 Task: Find a guest house in Augustow, Poland, for 2 adults from 9th to 16th June, with a price range of ₹8000 to ₹16000, 2 bedrooms, 2 beds, and 1 bathroom.
Action: Mouse pressed left at (561, 94)
Screenshot: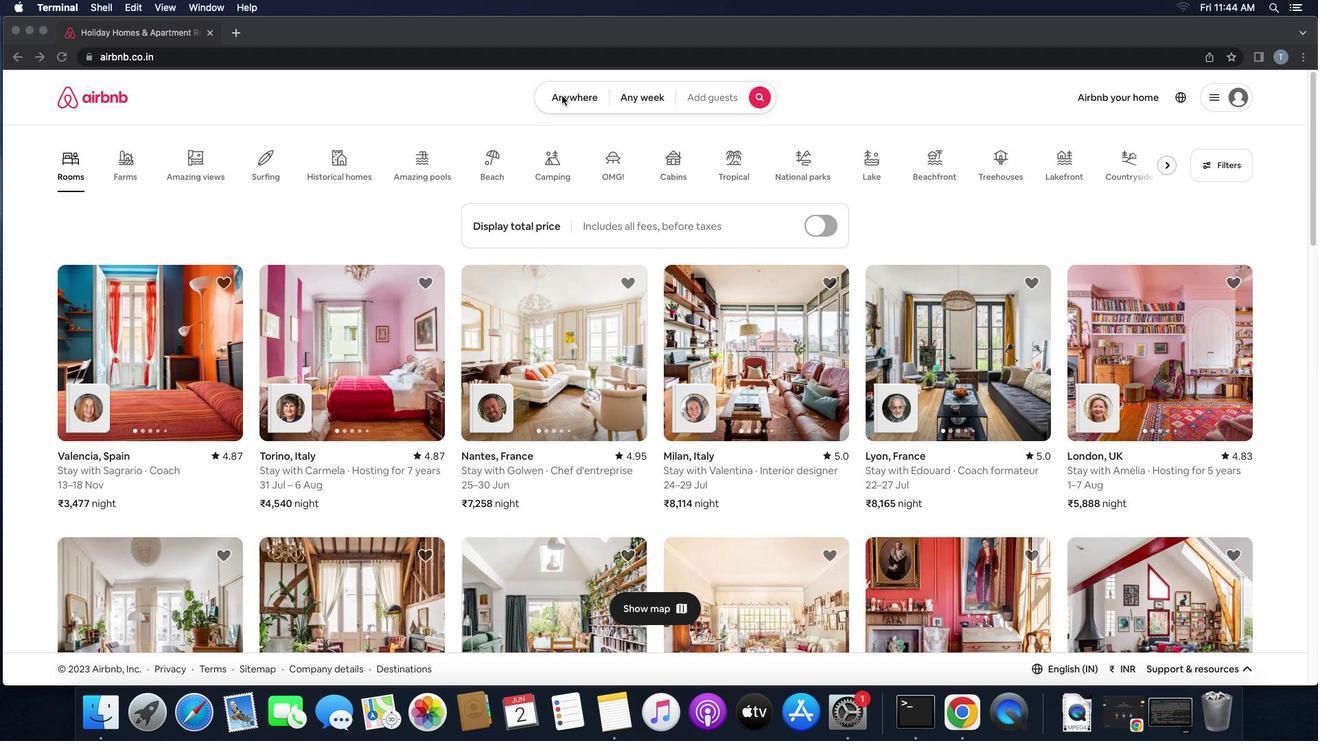 
Action: Mouse pressed left at (561, 94)
Screenshot: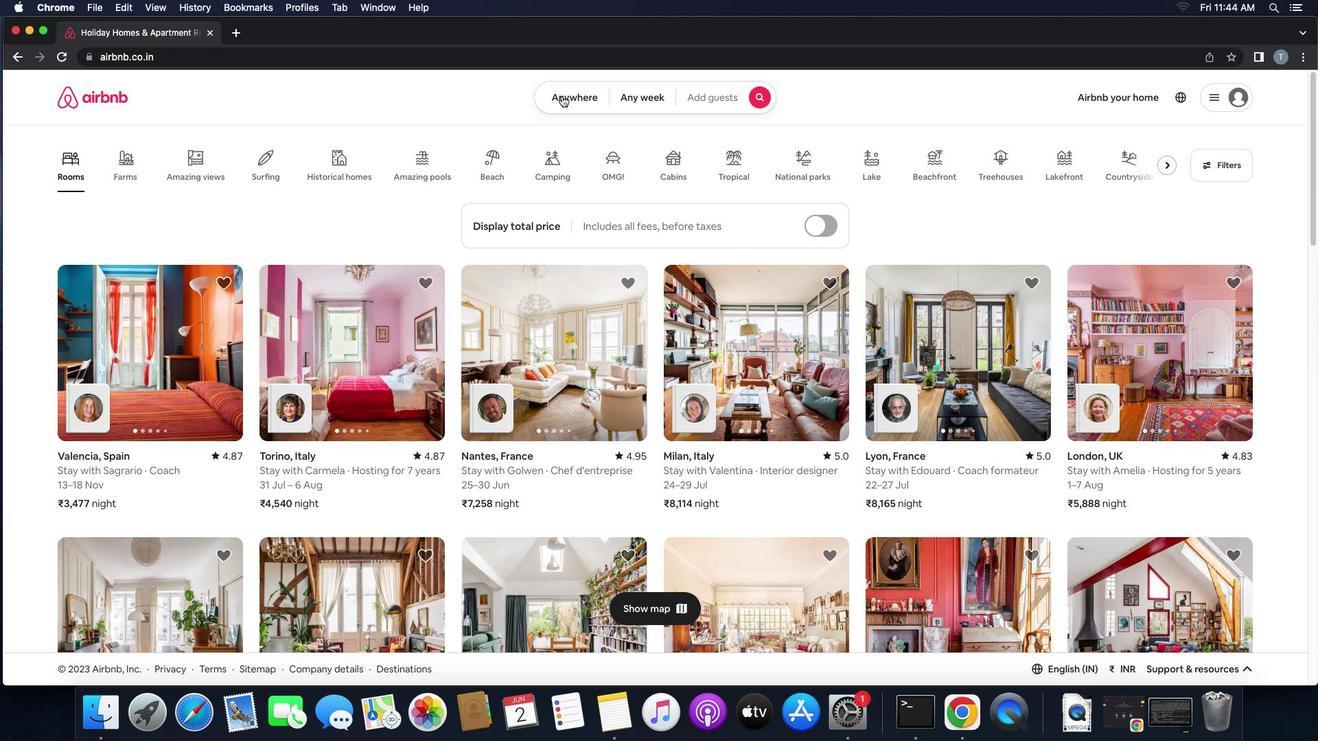
Action: Mouse moved to (485, 146)
Screenshot: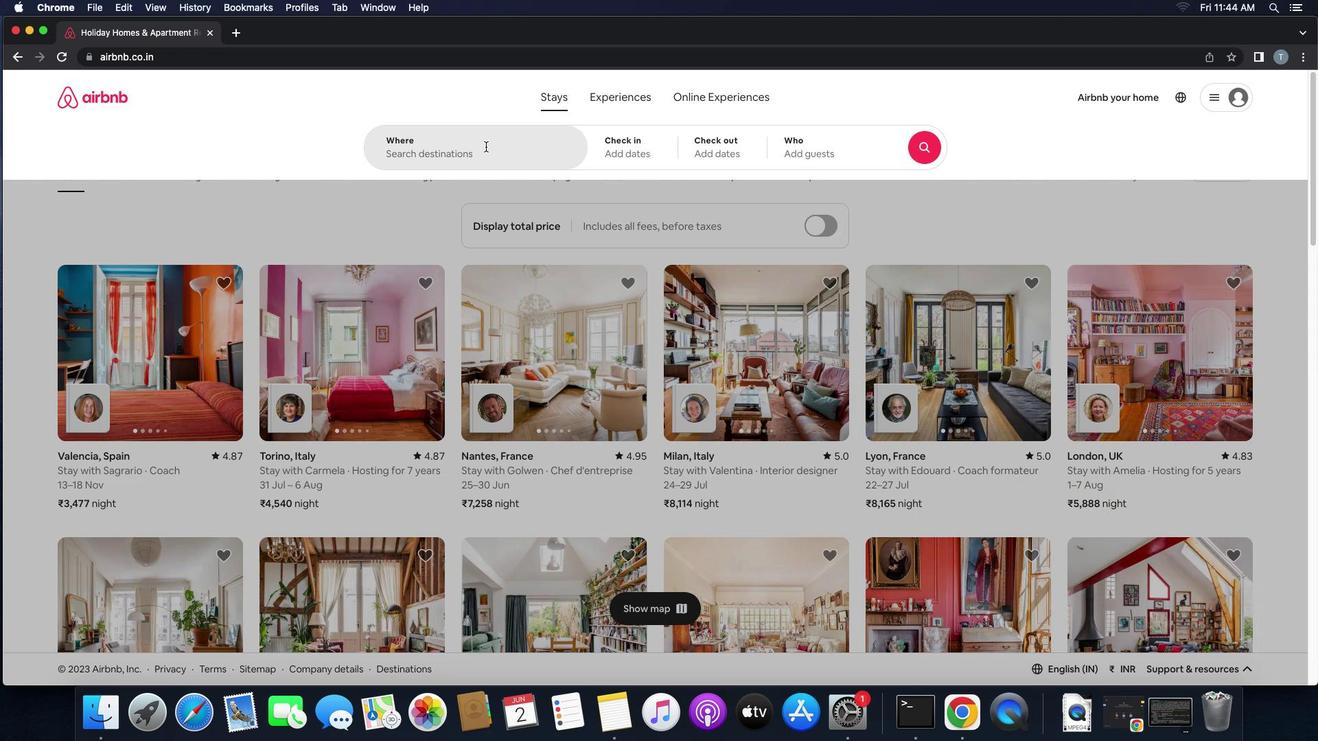 
Action: Mouse pressed left at (485, 146)
Screenshot: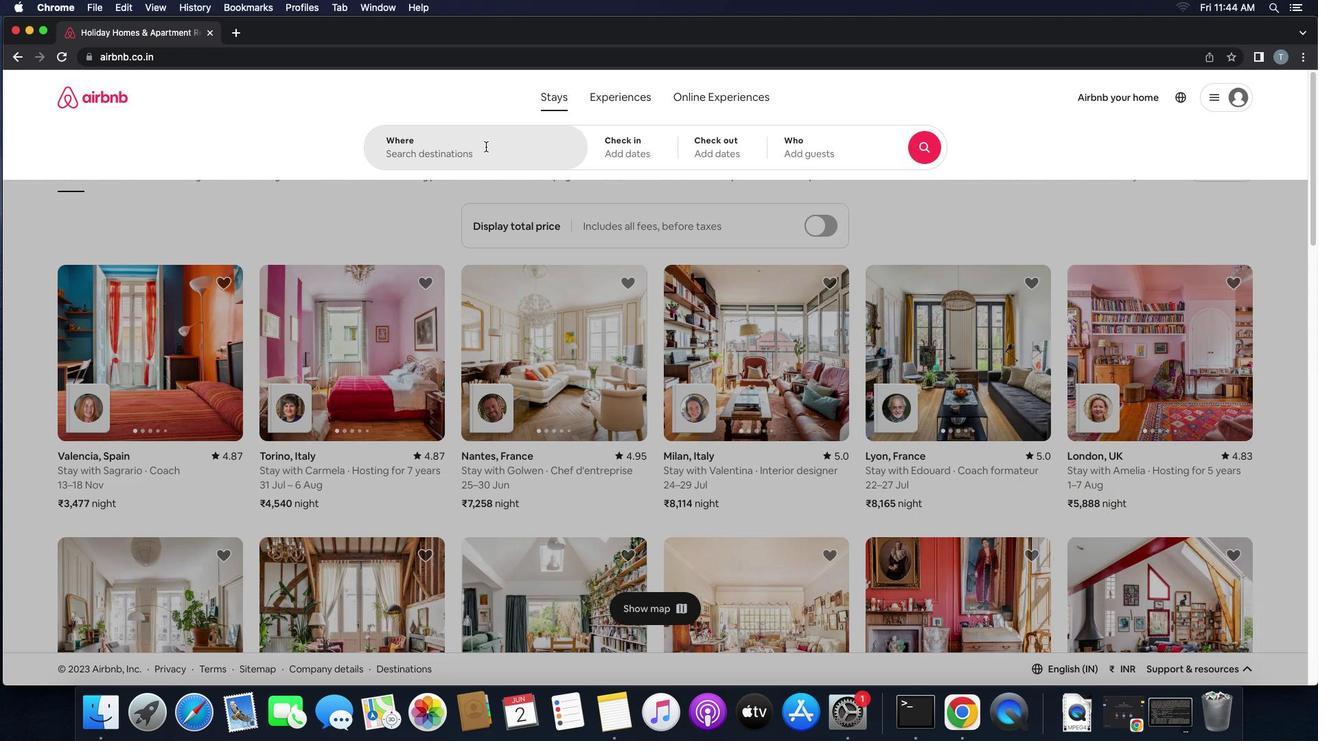 
Action: Key pressed Key.shift'A''u''g''u''s''t''o''w'',''p''o''l''a''n''d'
Screenshot: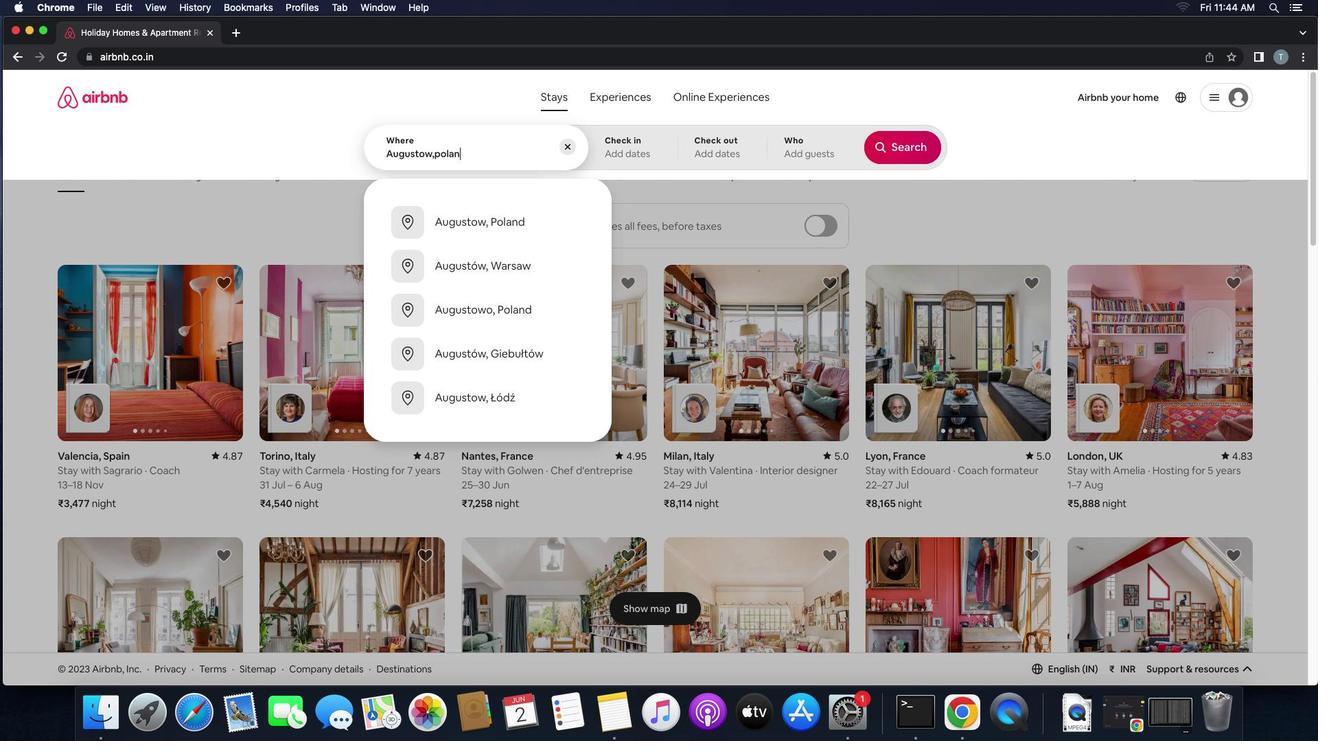 
Action: Mouse moved to (484, 209)
Screenshot: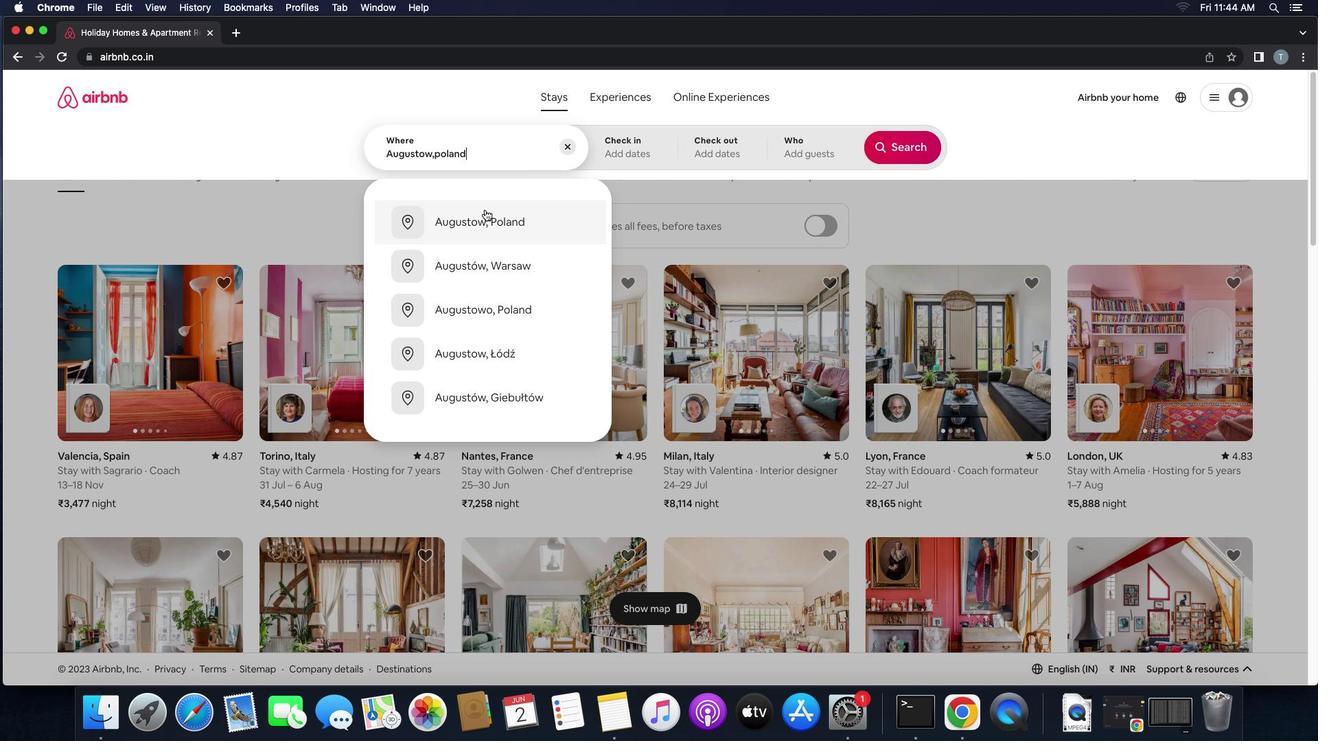 
Action: Mouse pressed left at (484, 209)
Screenshot: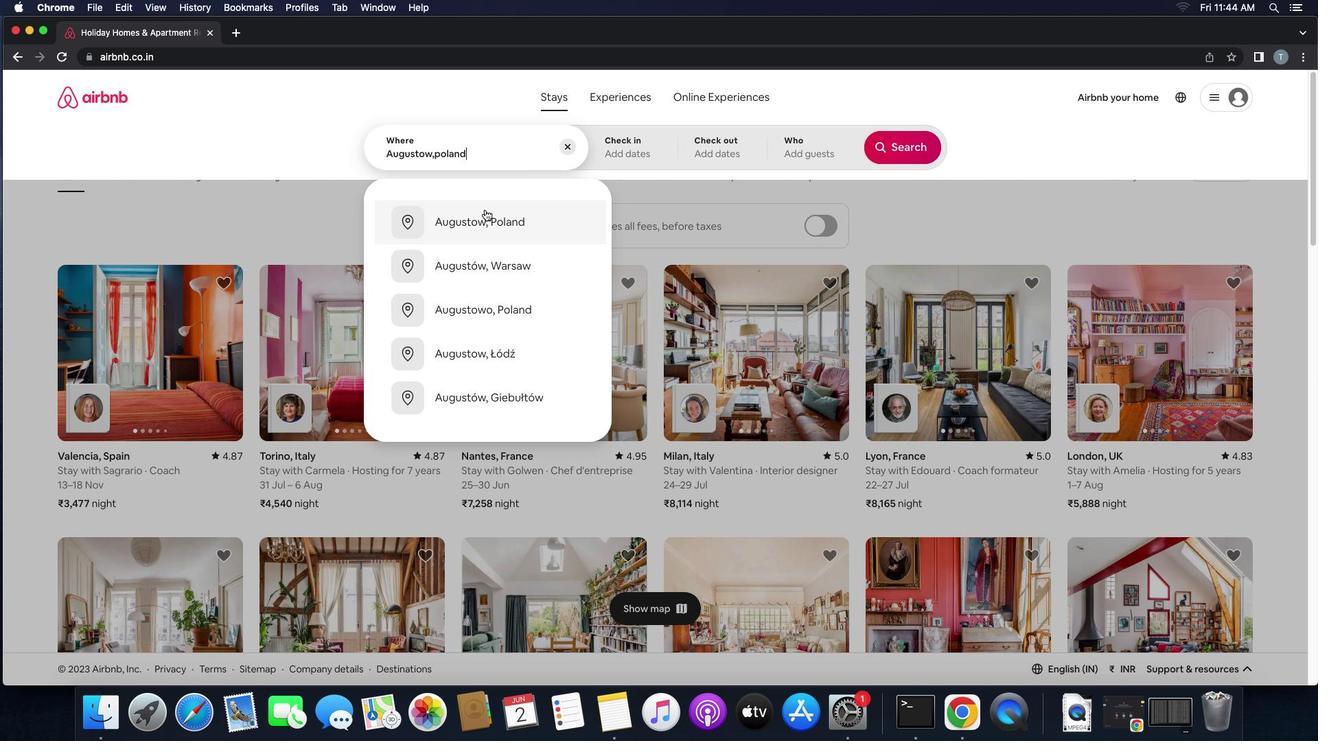 
Action: Mouse moved to (583, 351)
Screenshot: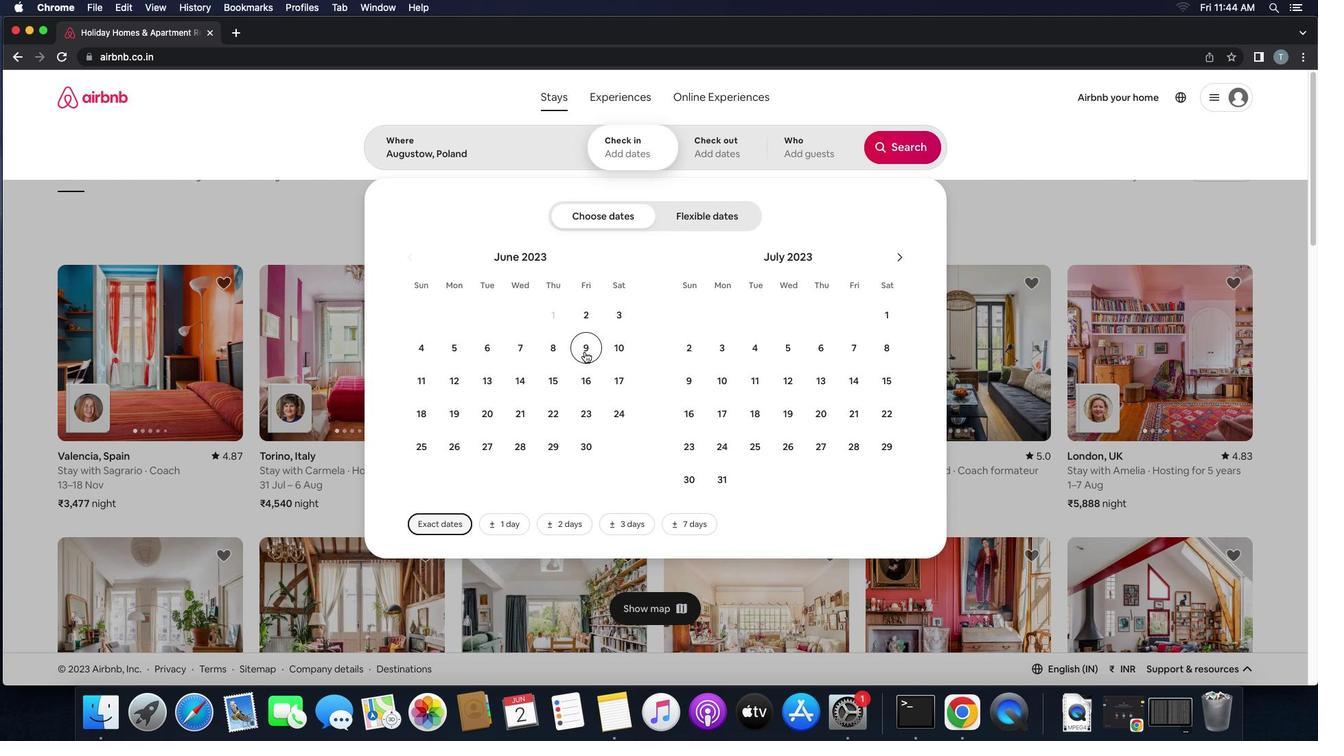 
Action: Mouse pressed left at (583, 351)
Screenshot: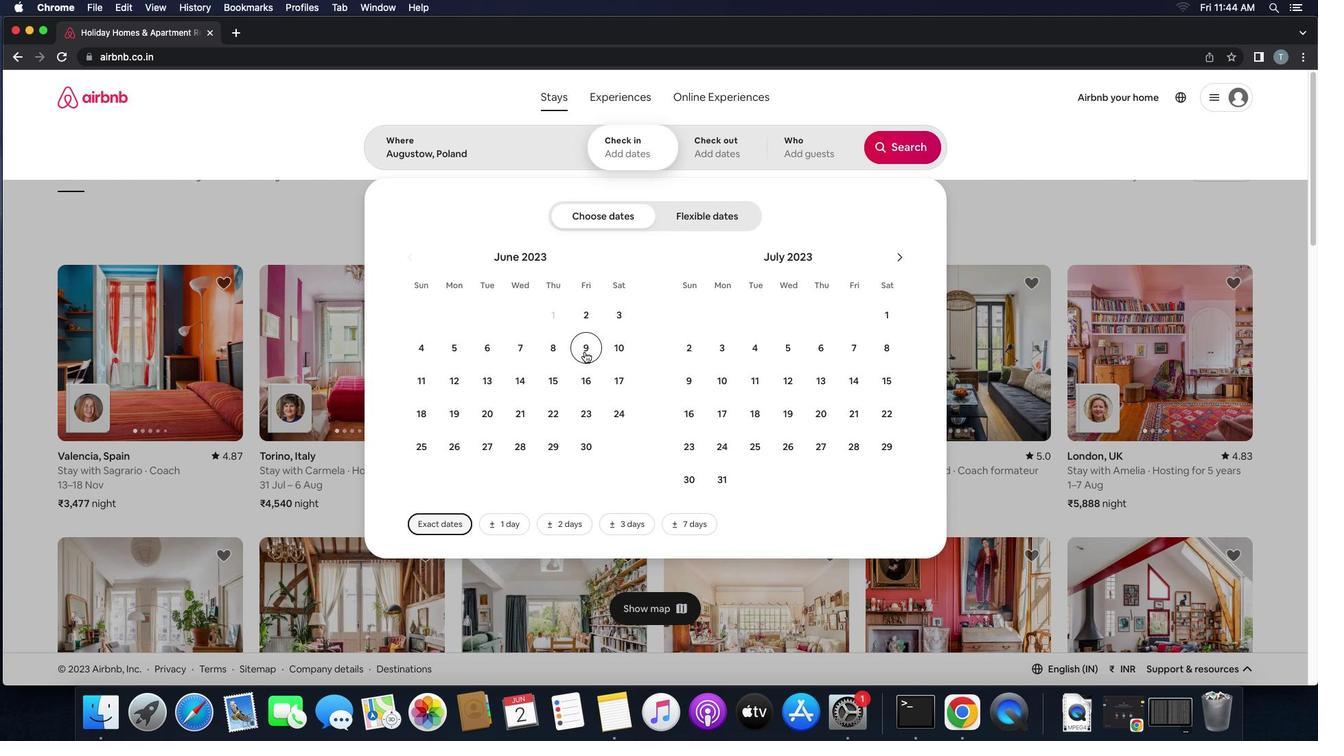 
Action: Mouse moved to (581, 387)
Screenshot: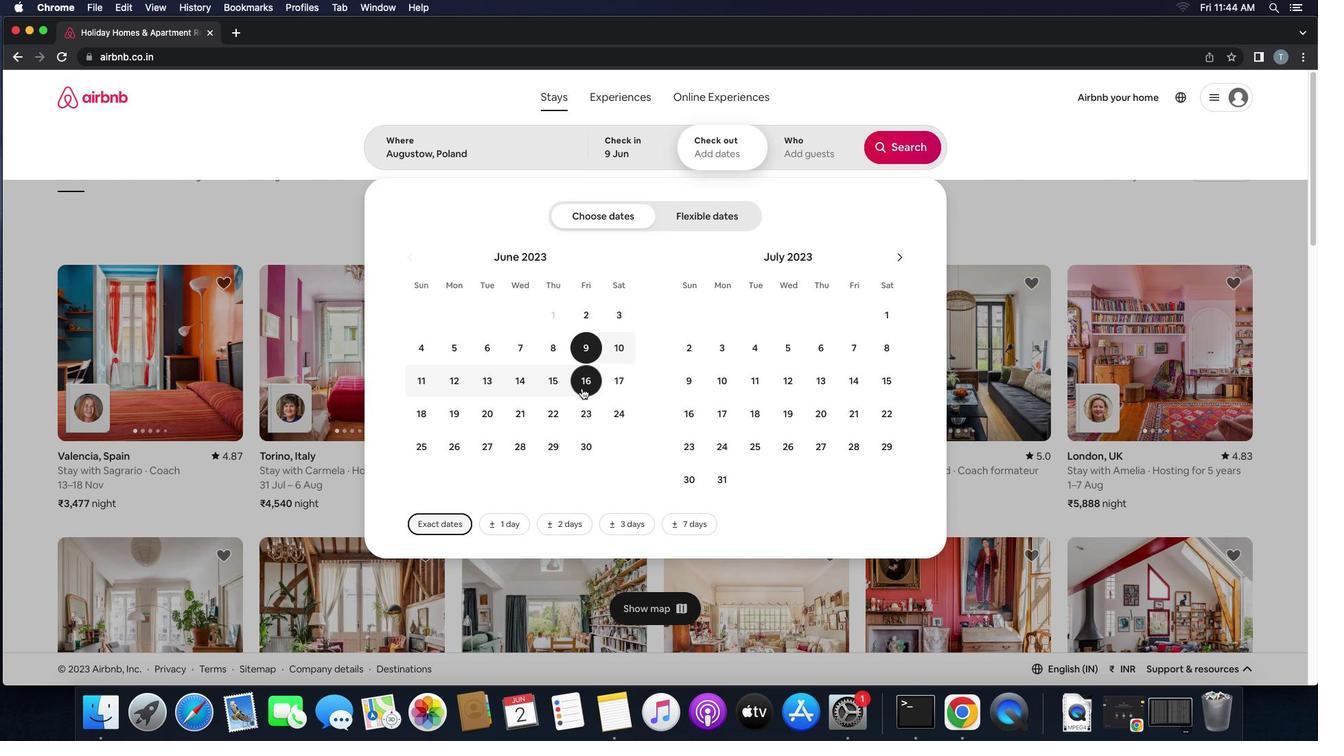
Action: Mouse pressed left at (581, 387)
Screenshot: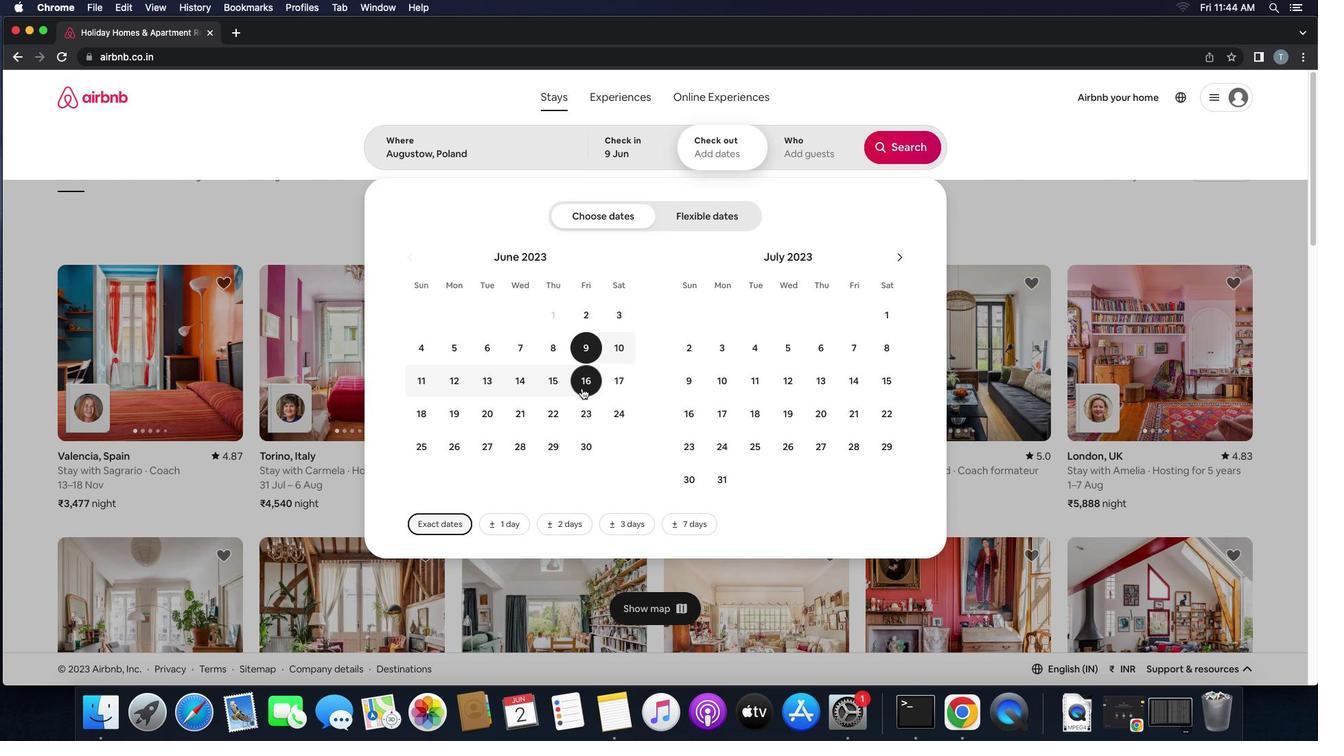 
Action: Mouse moved to (831, 160)
Screenshot: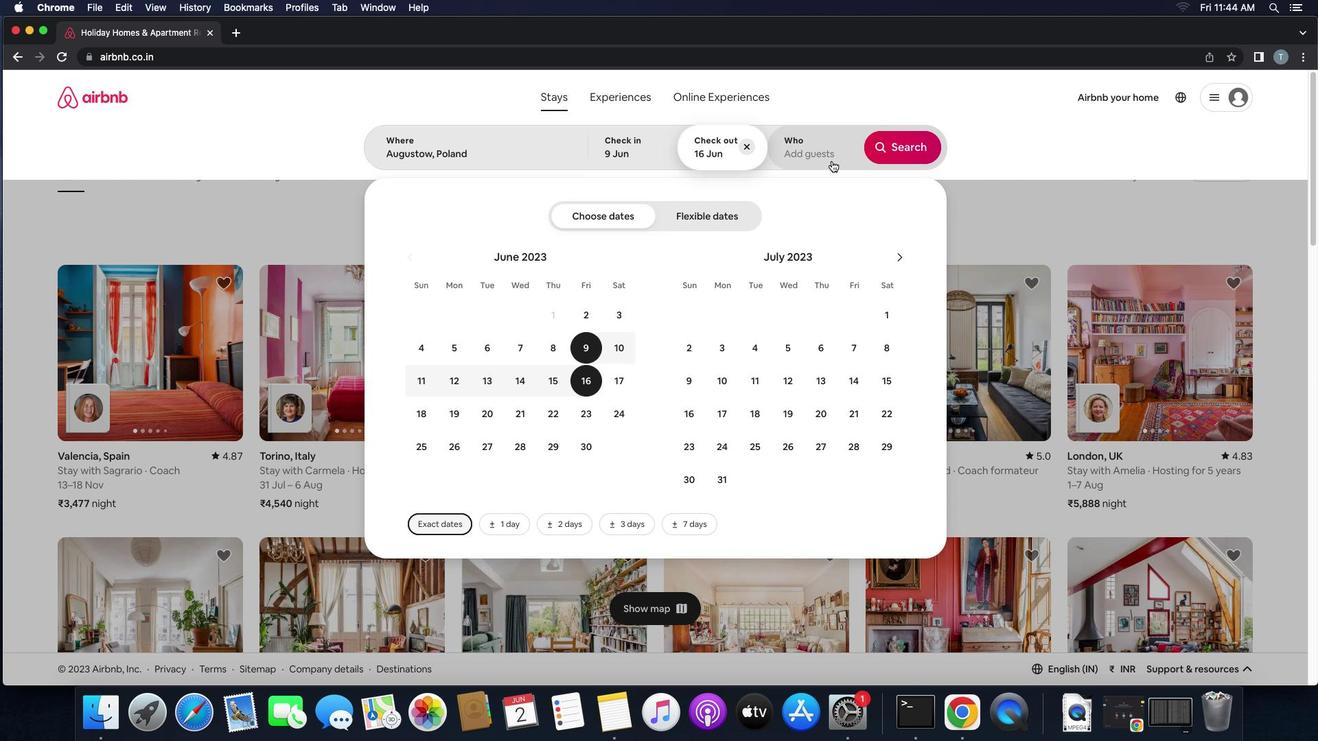 
Action: Mouse pressed left at (831, 160)
Screenshot: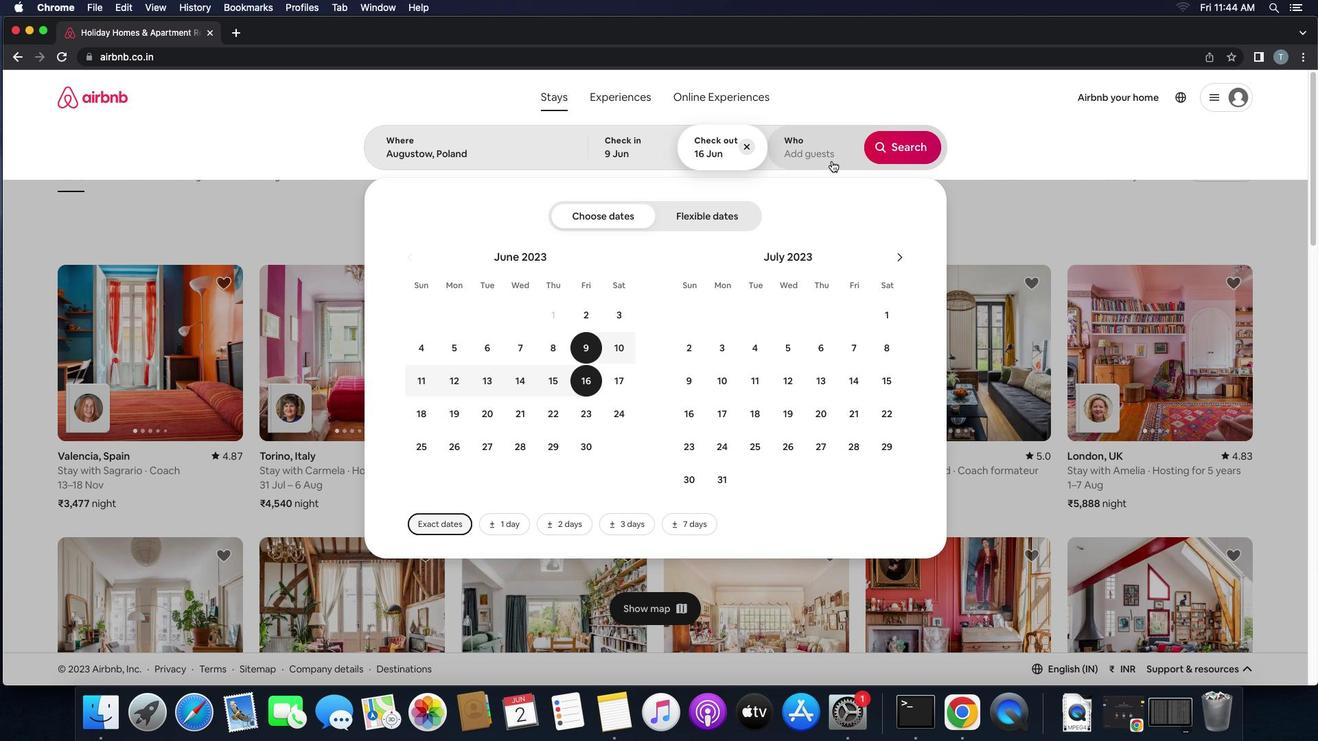
Action: Mouse moved to (901, 218)
Screenshot: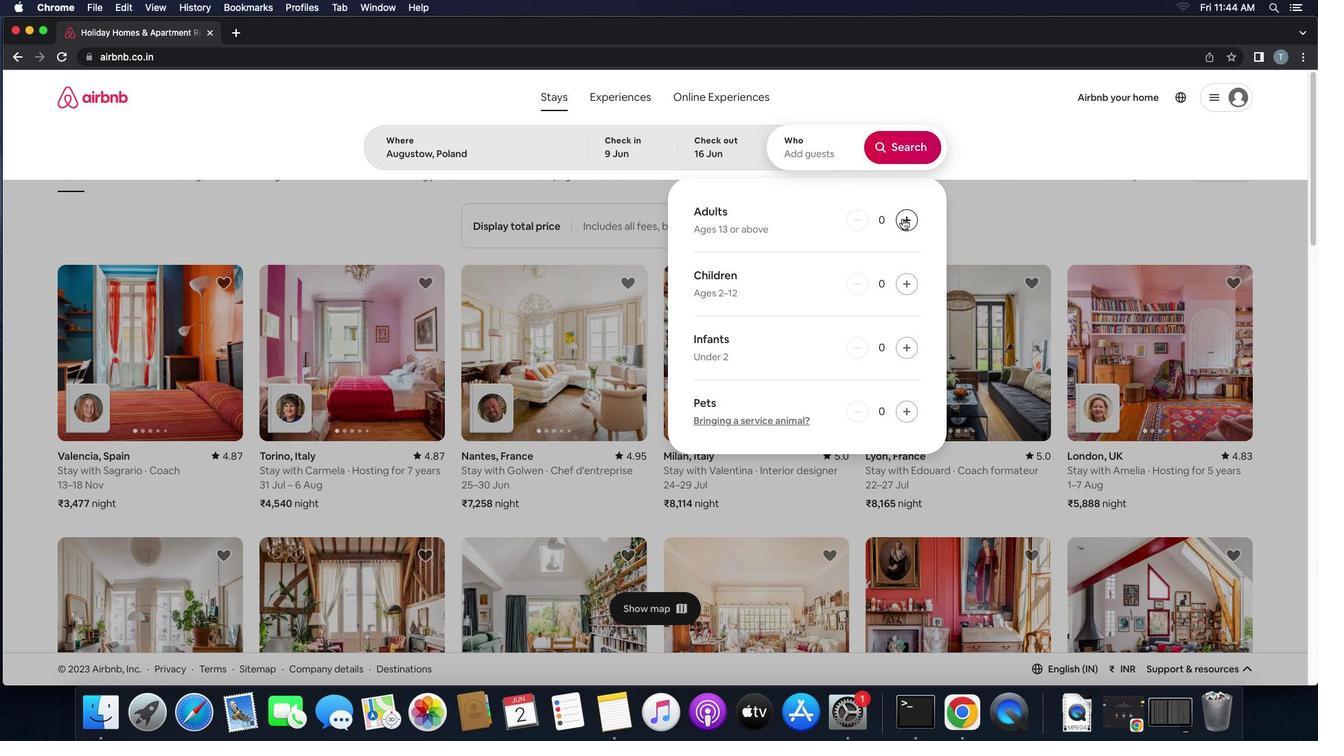 
Action: Mouse pressed left at (901, 218)
Screenshot: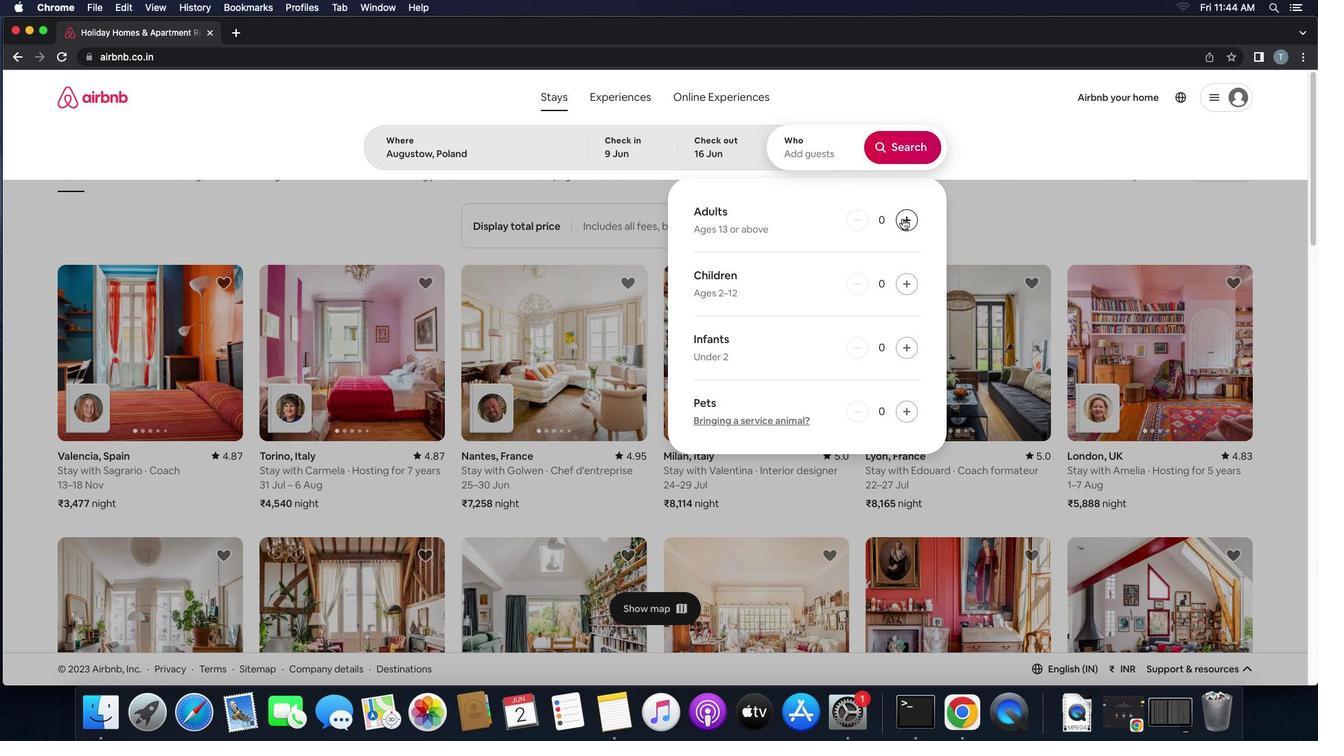 
Action: Mouse pressed left at (901, 218)
Screenshot: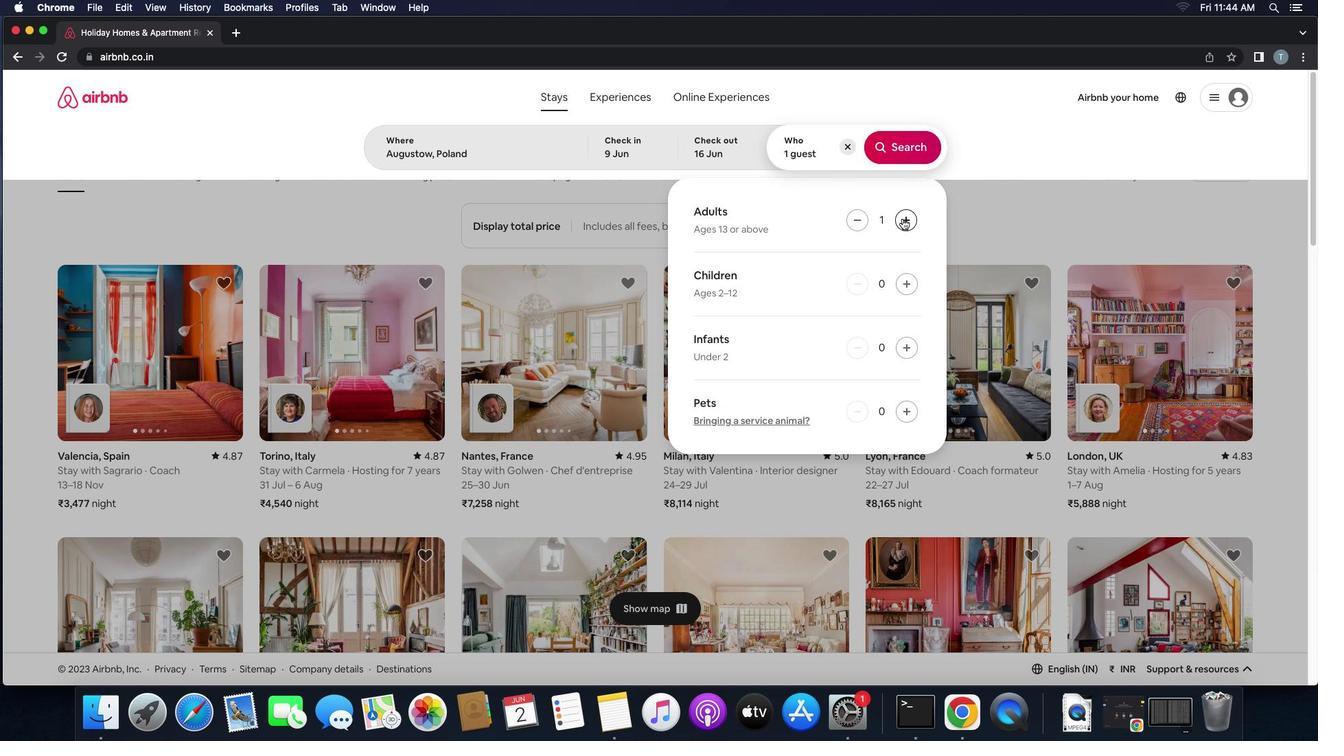 
Action: Mouse moved to (920, 151)
Screenshot: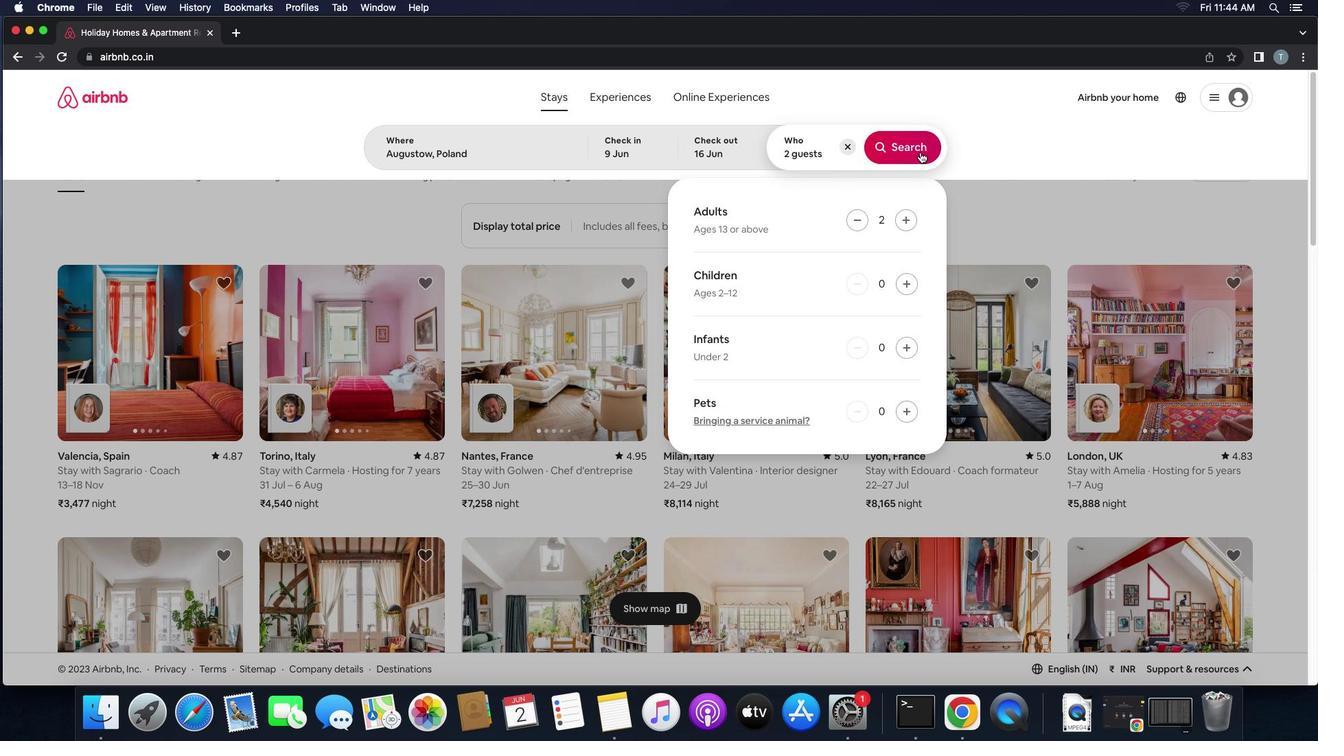 
Action: Mouse pressed left at (920, 151)
Screenshot: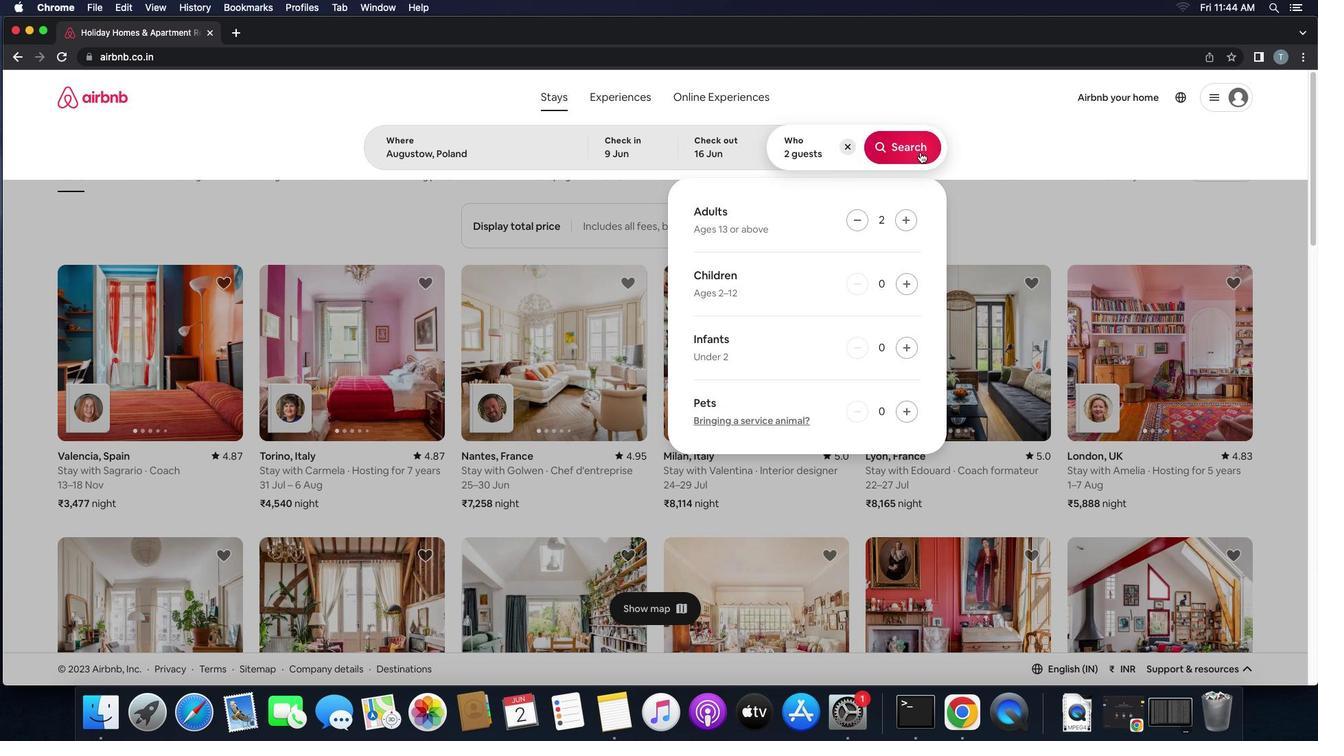 
Action: Mouse moved to (1255, 149)
Screenshot: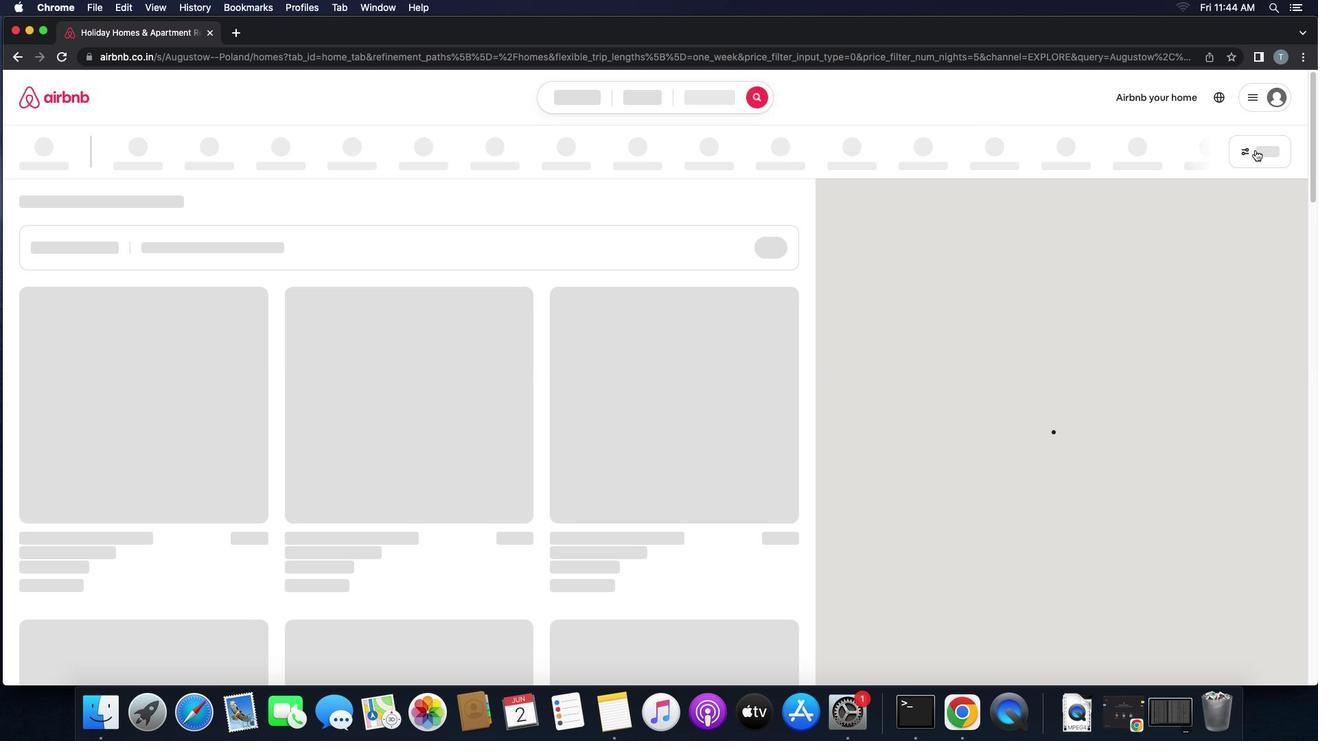 
Action: Mouse pressed left at (1255, 149)
Screenshot: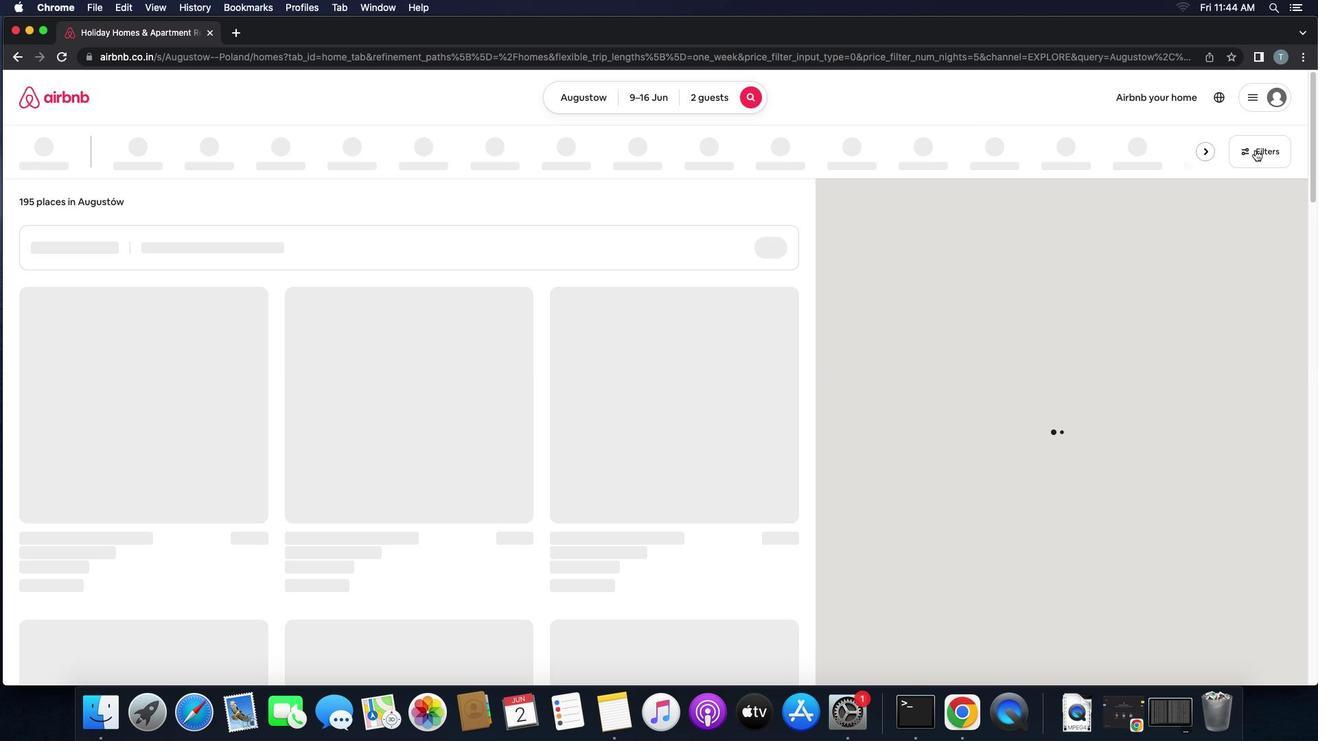
Action: Mouse moved to (541, 484)
Screenshot: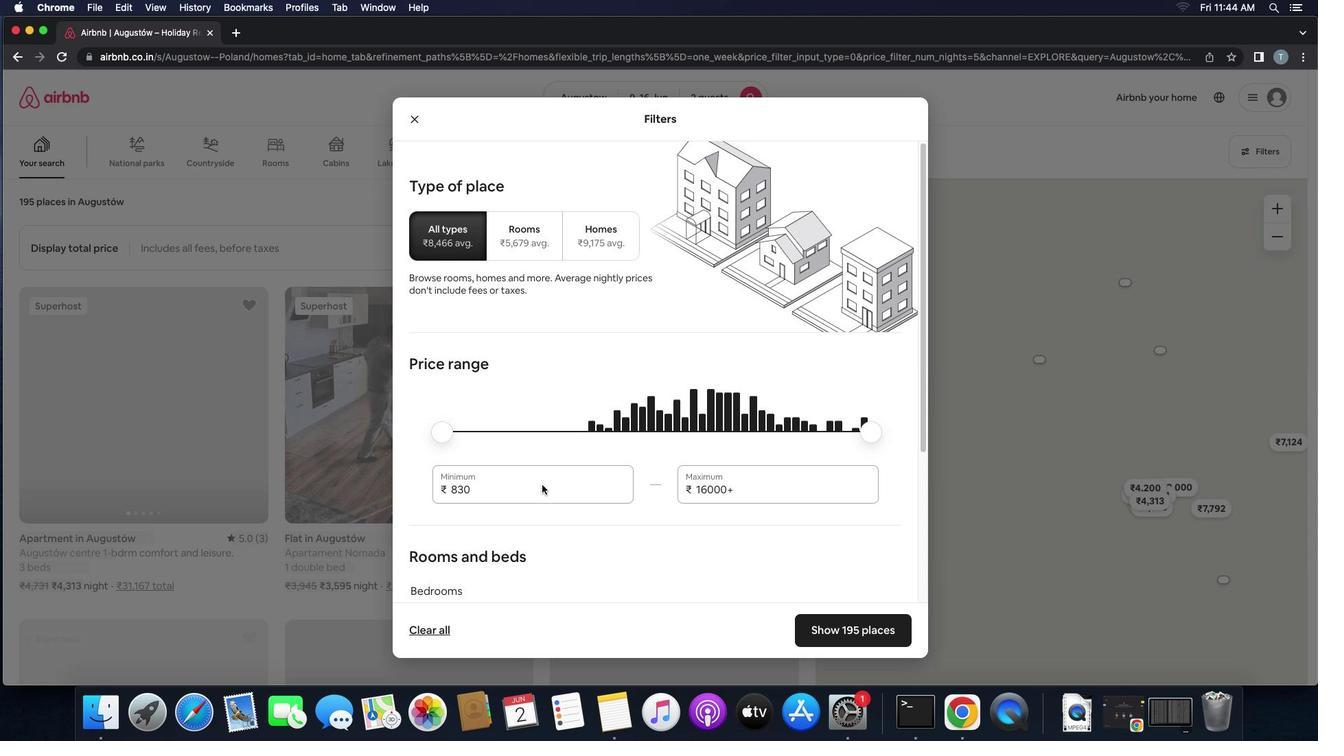 
Action: Mouse pressed left at (541, 484)
Screenshot: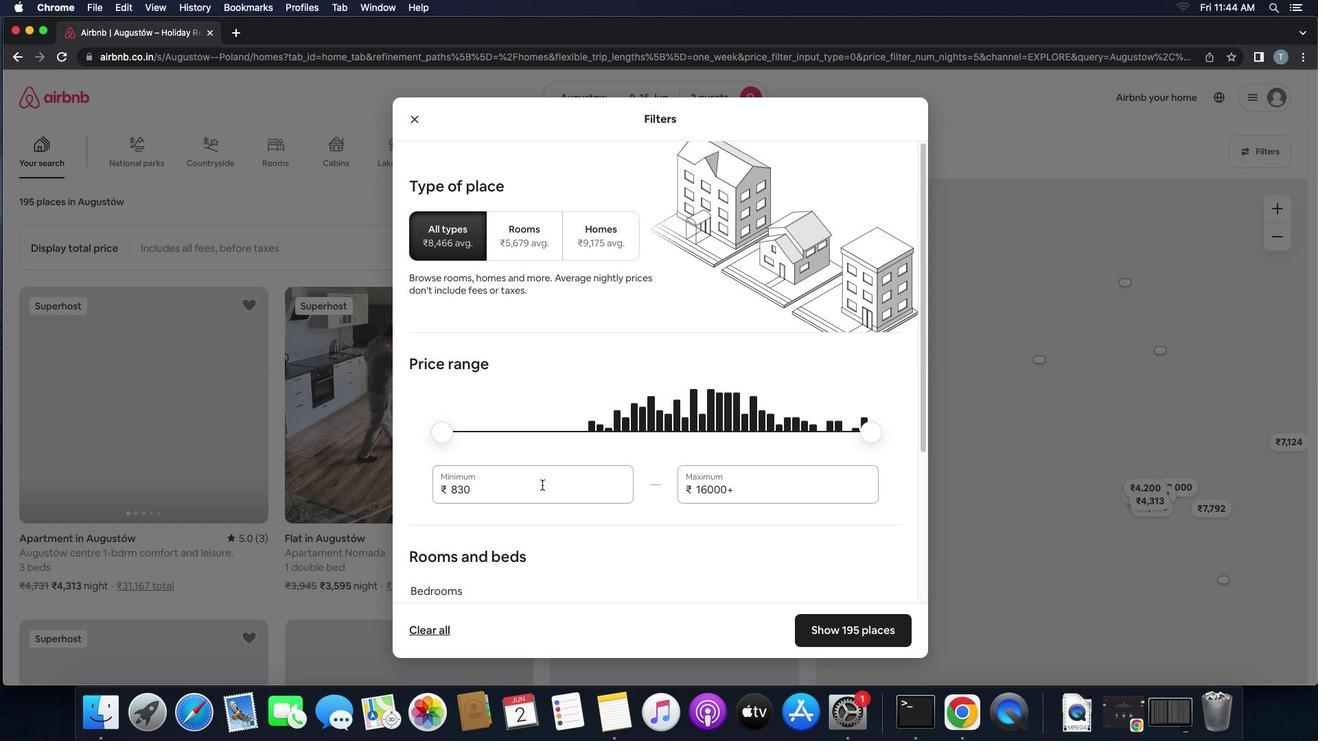 
Action: Mouse moved to (542, 484)
Screenshot: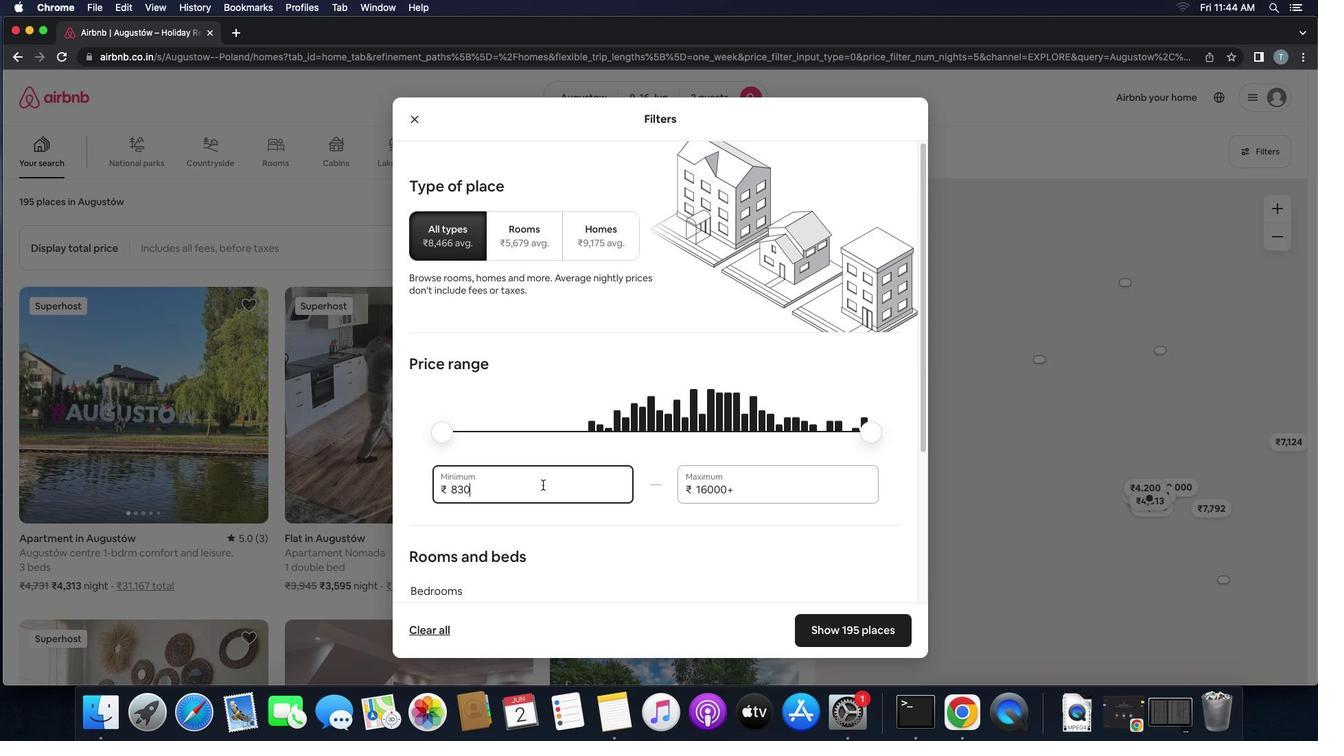
Action: Key pressed Key.backspaceKey.backspaceKey.backspaceKey.backspaceKey.backspace'8''0''0''0'
Screenshot: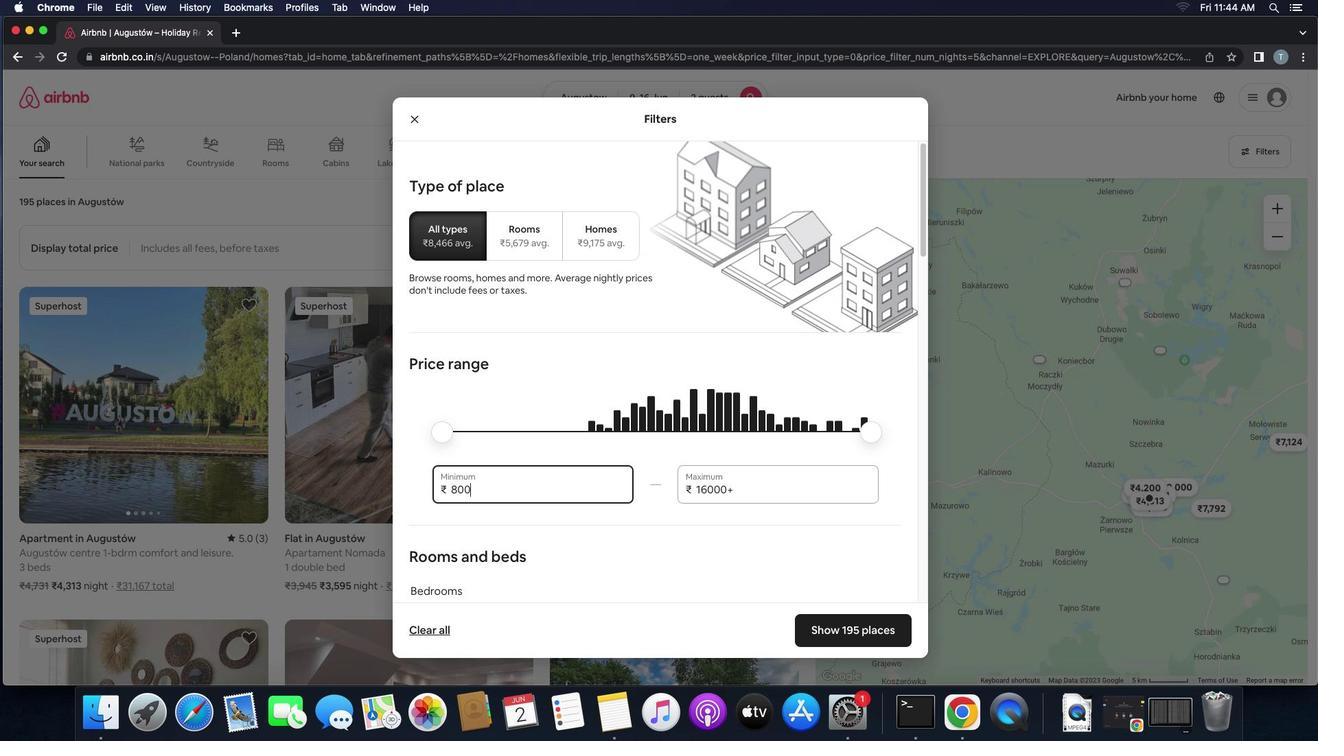 
Action: Mouse moved to (785, 488)
Screenshot: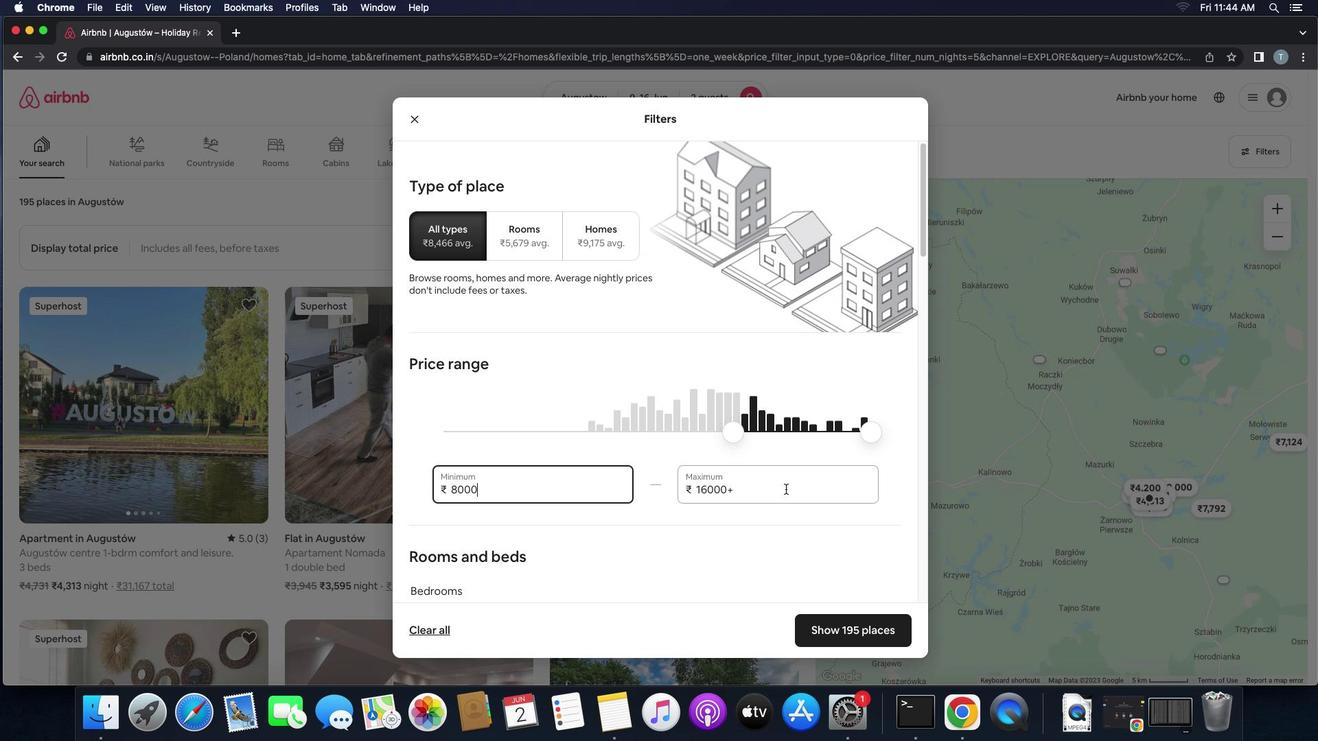 
Action: Mouse pressed left at (785, 488)
Screenshot: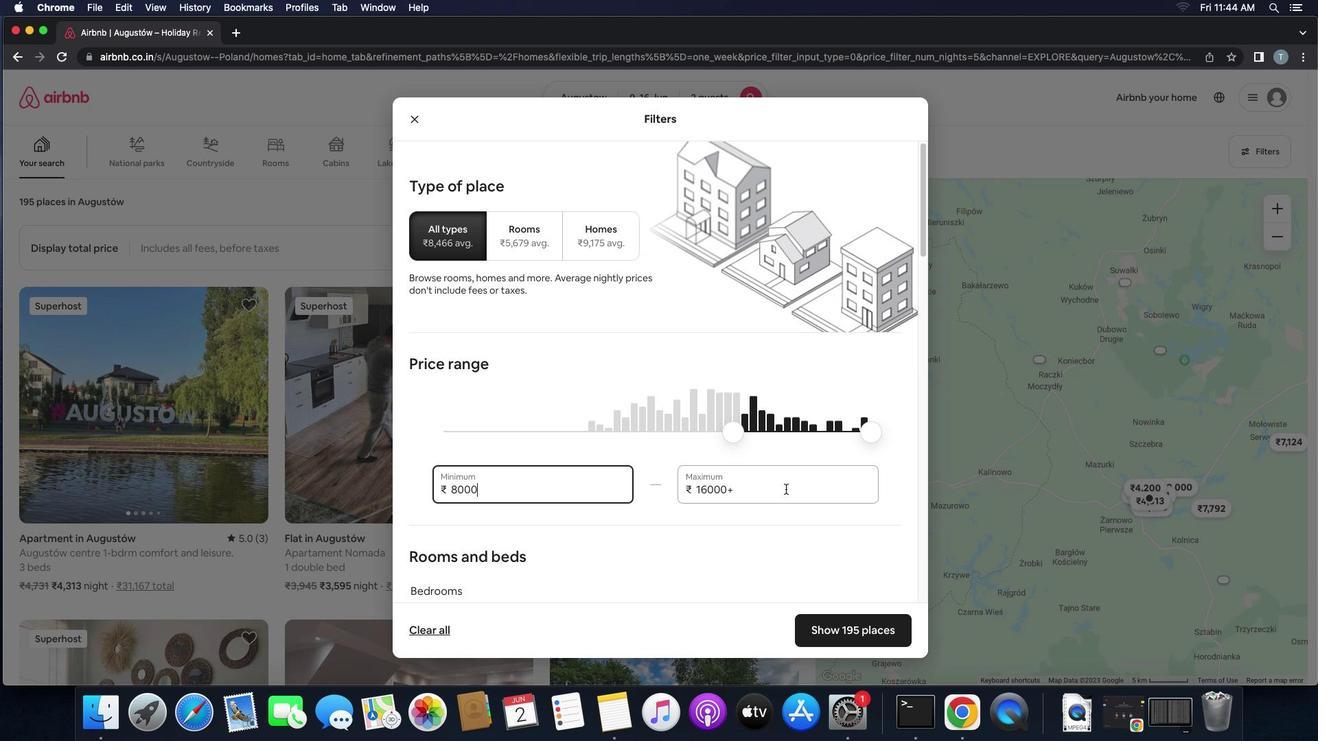 
Action: Mouse moved to (784, 488)
Screenshot: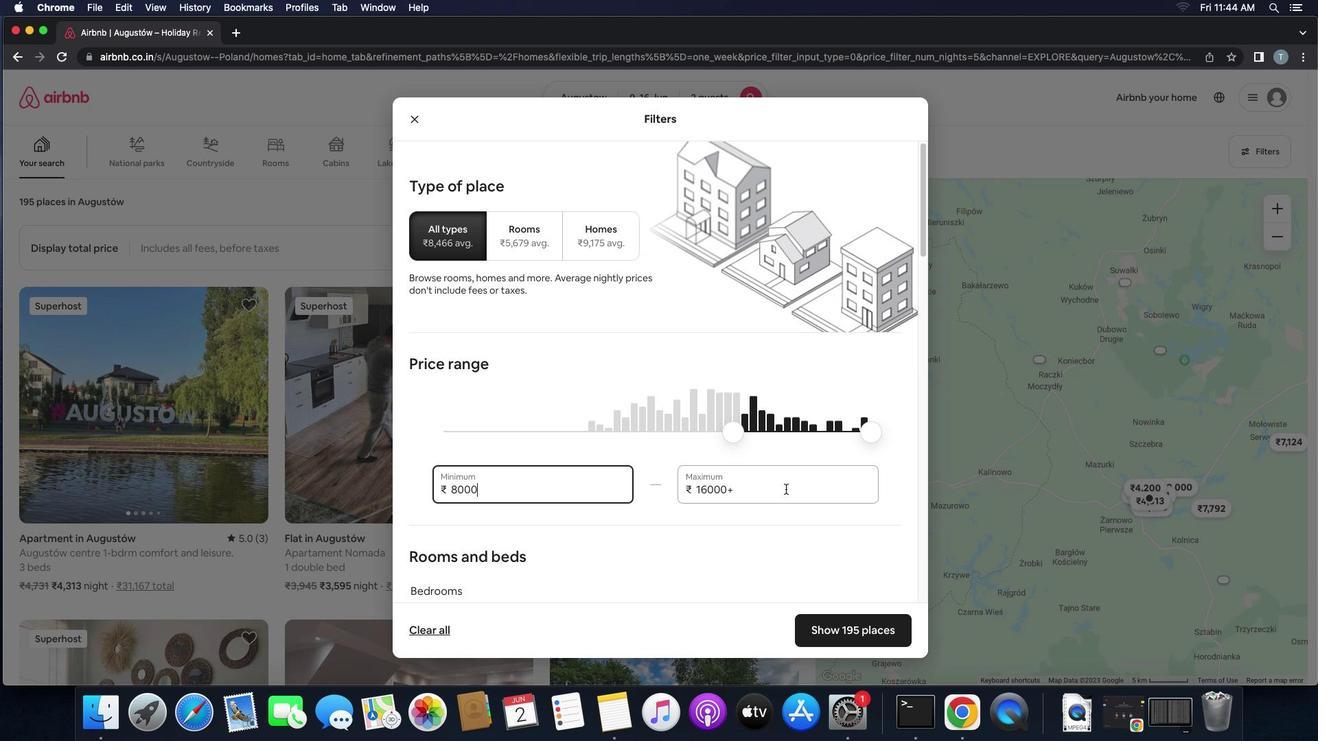 
Action: Key pressed Key.backspaceKey.backspaceKey.backspaceKey.backspaceKey.backspaceKey.backspace'1''6''0''0''0'
Screenshot: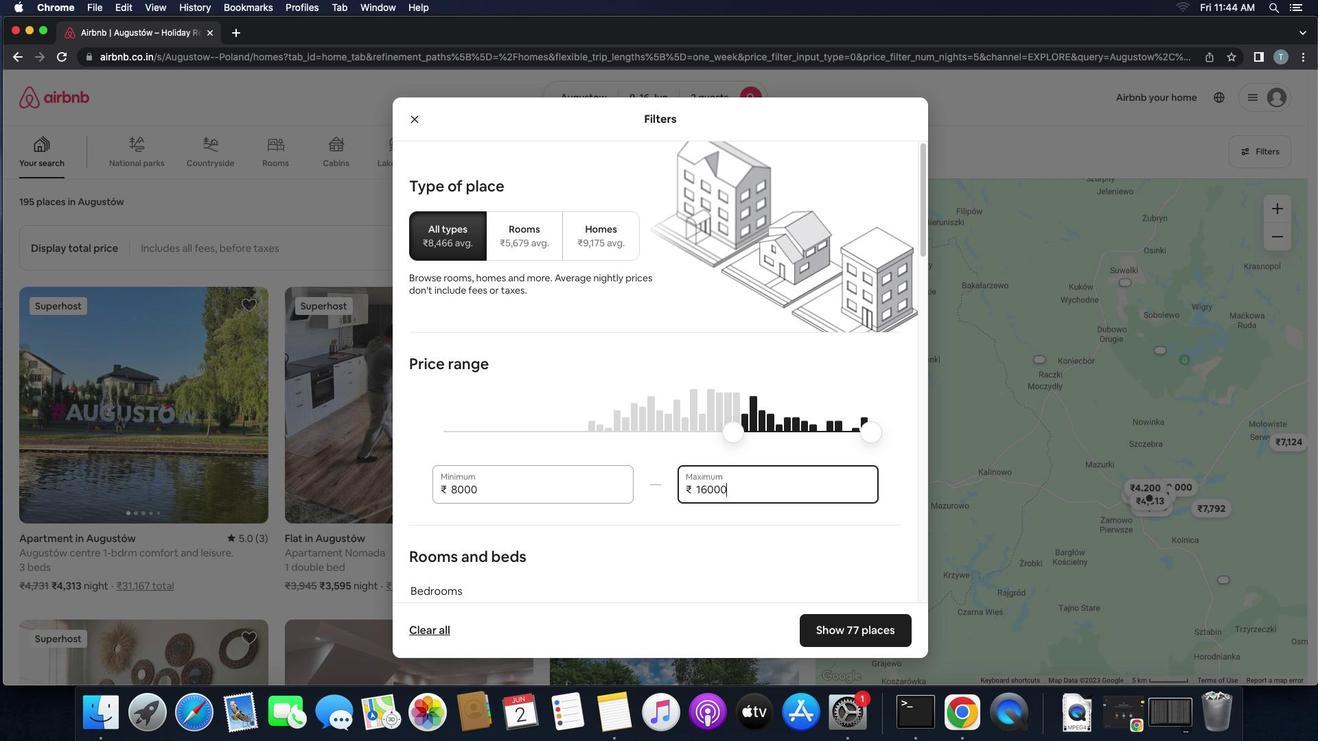 
Action: Mouse scrolled (784, 488) with delta (0, 0)
Screenshot: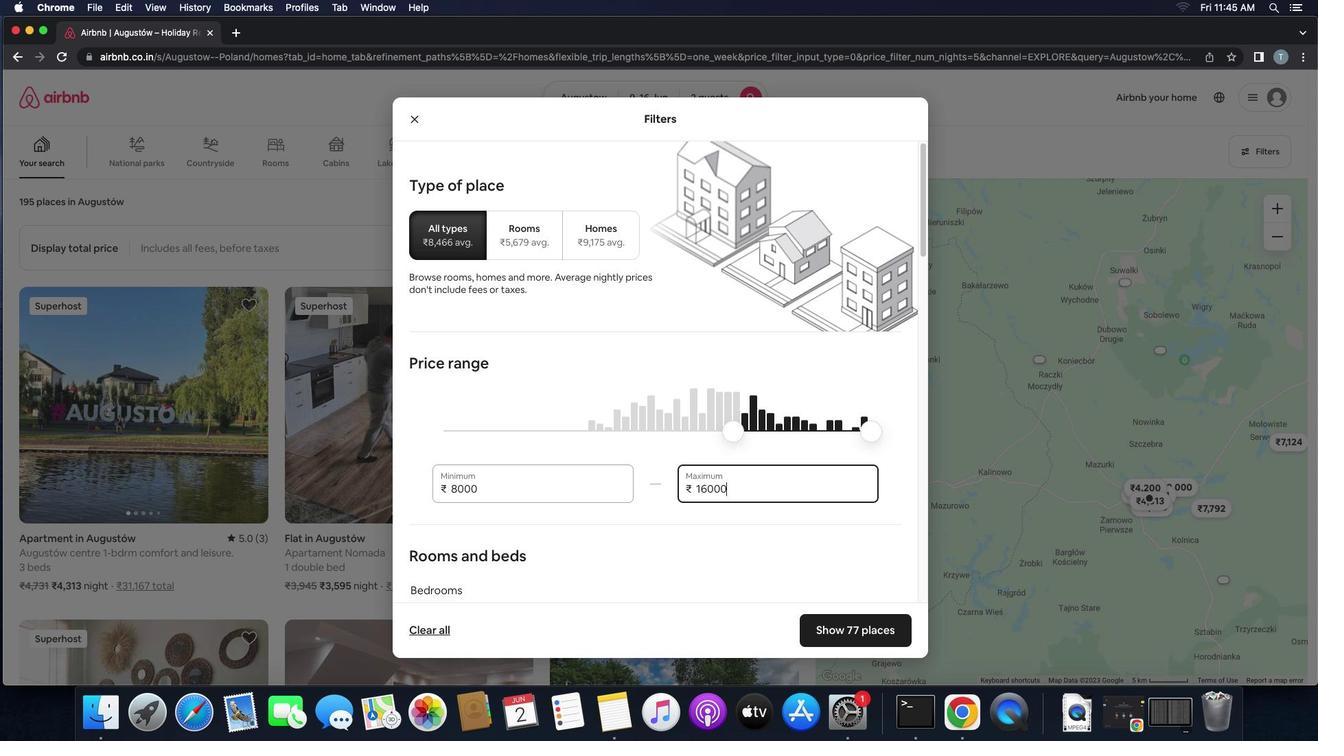 
Action: Mouse scrolled (784, 488) with delta (0, 0)
Screenshot: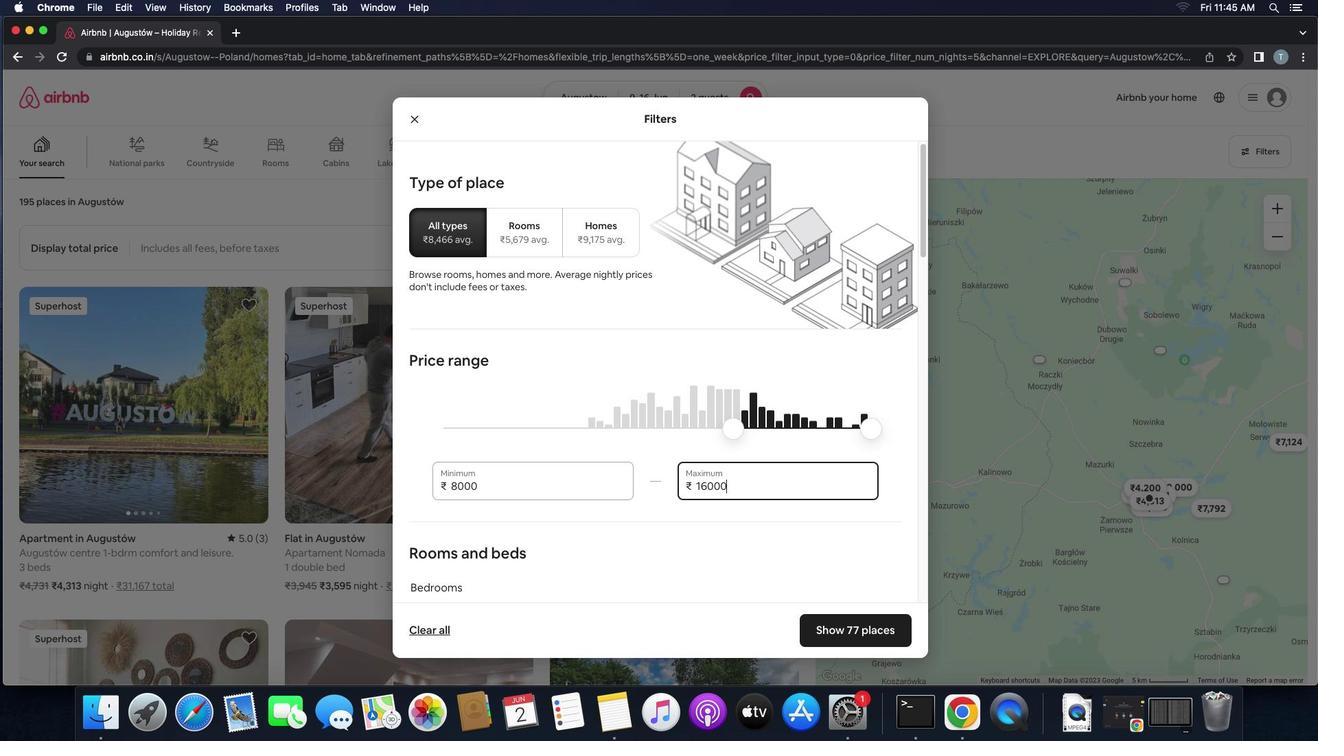 
Action: Mouse scrolled (784, 488) with delta (0, -2)
Screenshot: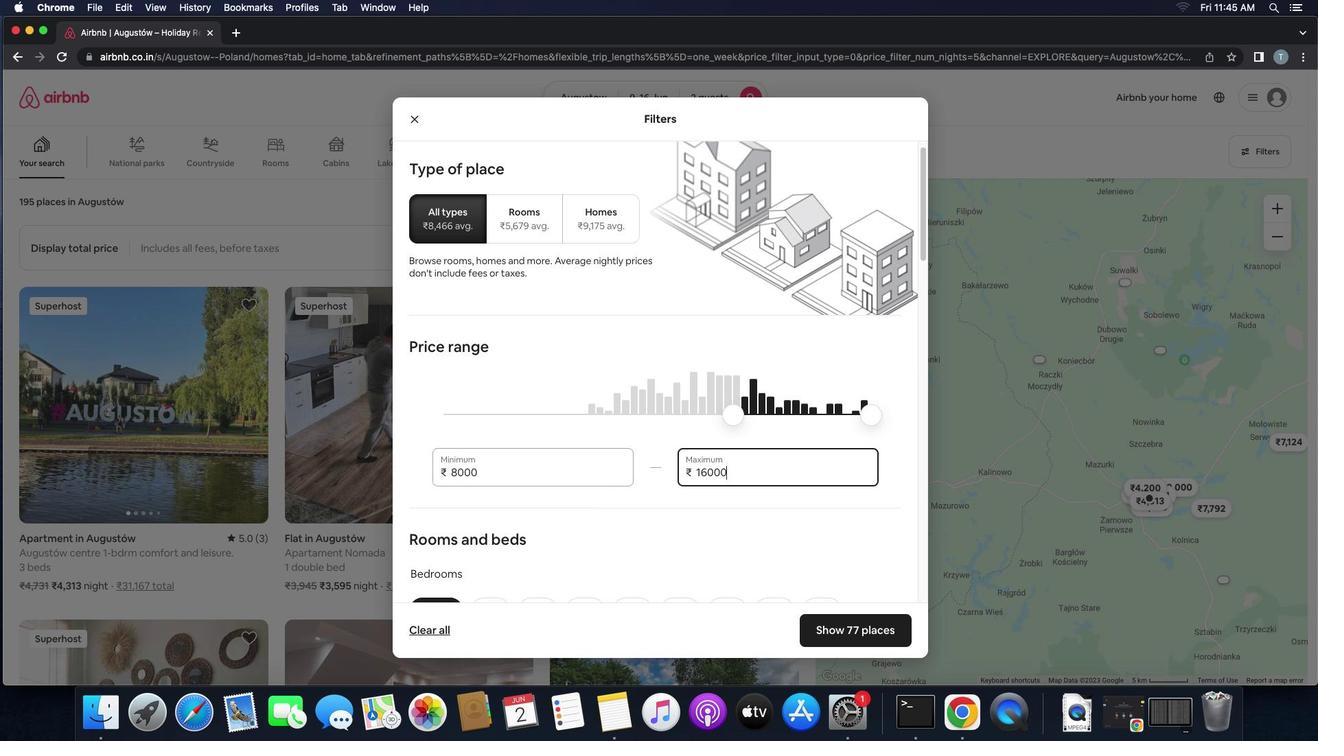 
Action: Mouse scrolled (784, 488) with delta (0, 0)
Screenshot: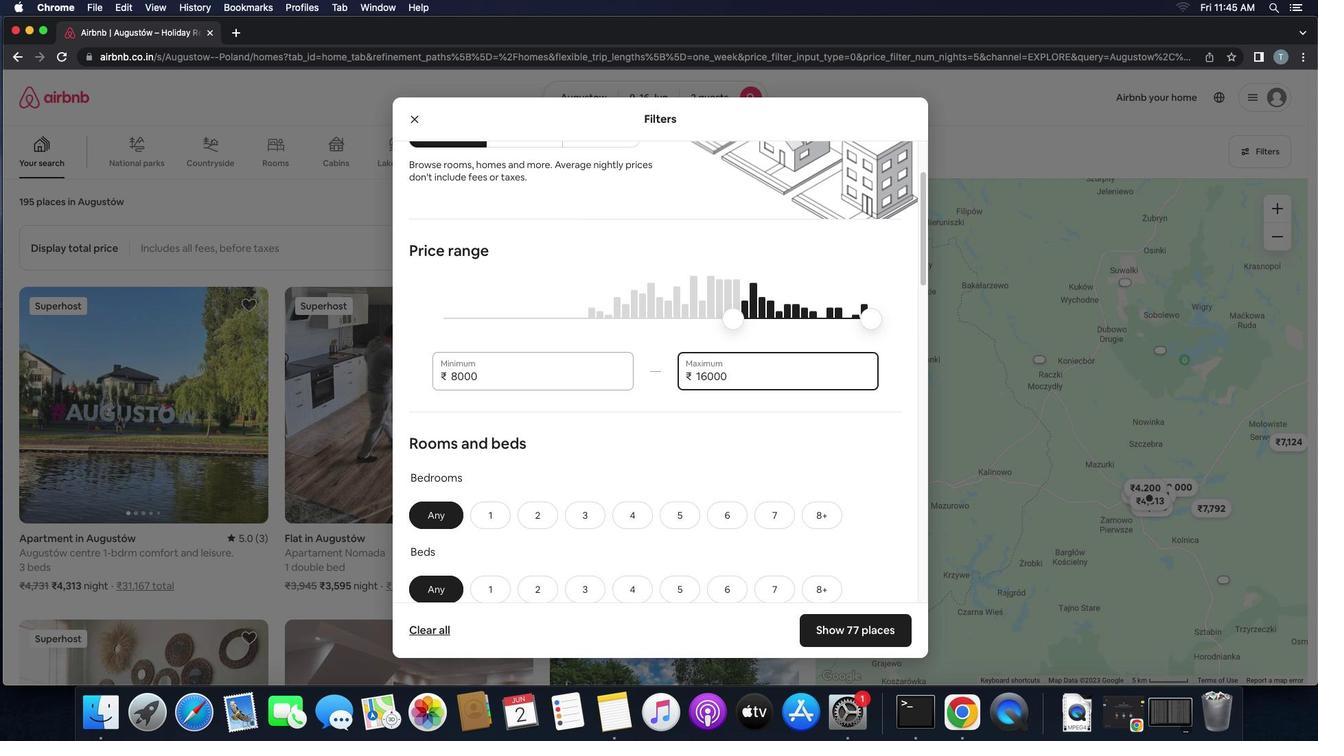 
Action: Mouse scrolled (784, 488) with delta (0, 0)
Screenshot: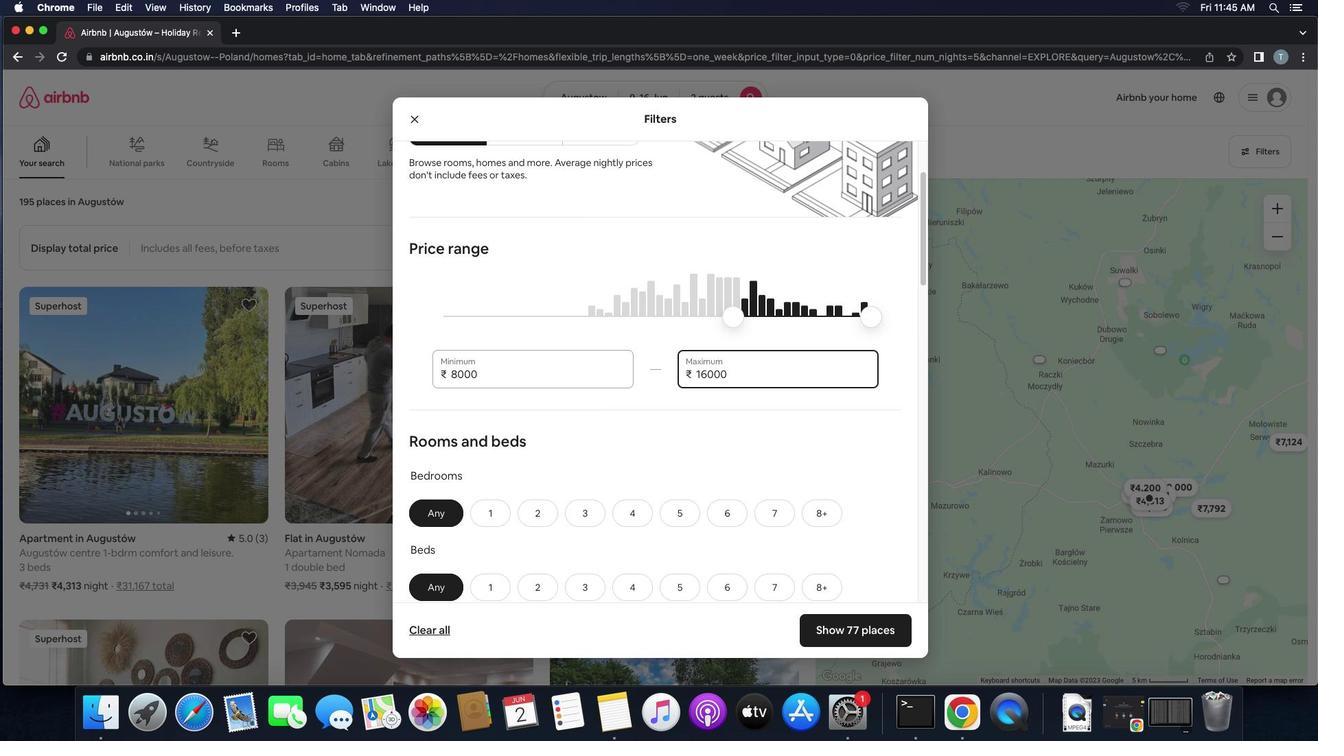 
Action: Mouse scrolled (784, 488) with delta (0, -1)
Screenshot: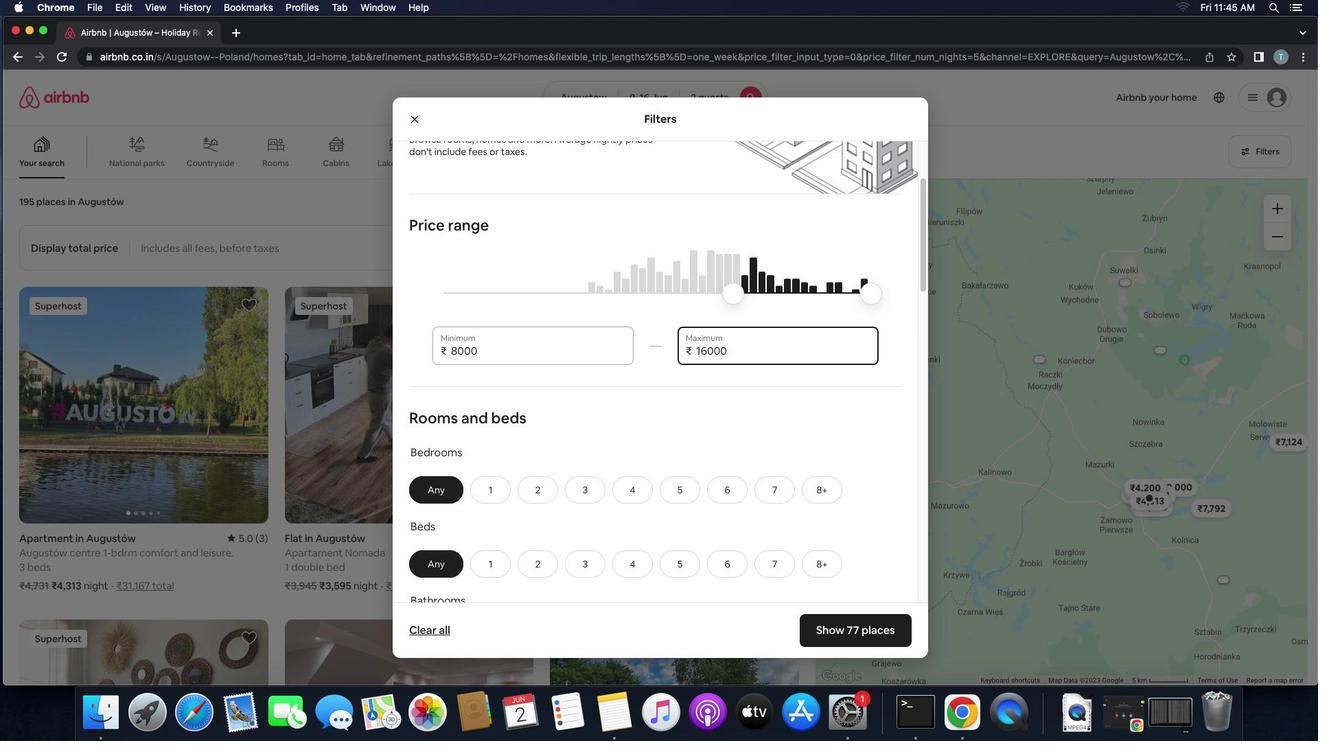 
Action: Mouse scrolled (784, 488) with delta (0, 0)
Screenshot: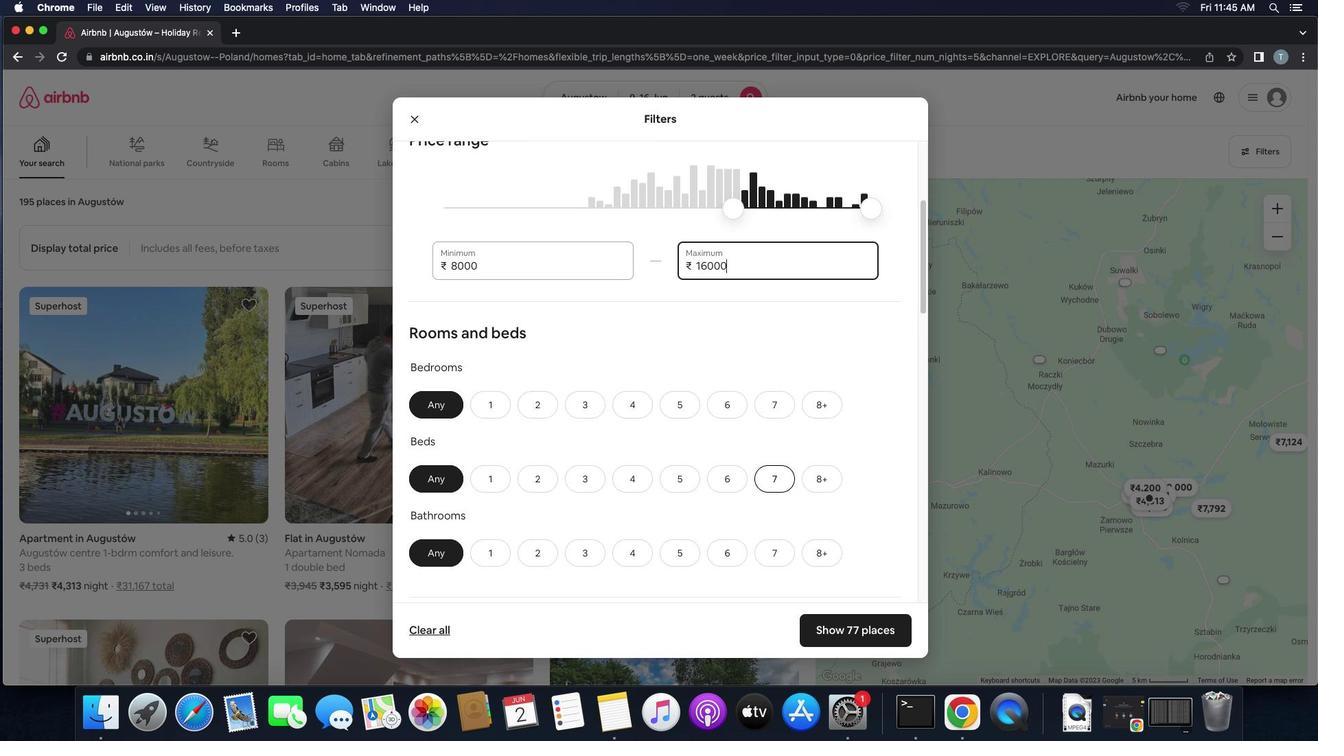 
Action: Mouse scrolled (784, 488) with delta (0, 0)
Screenshot: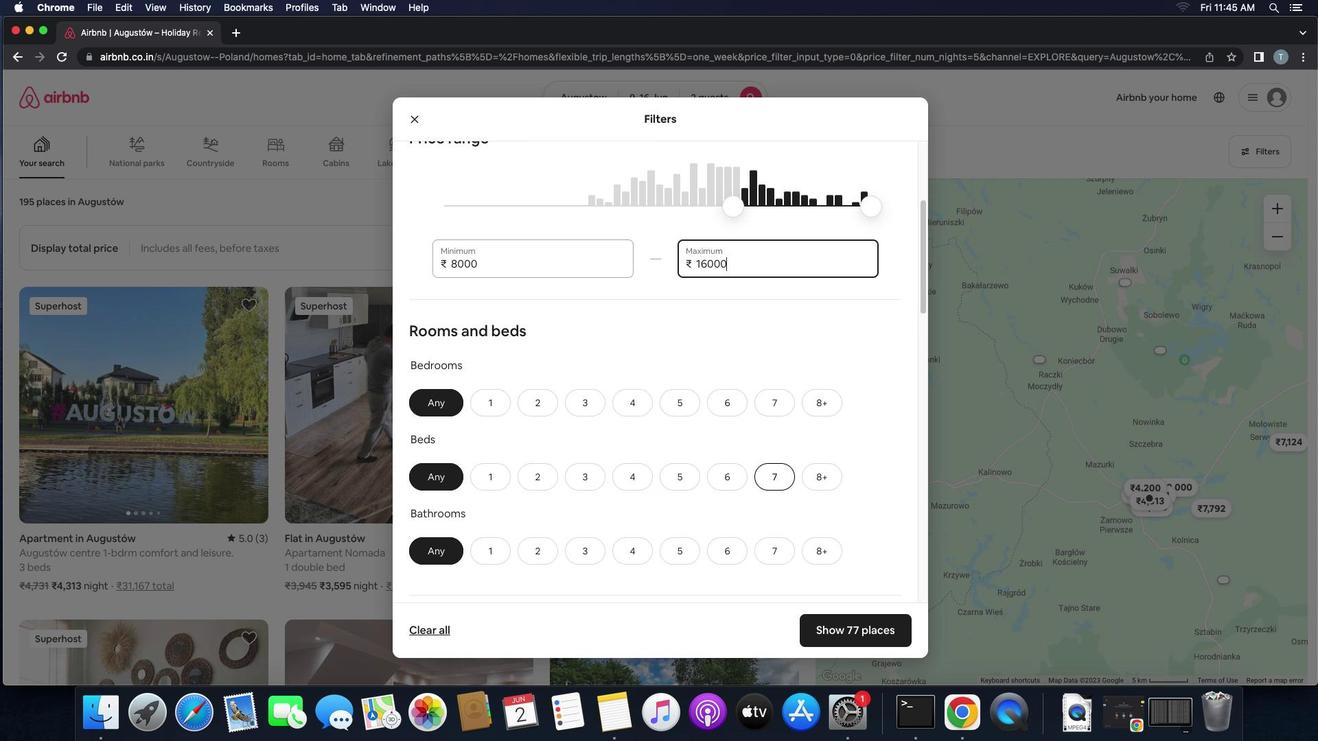 
Action: Mouse scrolled (784, 488) with delta (0, 0)
Screenshot: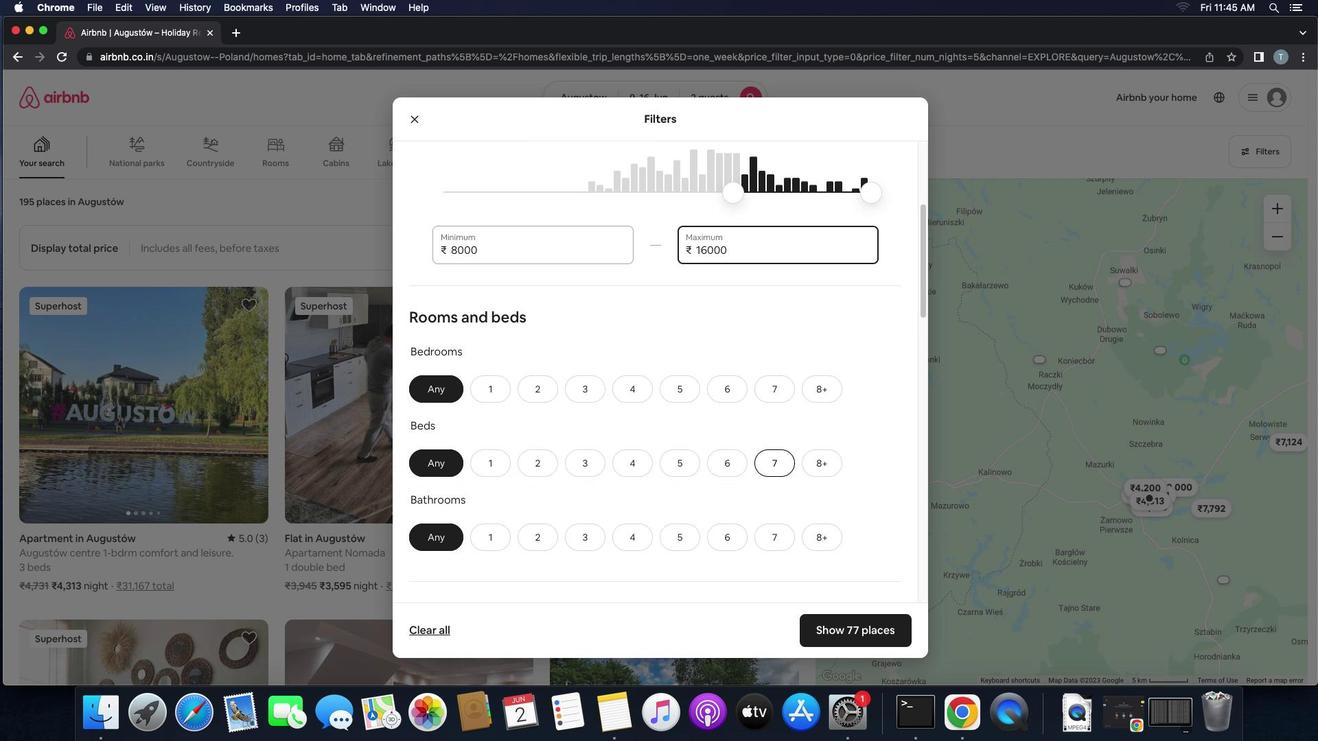 
Action: Mouse scrolled (784, 488) with delta (0, 0)
Screenshot: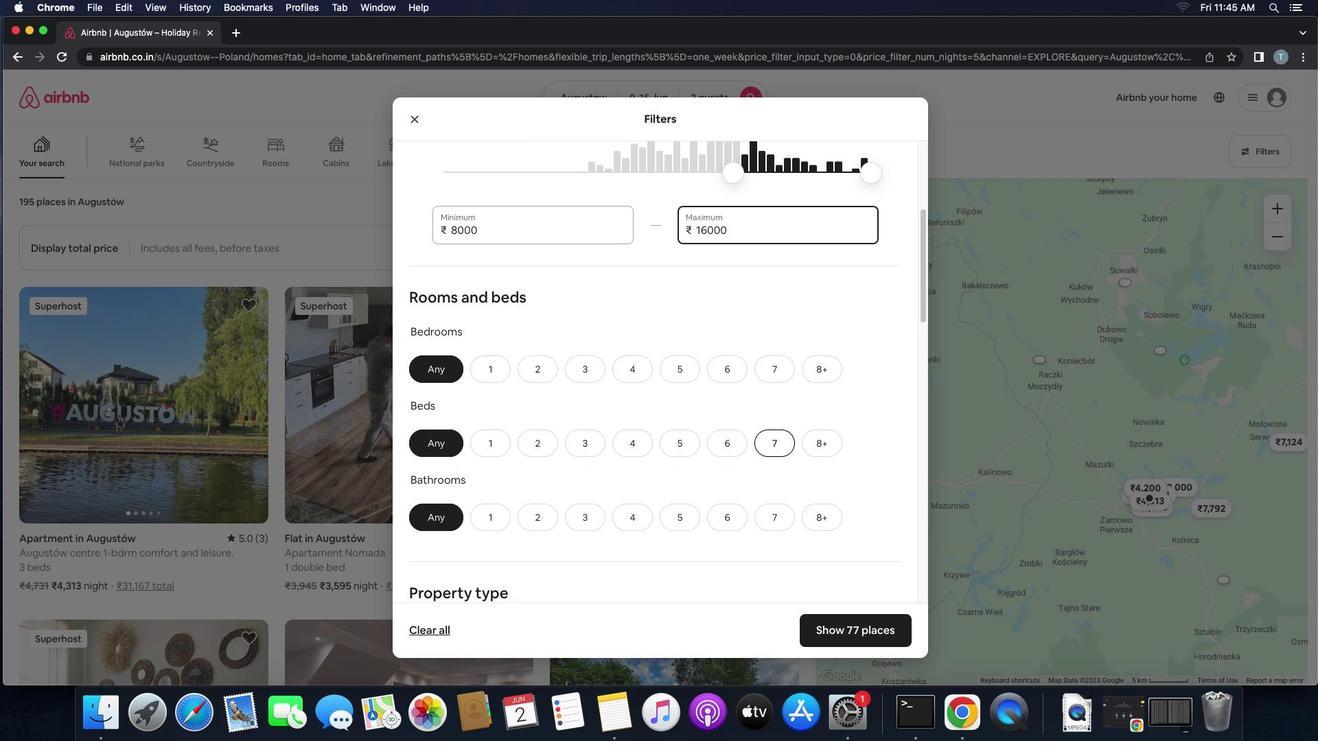 
Action: Mouse scrolled (784, 488) with delta (0, 0)
Screenshot: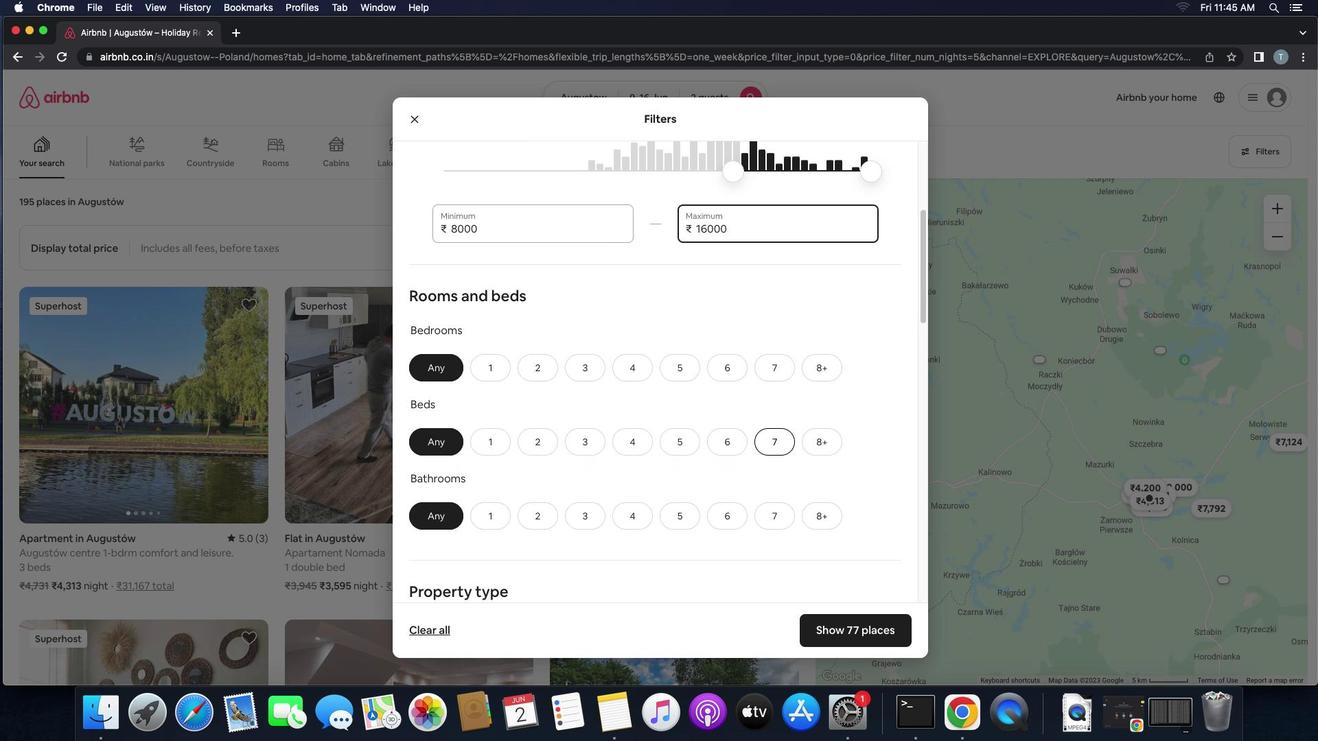 
Action: Mouse moved to (548, 342)
Screenshot: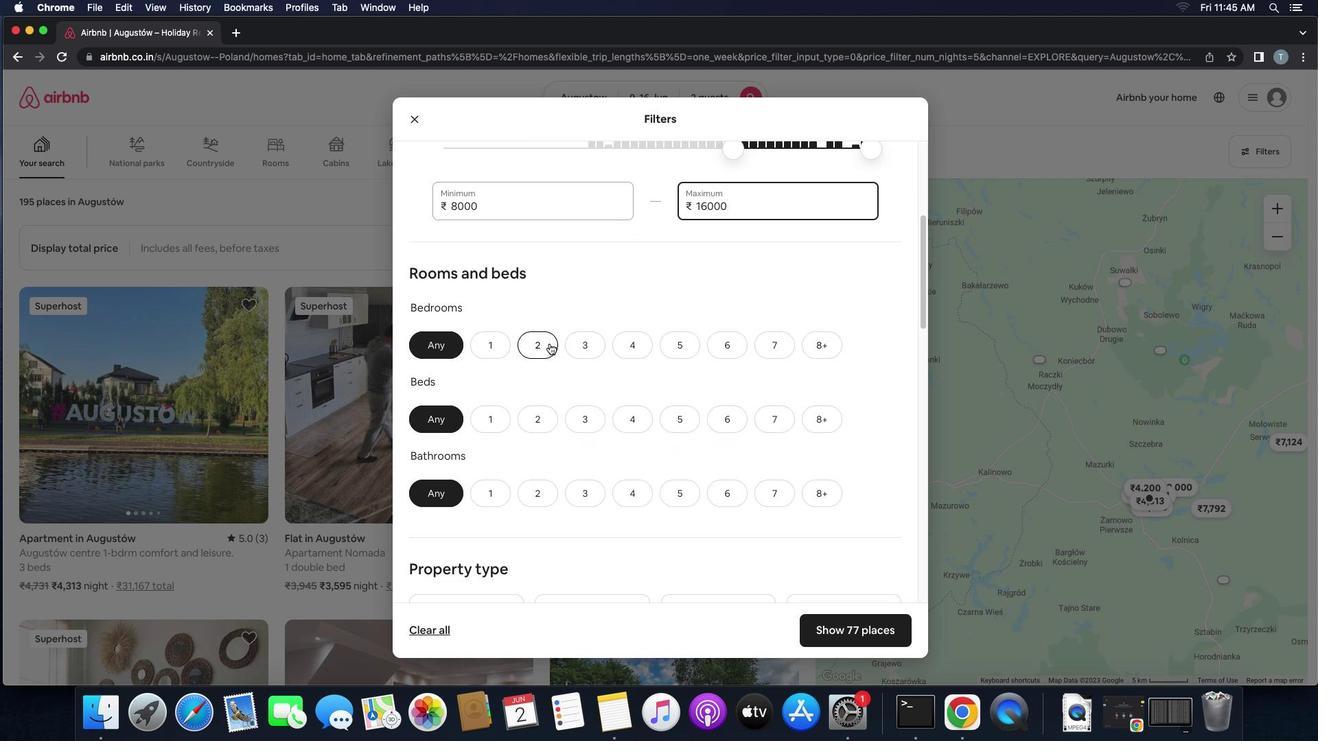 
Action: Mouse pressed left at (548, 342)
Screenshot: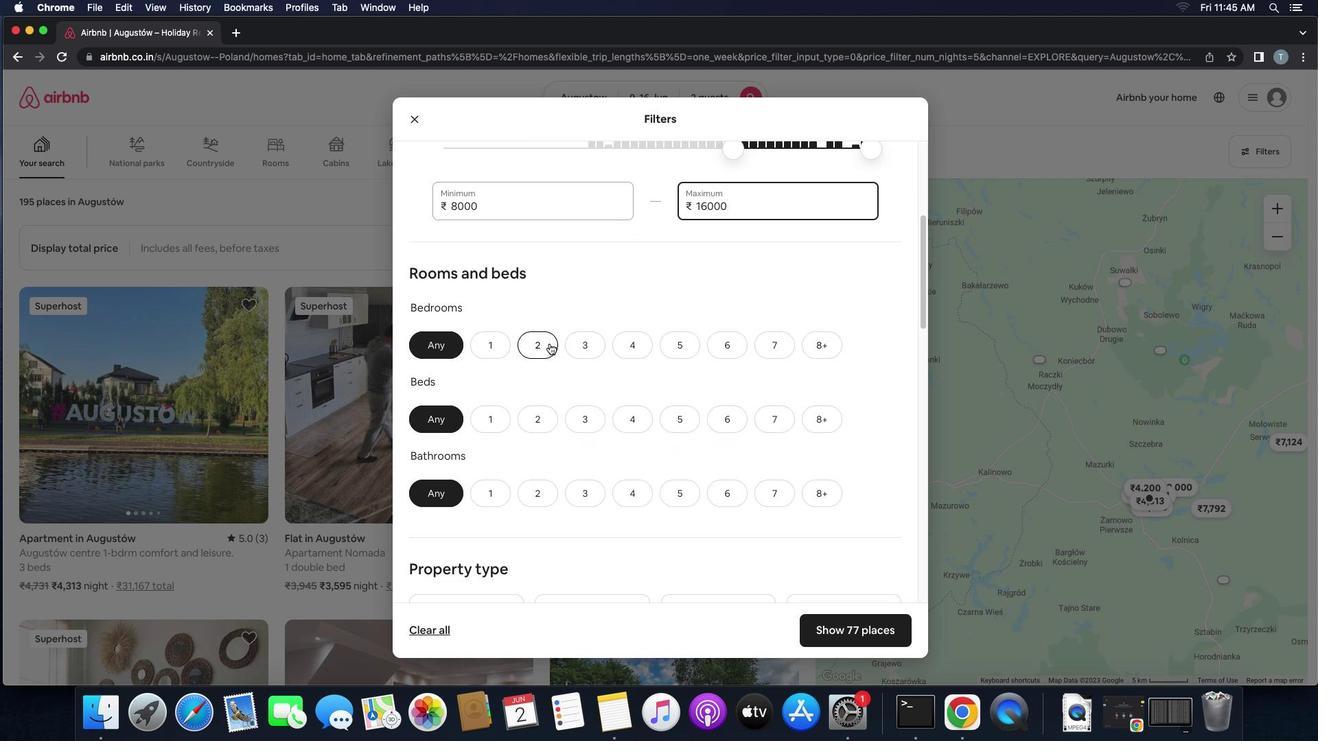 
Action: Mouse moved to (534, 432)
Screenshot: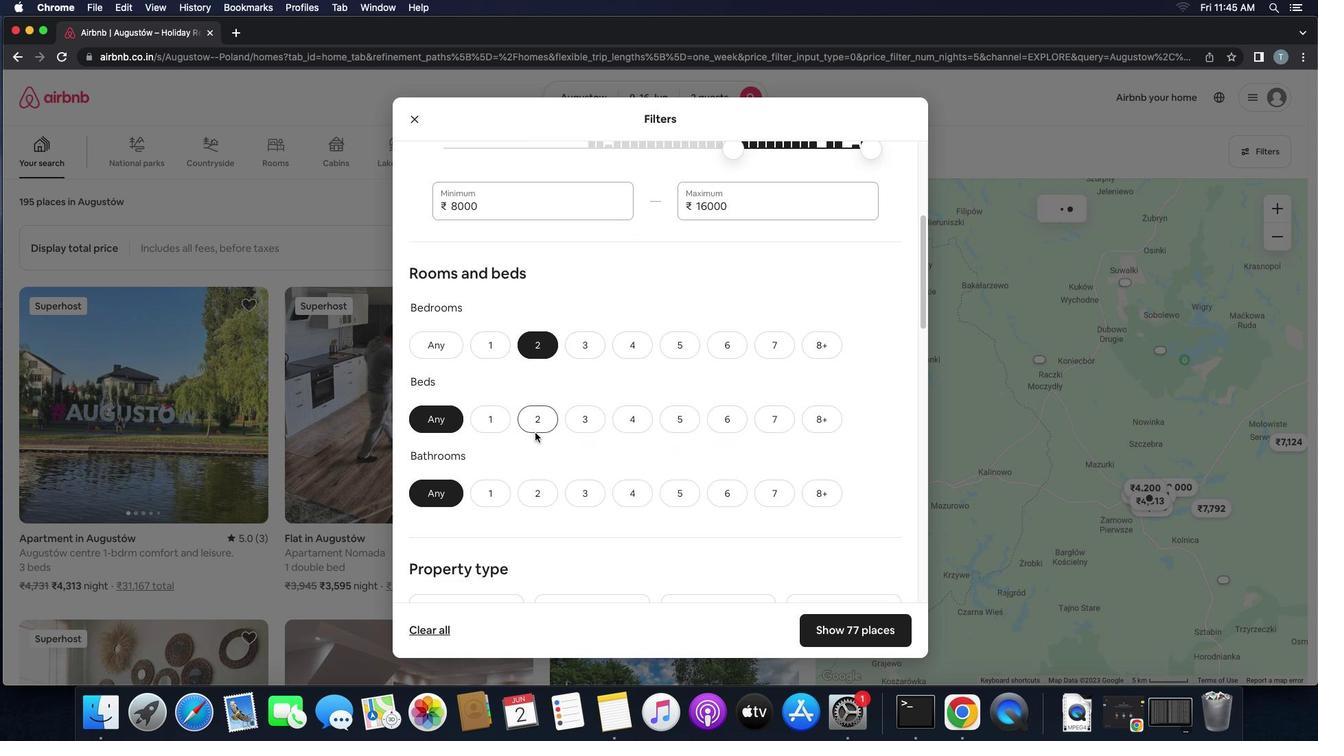 
Action: Mouse pressed left at (534, 432)
Screenshot: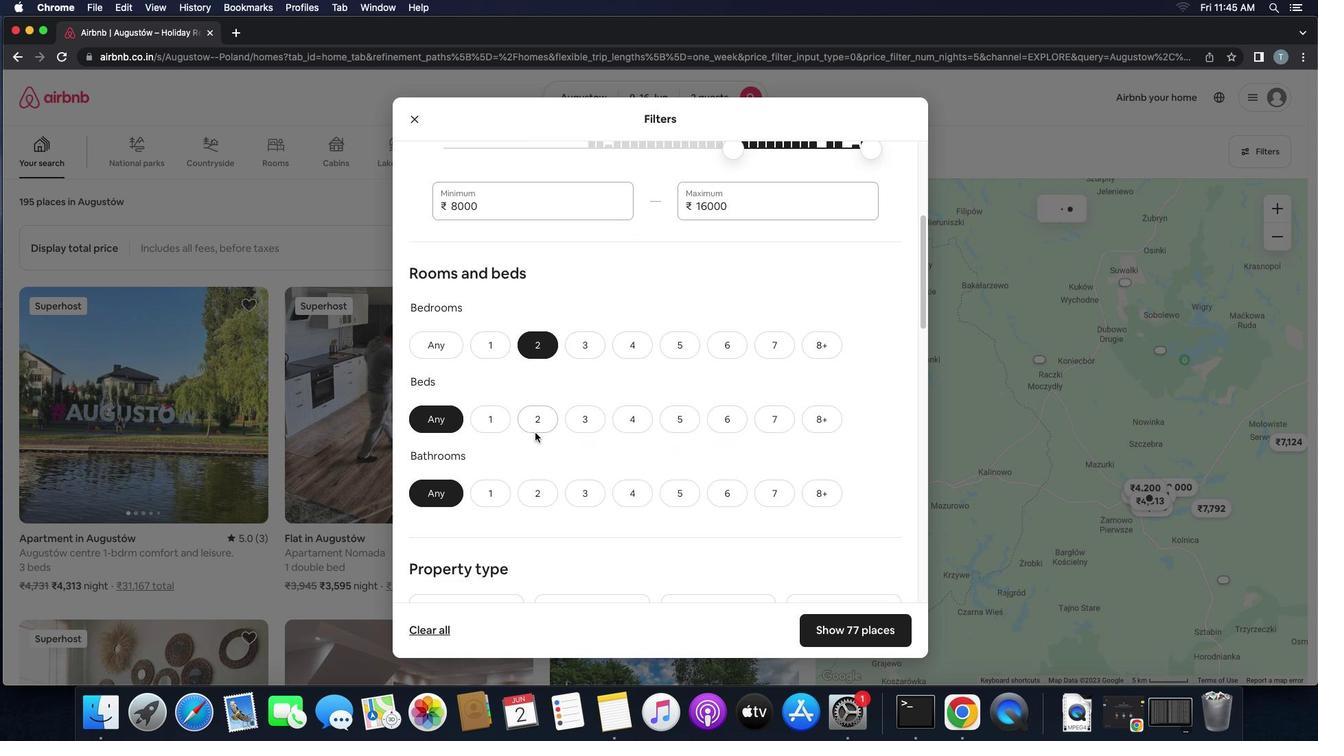 
Action: Mouse moved to (535, 428)
Screenshot: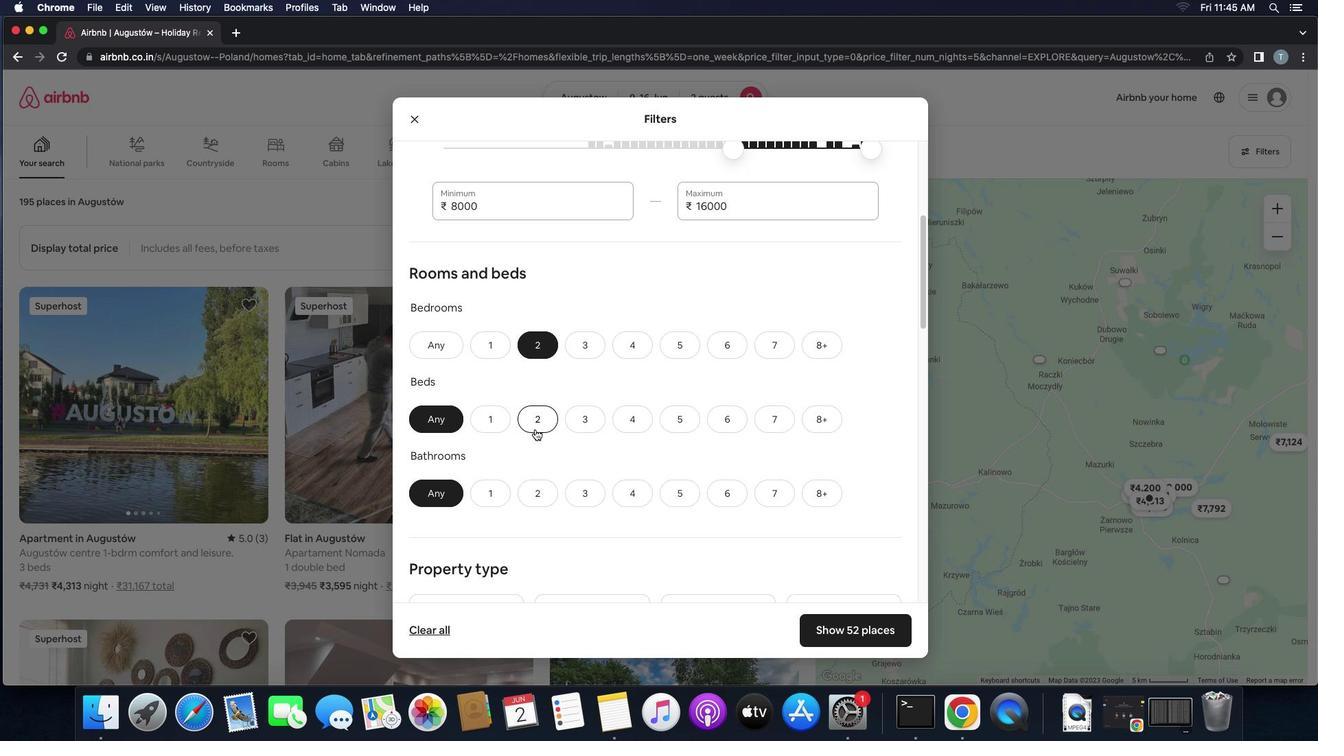 
Action: Mouse pressed left at (535, 428)
Screenshot: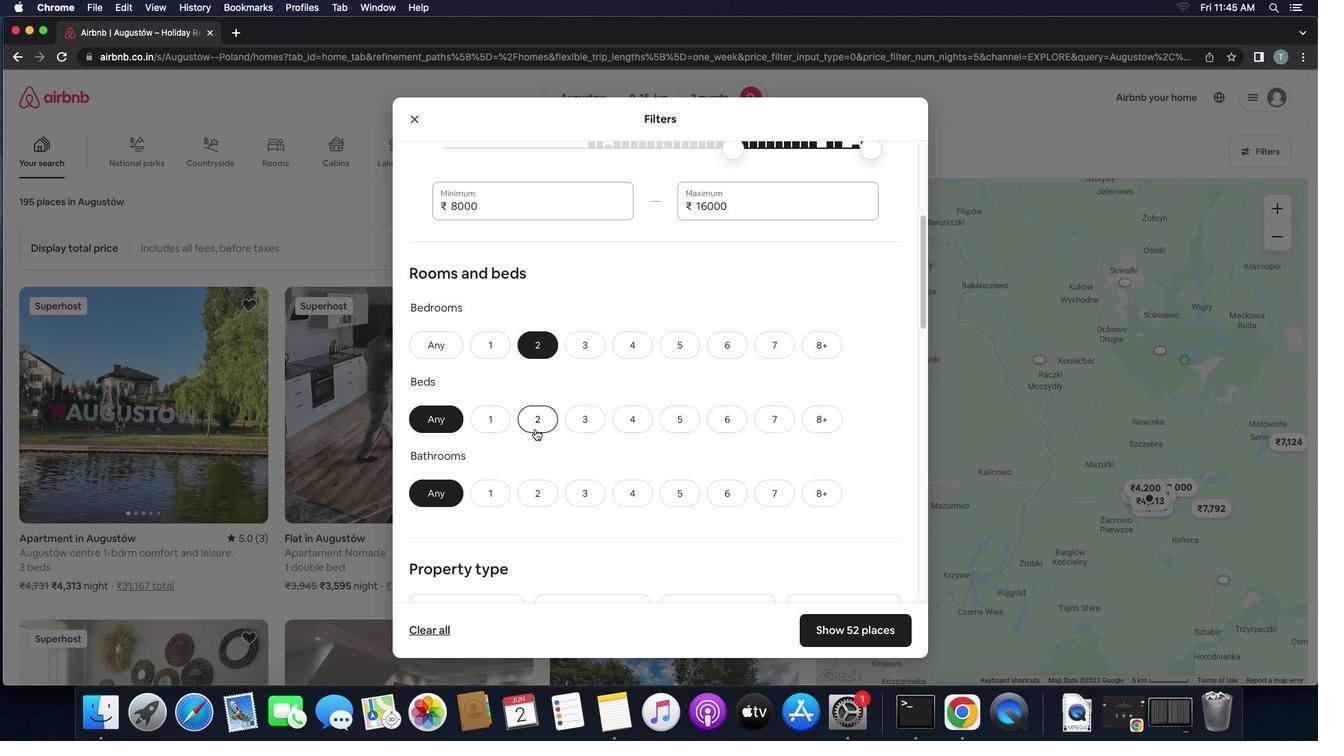 
Action: Mouse moved to (487, 498)
Screenshot: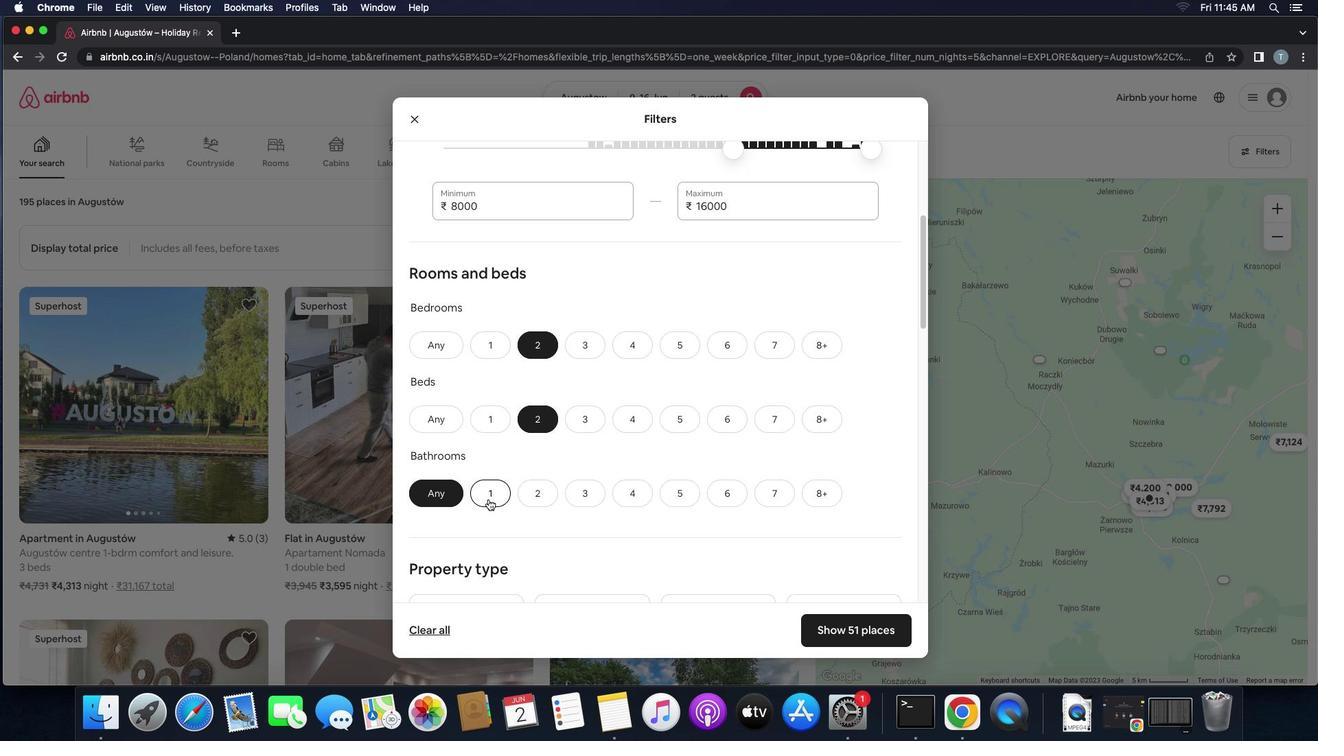 
Action: Mouse pressed left at (487, 498)
Screenshot: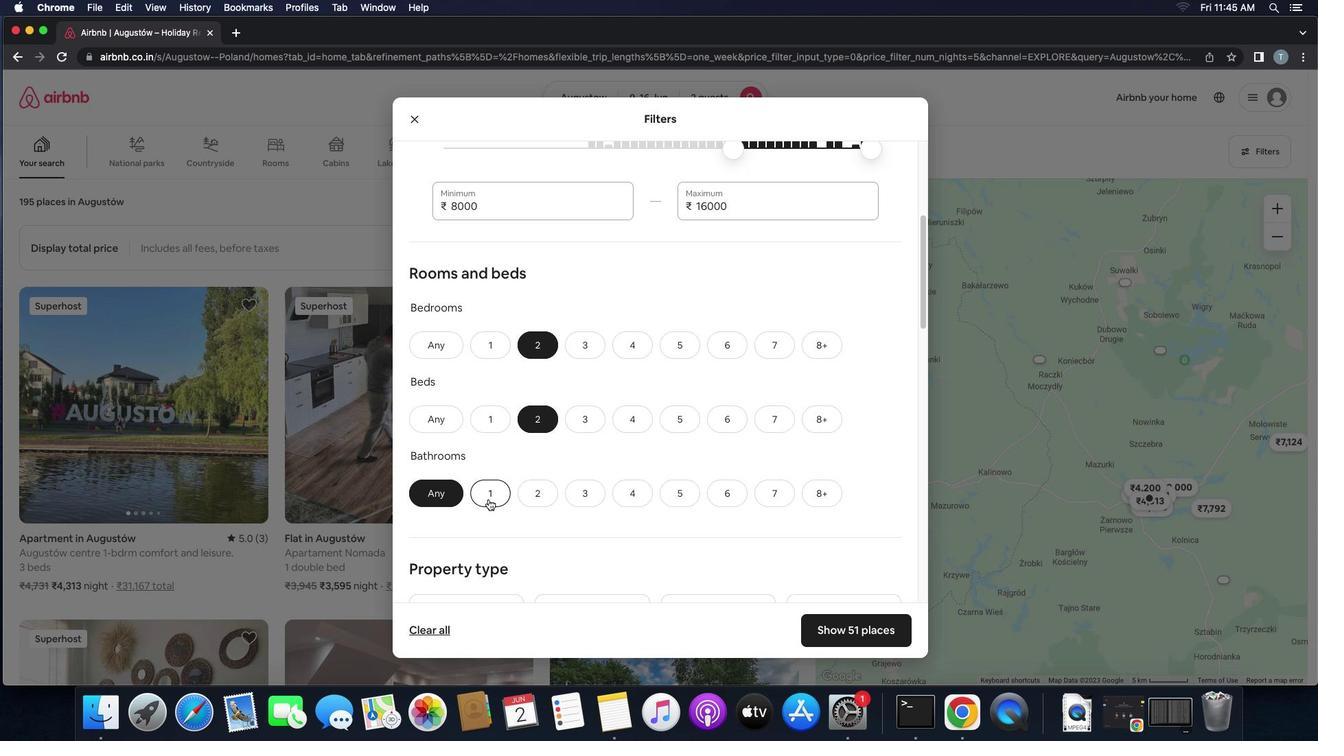 
Action: Mouse moved to (597, 513)
Screenshot: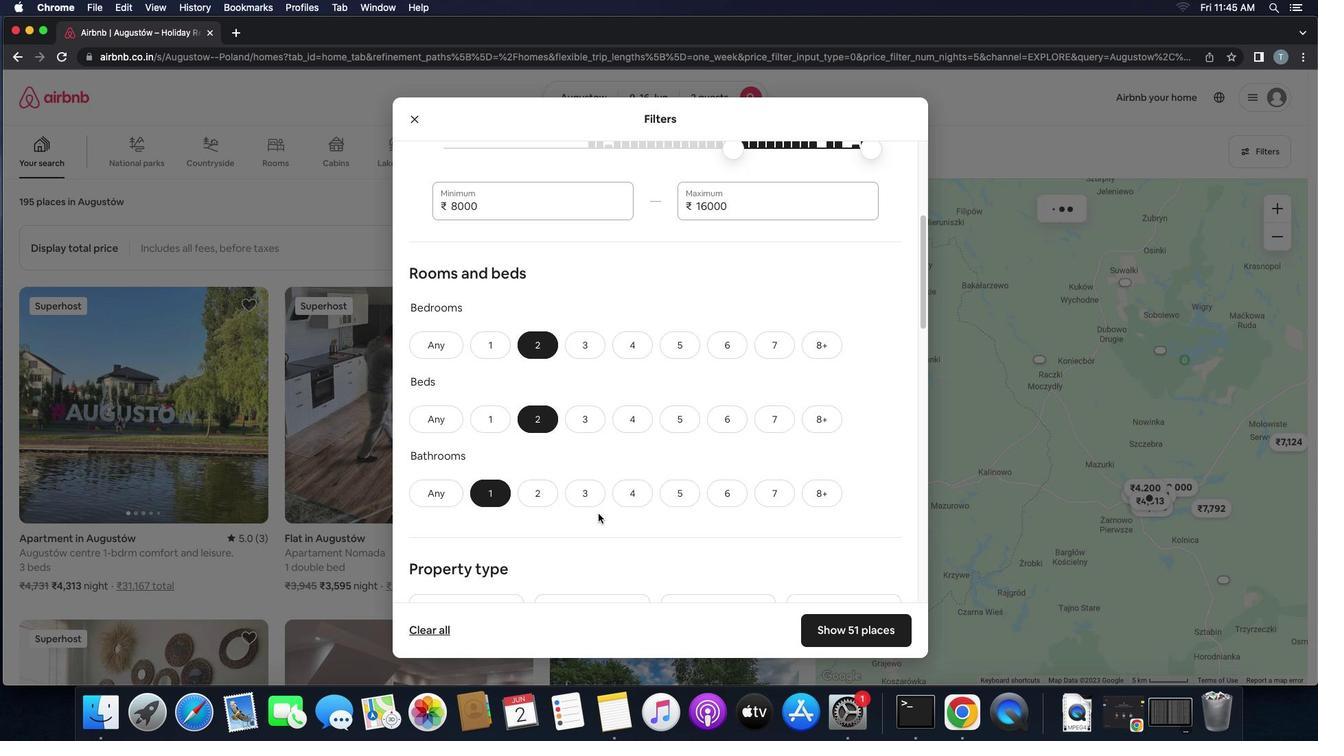 
Action: Mouse scrolled (597, 513) with delta (0, 0)
Screenshot: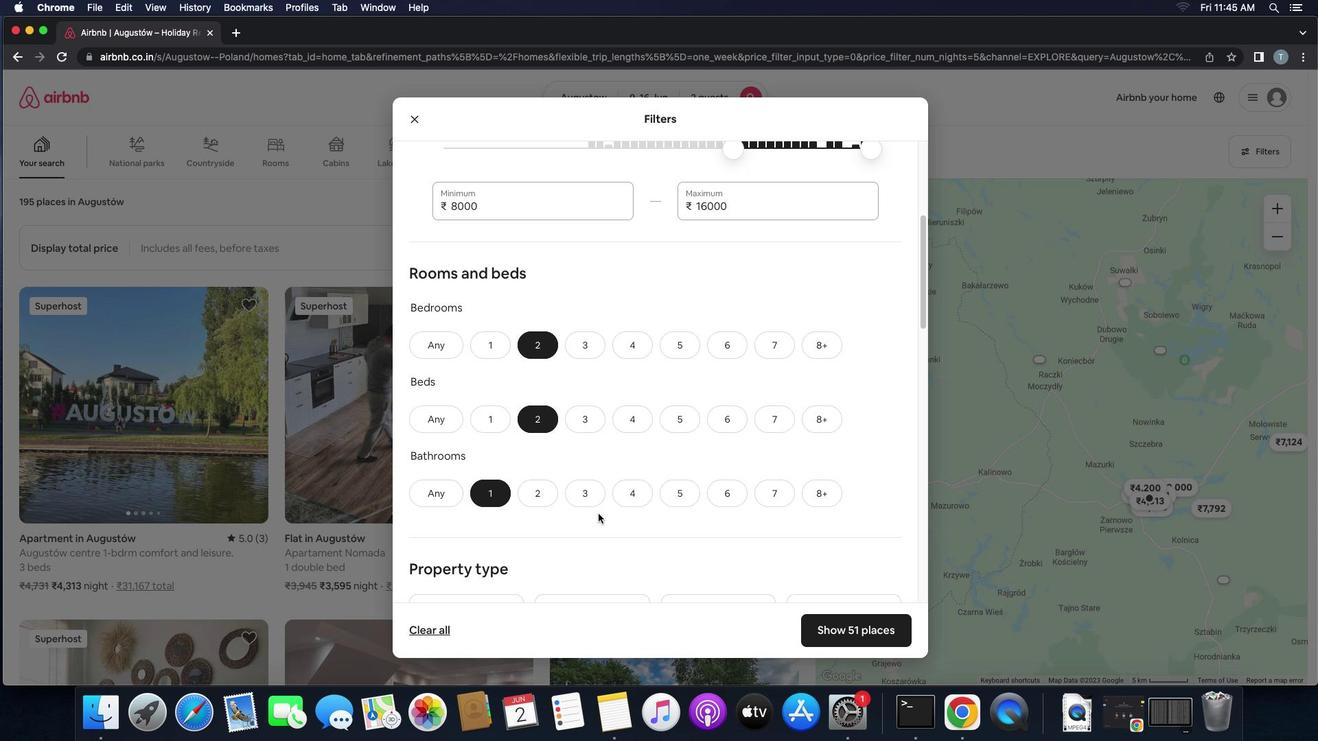 
Action: Mouse scrolled (597, 513) with delta (0, 0)
Screenshot: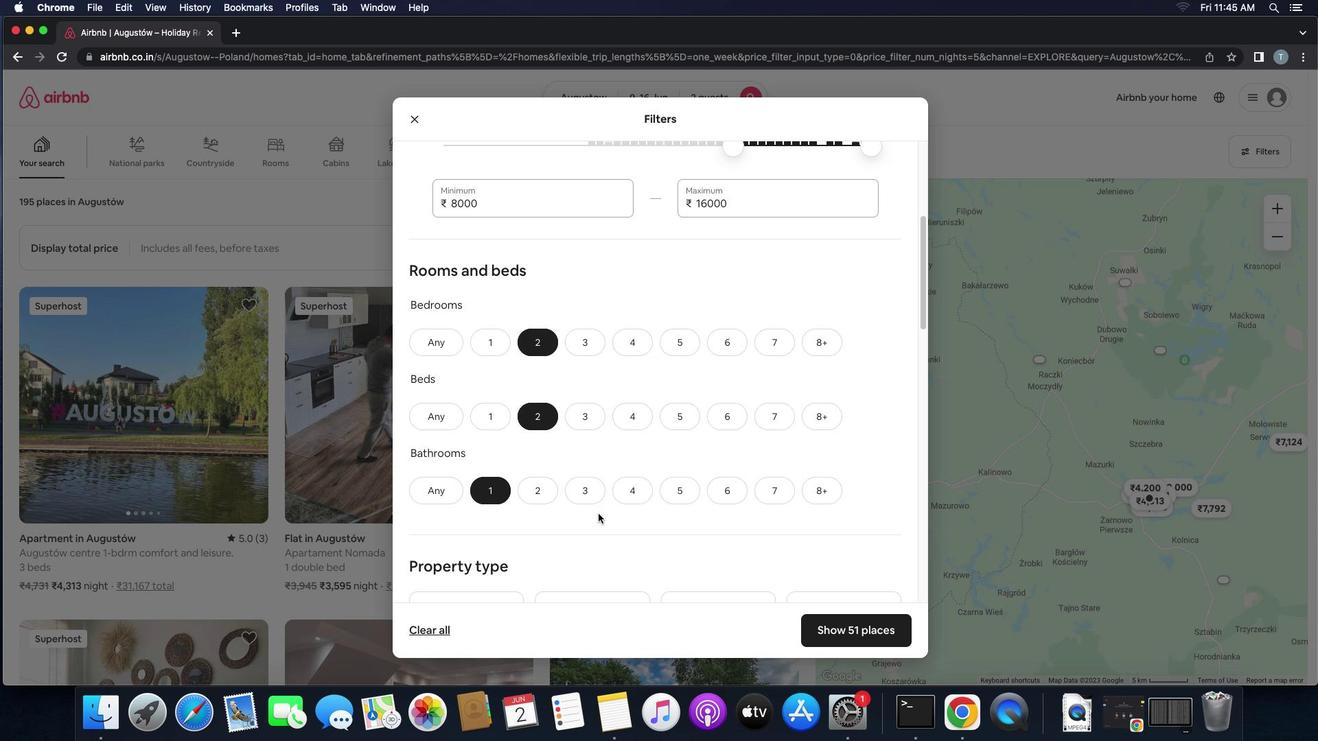 
Action: Mouse scrolled (597, 513) with delta (0, 0)
Screenshot: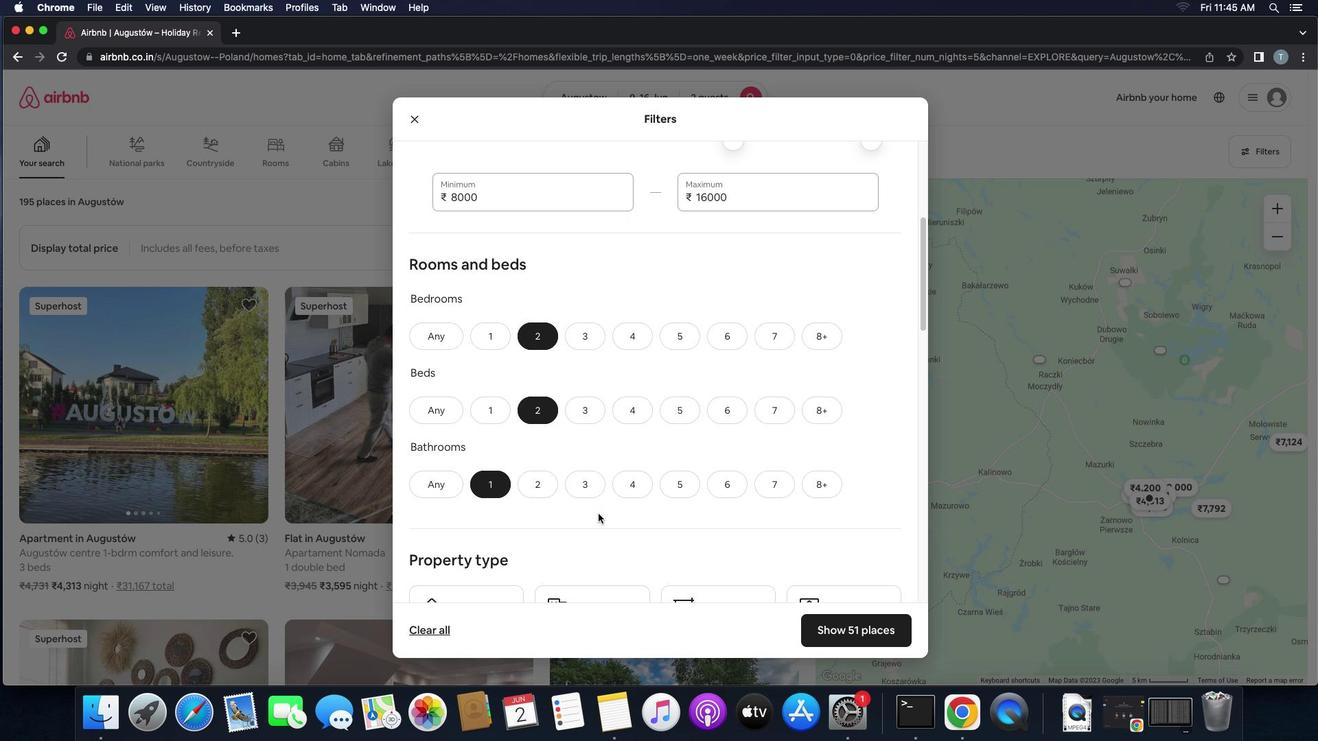 
Action: Mouse scrolled (597, 513) with delta (0, 0)
Screenshot: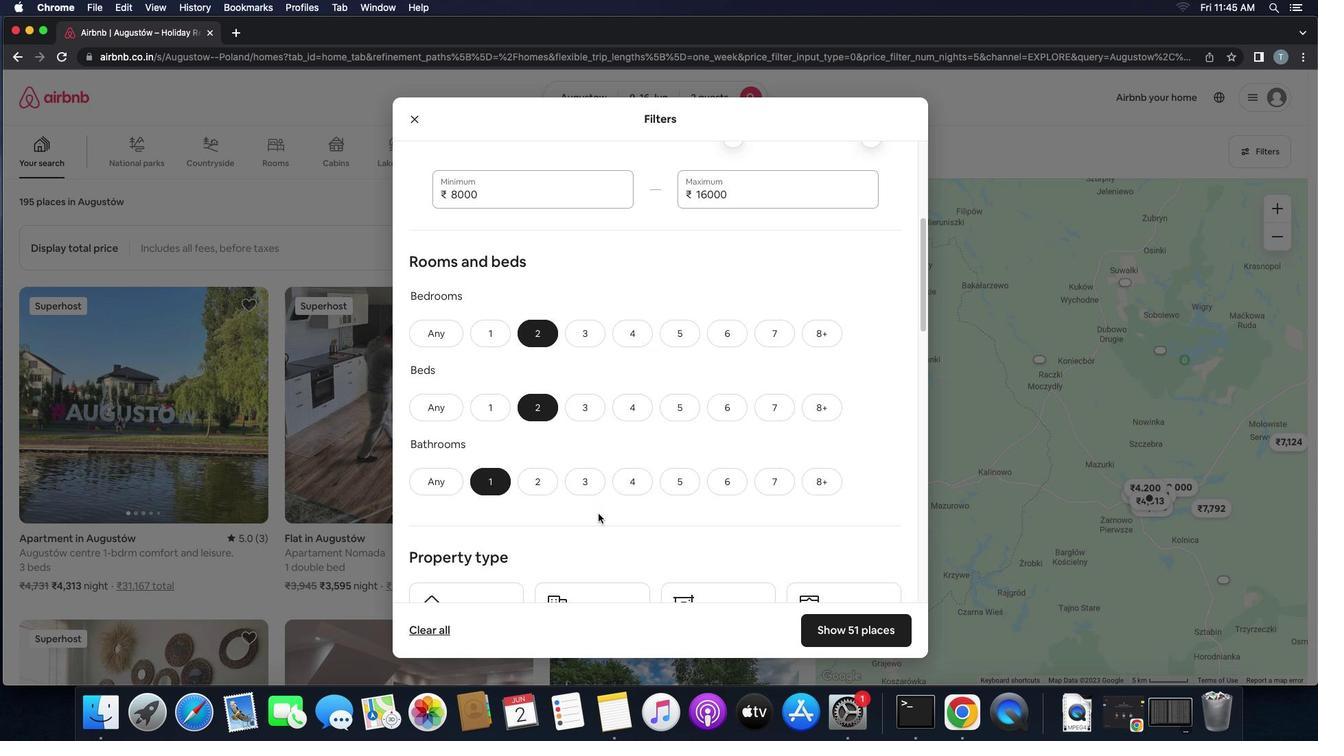 
Action: Mouse scrolled (597, 513) with delta (0, 0)
Screenshot: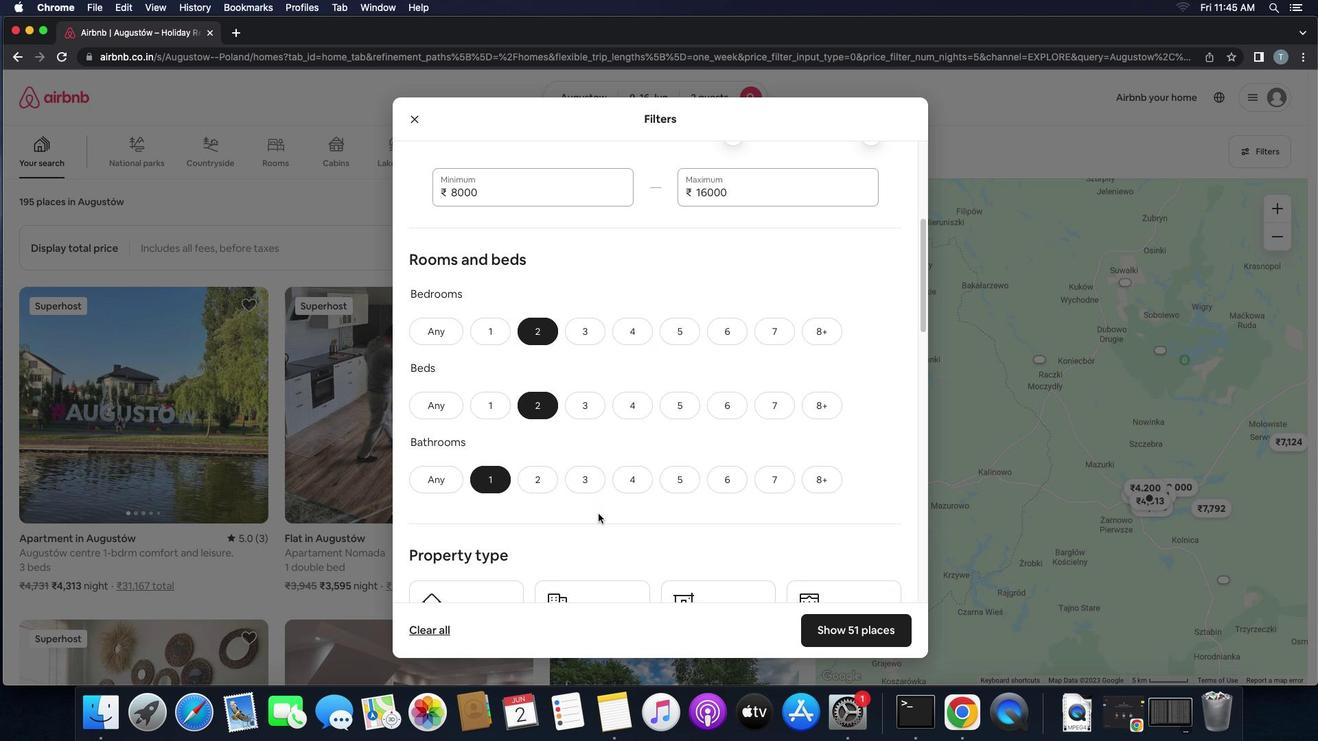 
Action: Mouse scrolled (597, 513) with delta (0, 0)
Screenshot: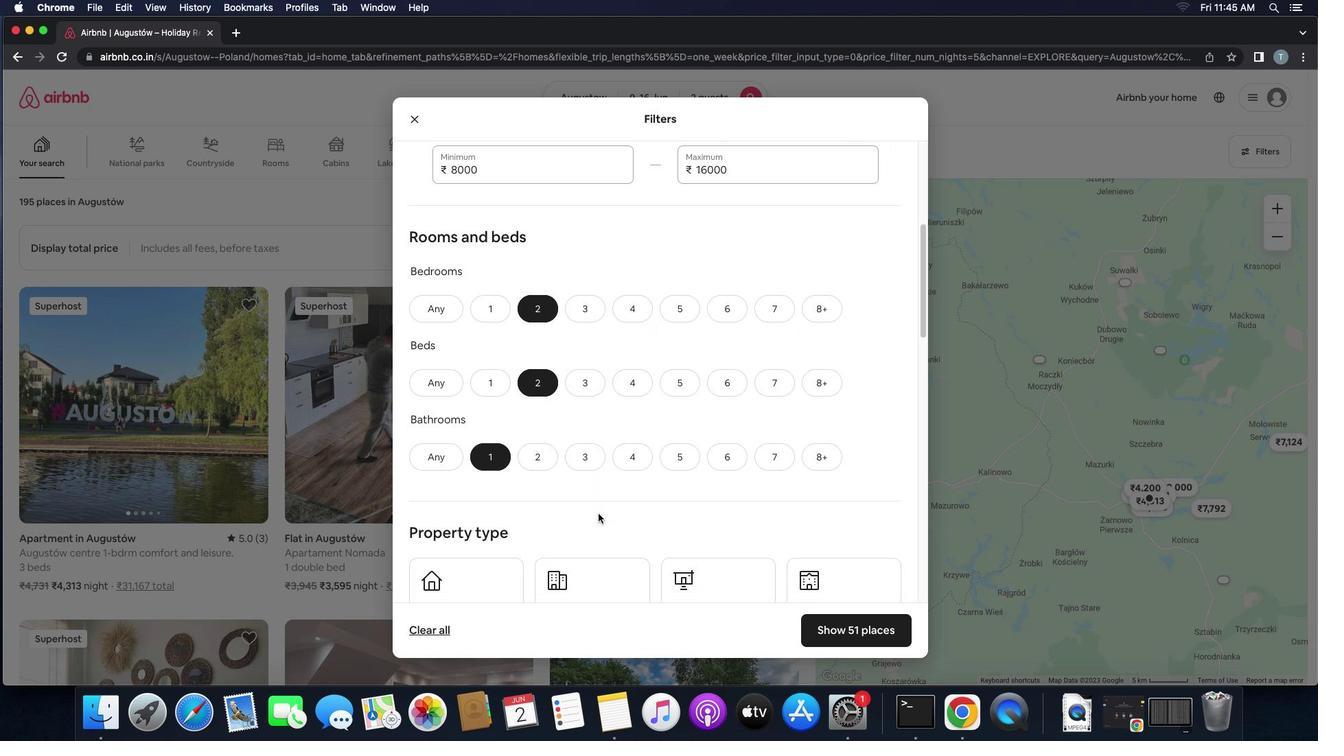 
Action: Mouse scrolled (597, 513) with delta (0, 0)
Screenshot: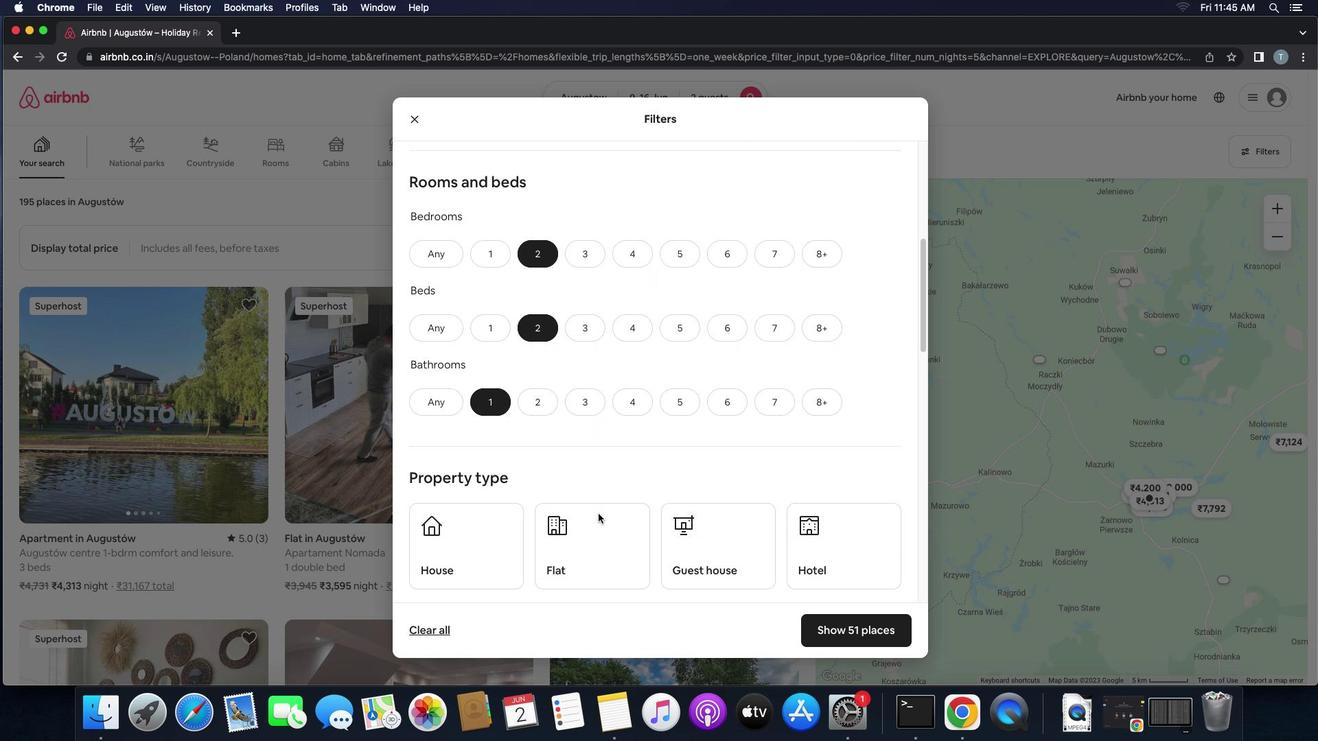 
Action: Mouse scrolled (597, 513) with delta (0, 0)
Screenshot: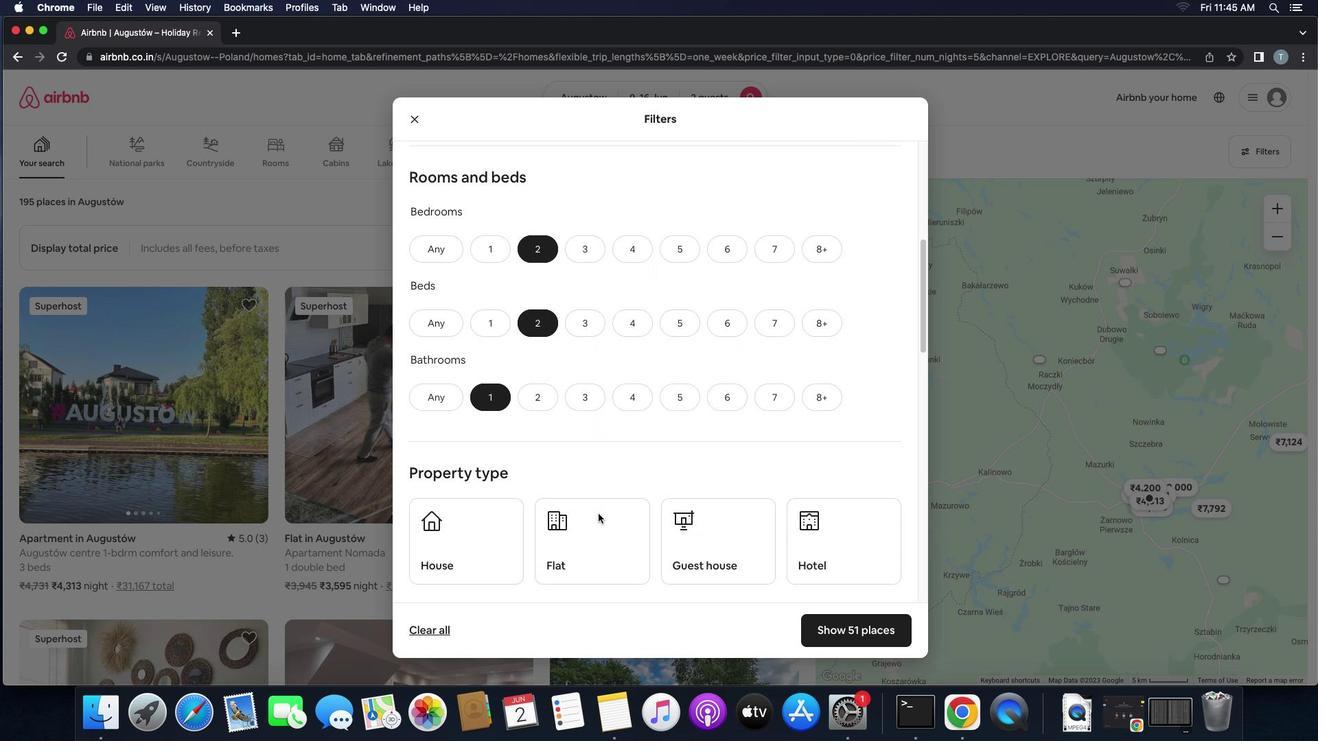 
Action: Mouse scrolled (597, 513) with delta (0, -1)
Screenshot: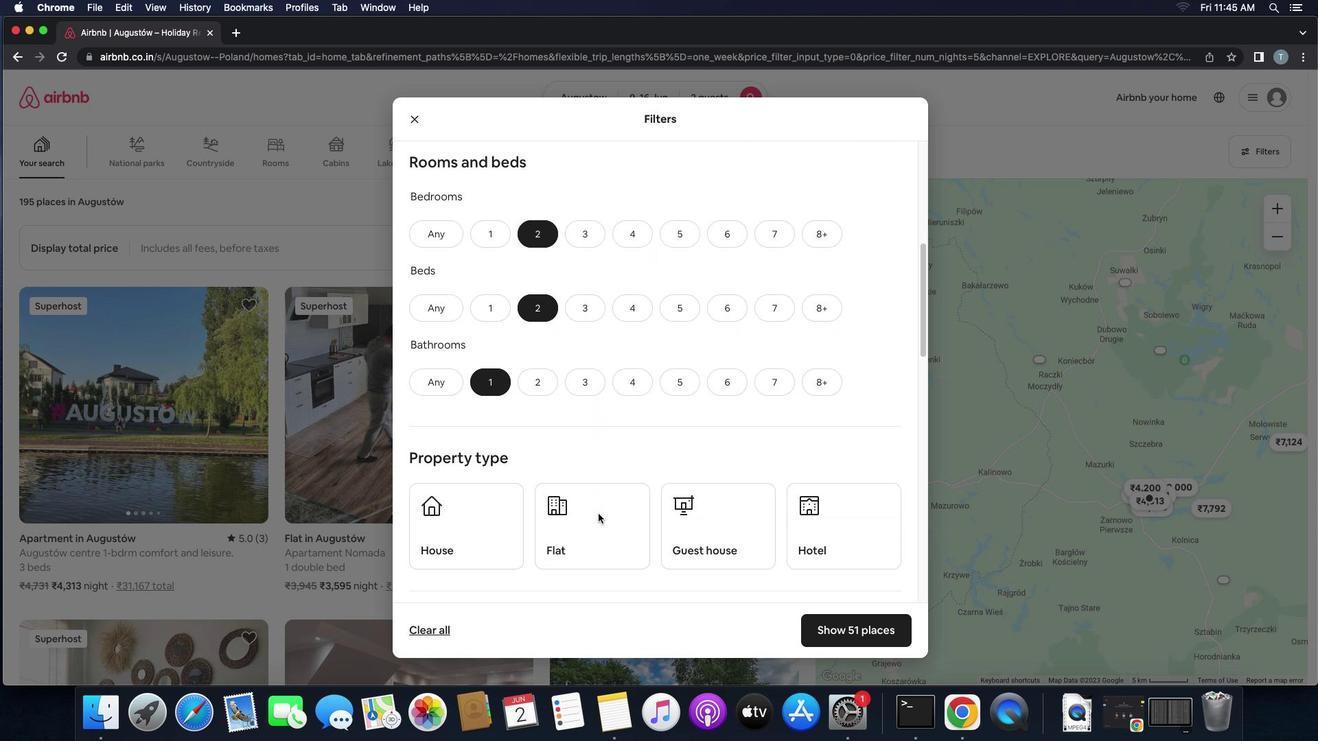 
Action: Mouse scrolled (597, 513) with delta (0, 0)
Screenshot: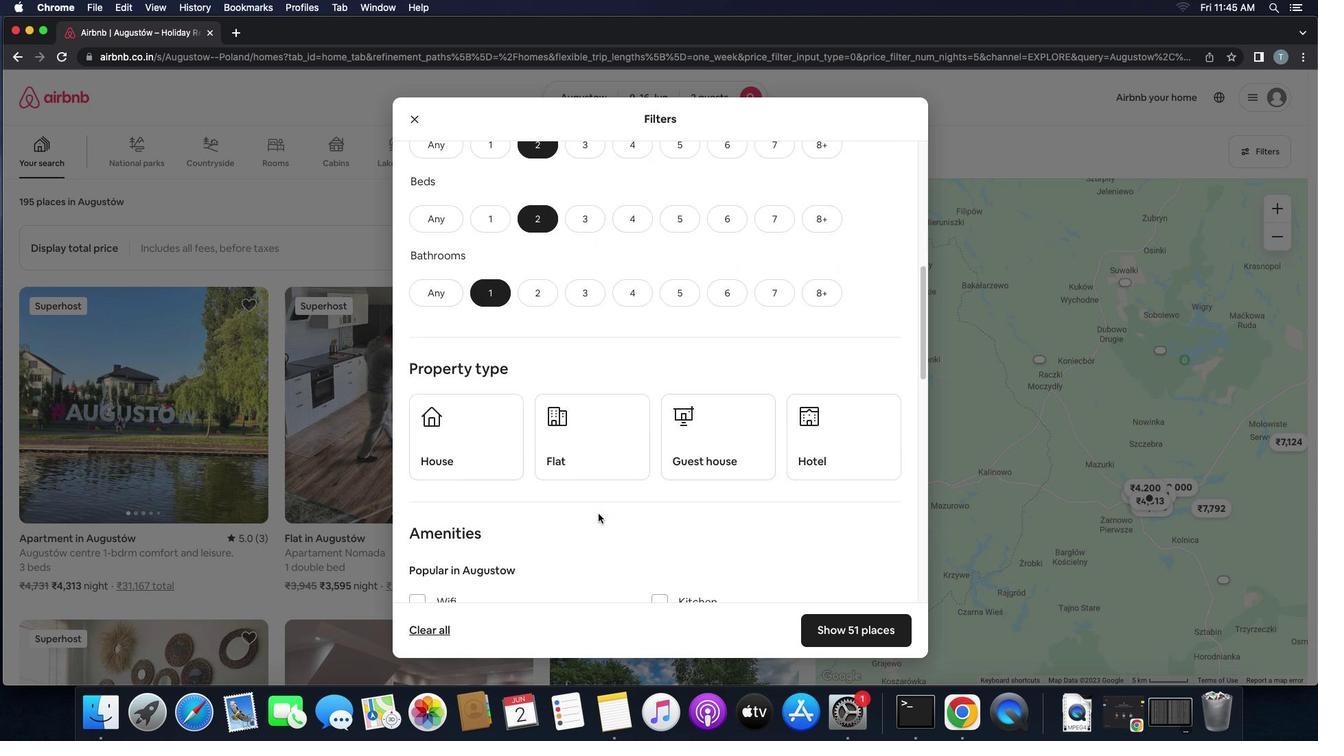 
Action: Mouse moved to (502, 447)
Screenshot: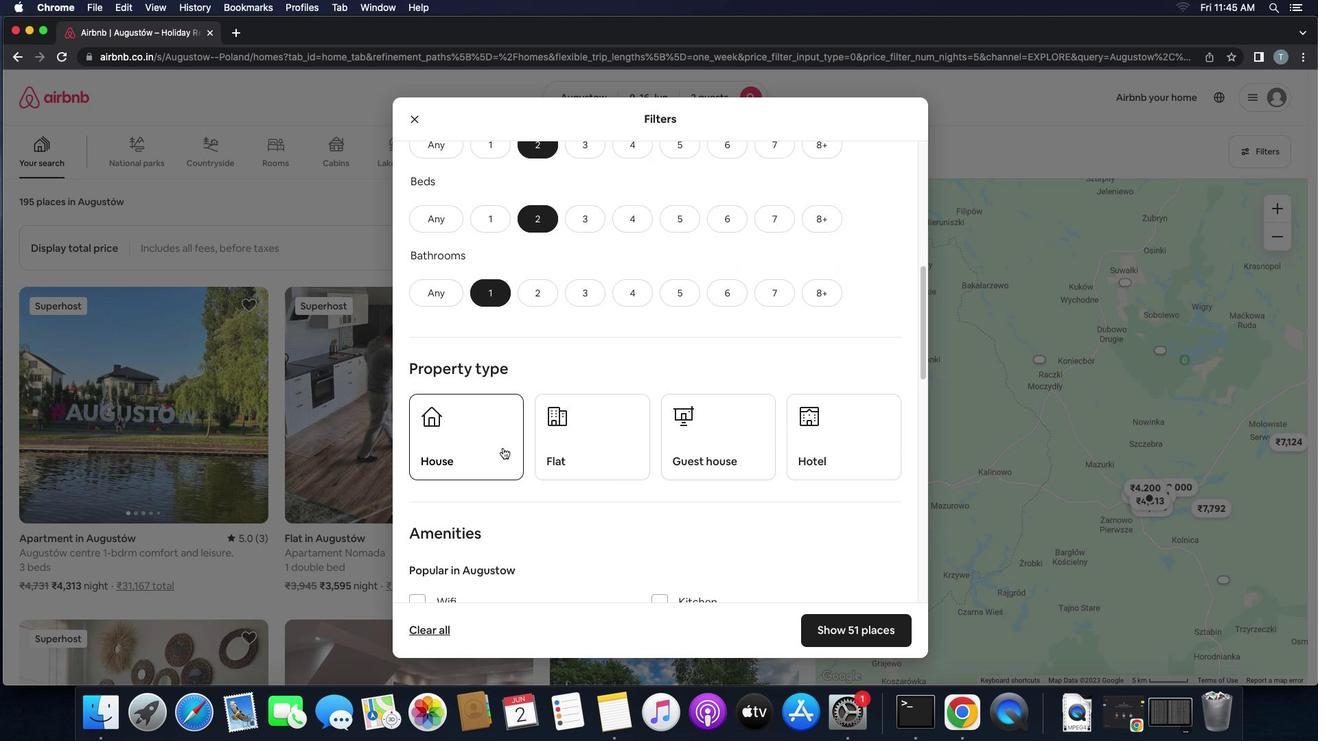 
Action: Mouse pressed left at (502, 447)
Screenshot: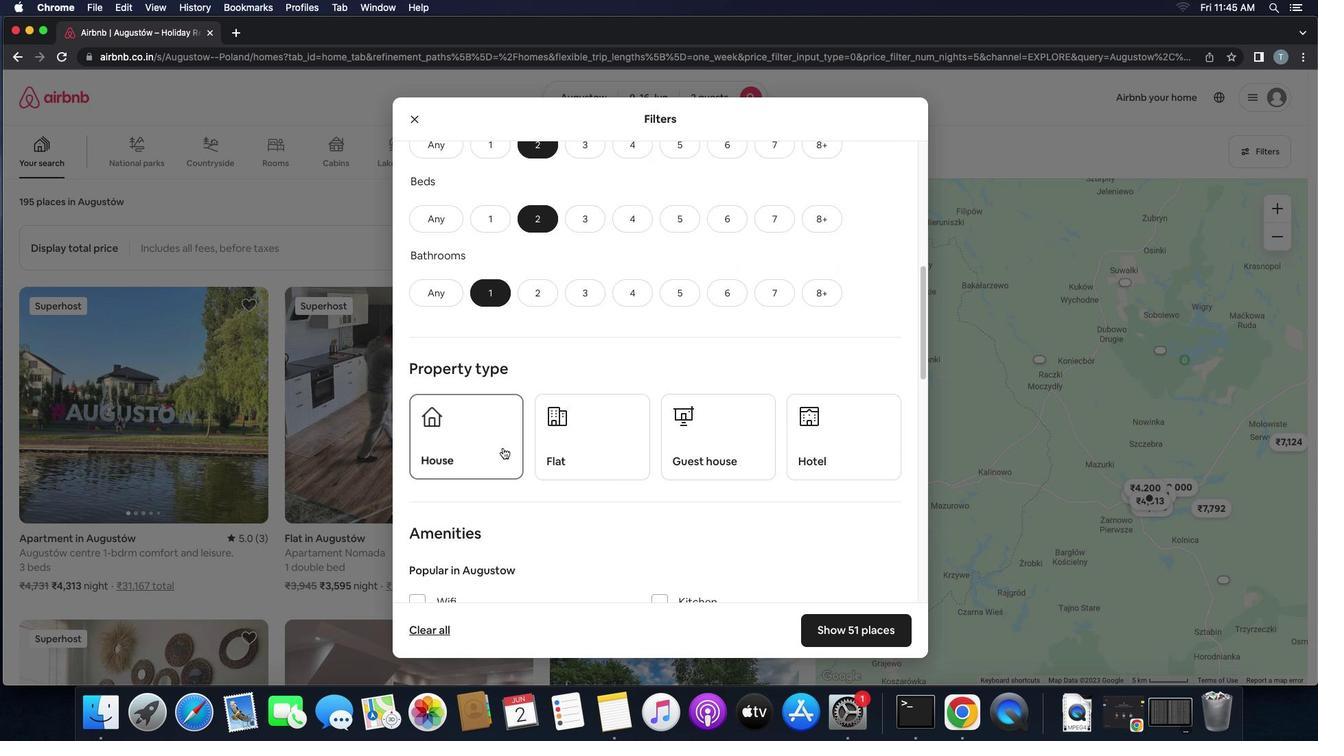 
Action: Mouse moved to (611, 447)
Screenshot: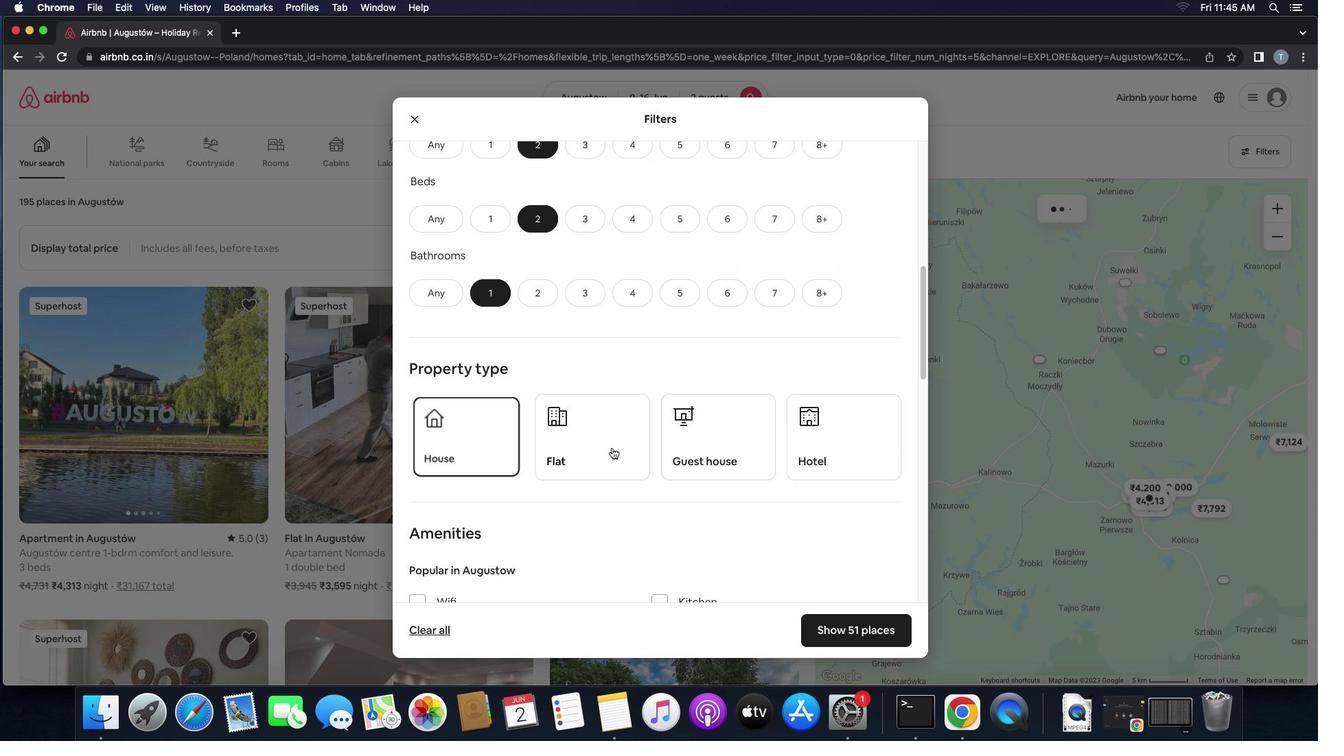 
Action: Mouse pressed left at (611, 447)
Screenshot: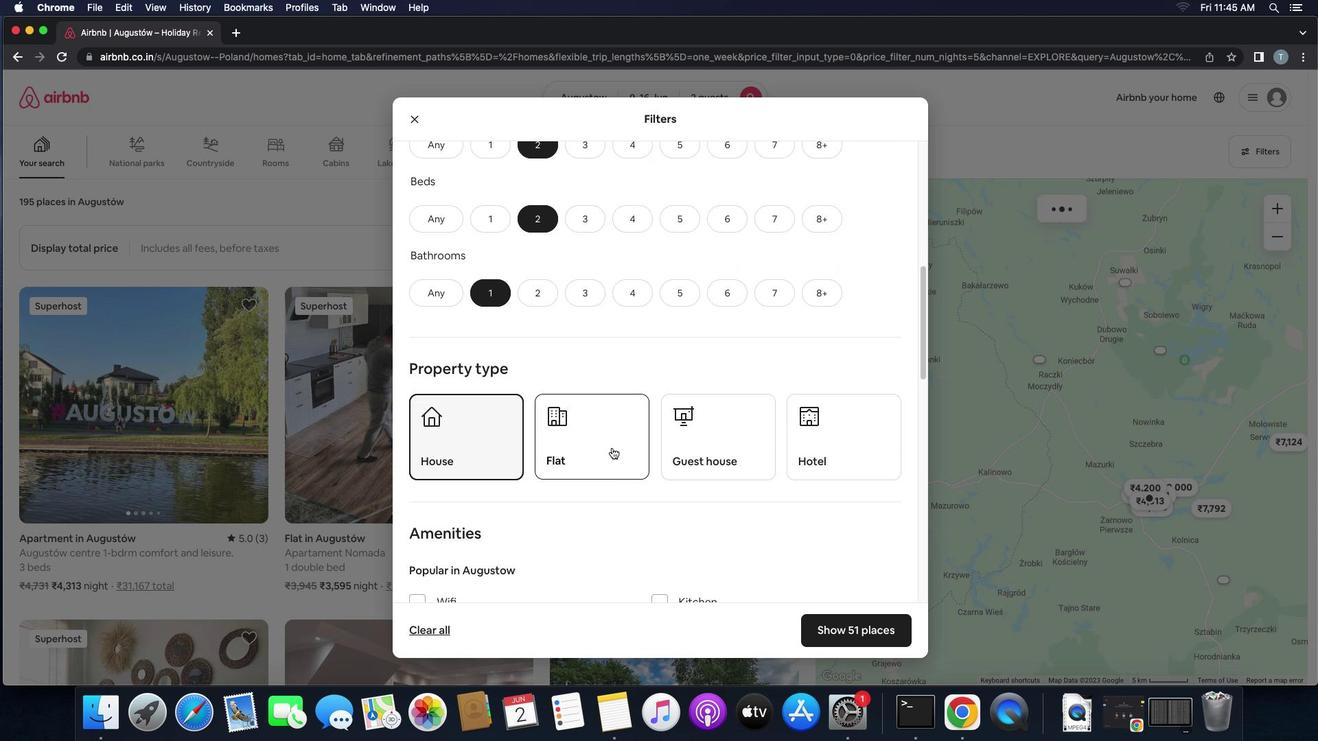 
Action: Mouse moved to (709, 449)
Screenshot: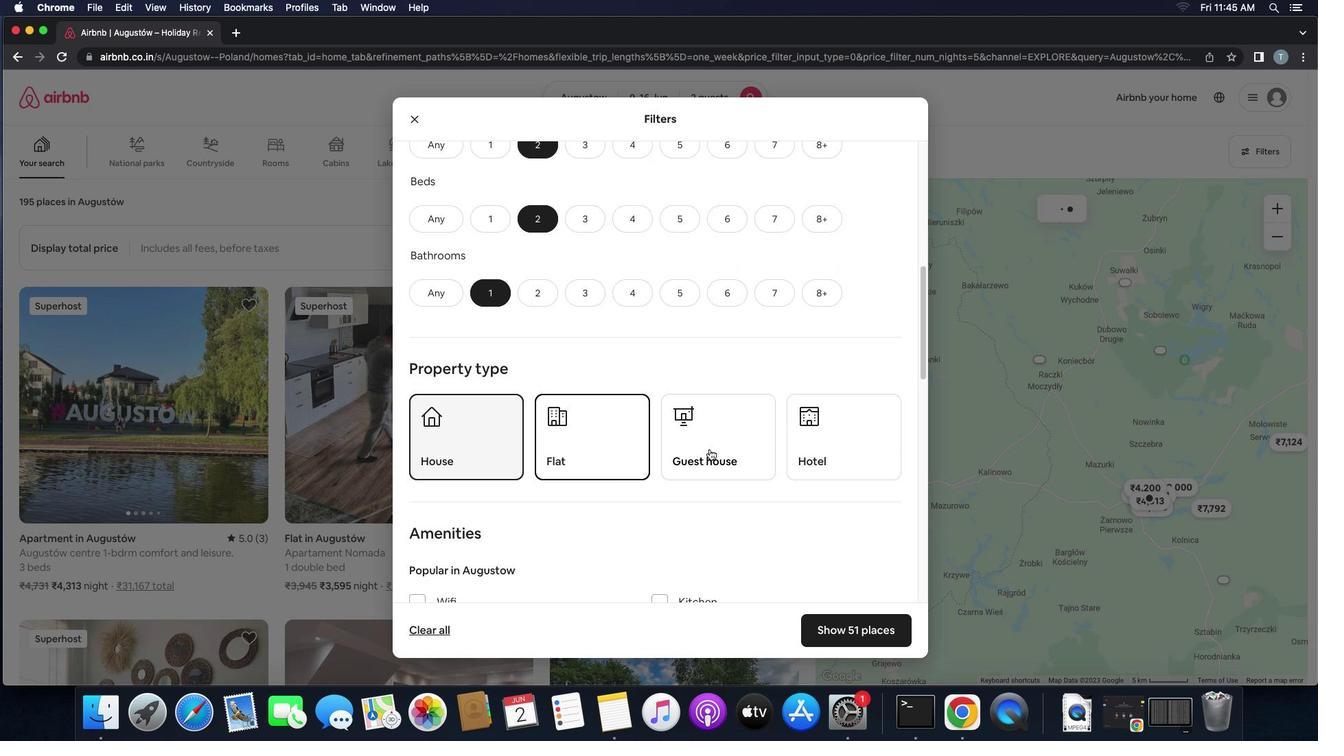 
Action: Mouse pressed left at (709, 449)
Screenshot: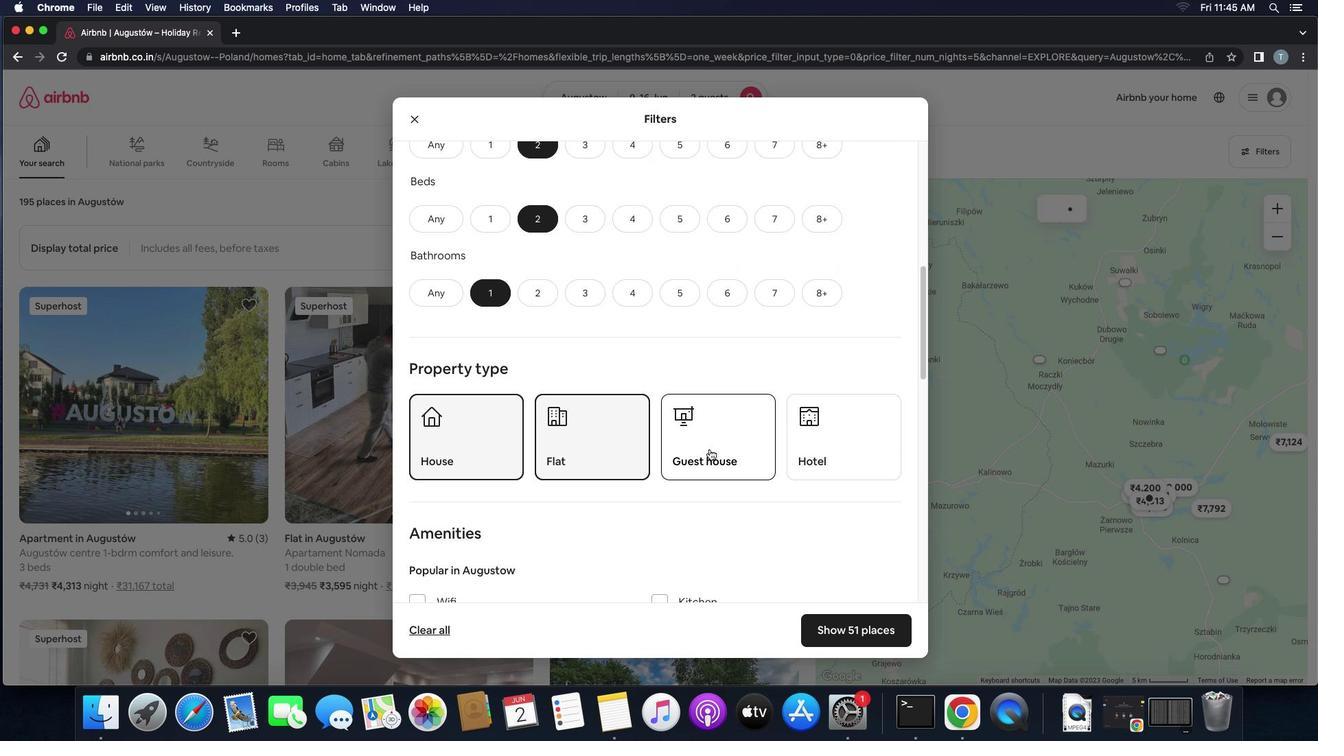 
Action: Mouse moved to (717, 499)
Screenshot: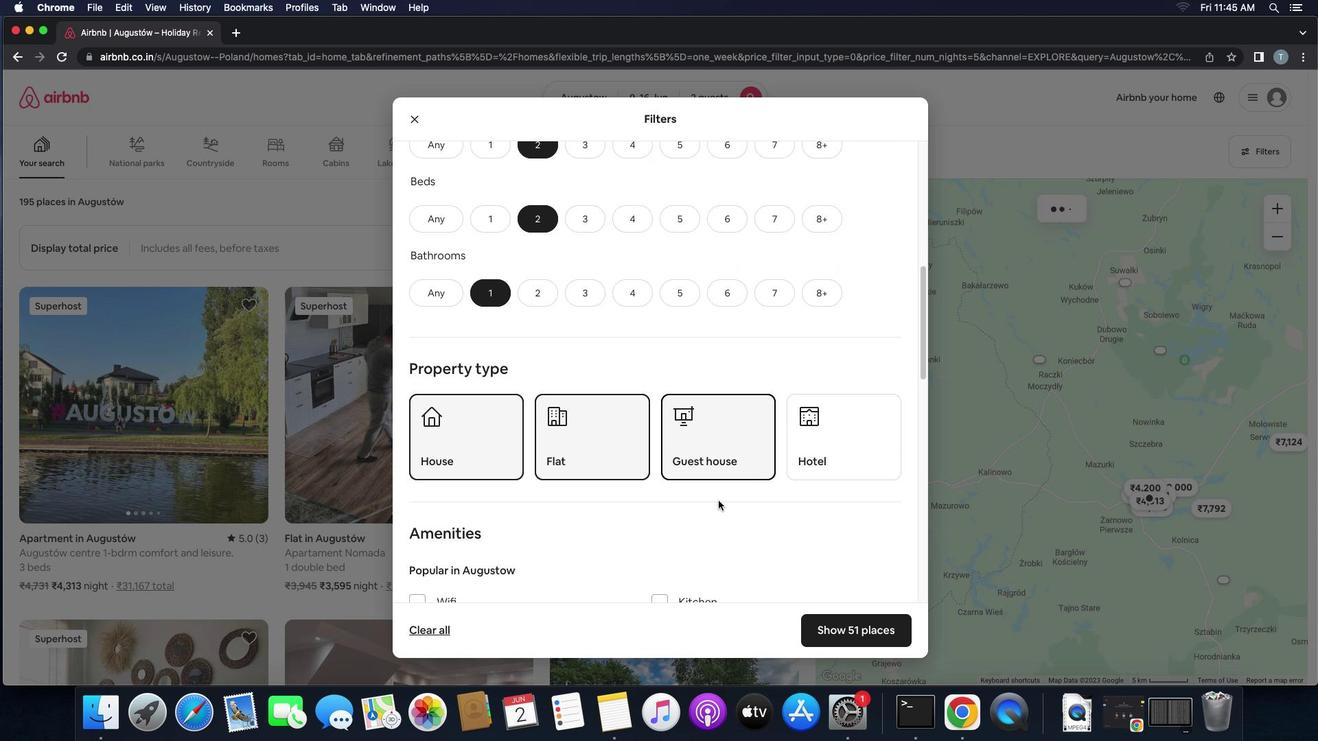 
Action: Mouse scrolled (717, 499) with delta (0, 0)
Screenshot: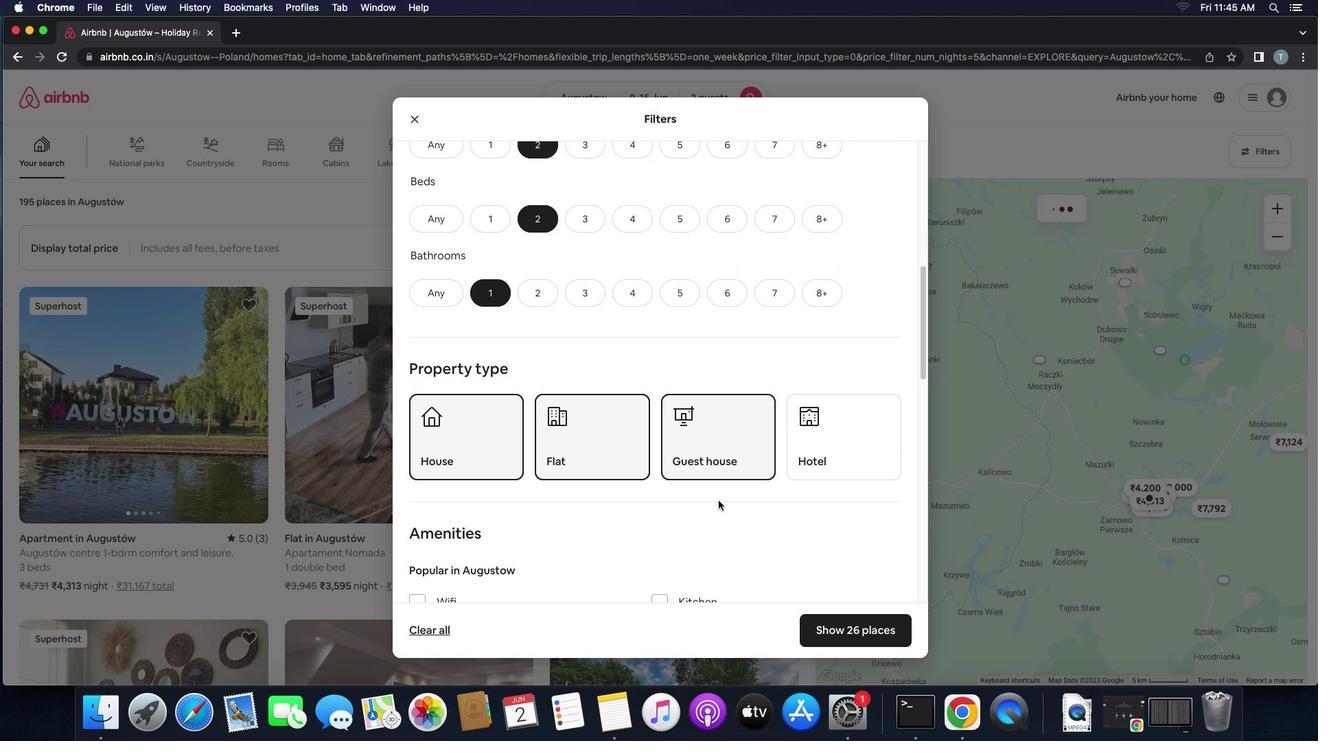 
Action: Mouse scrolled (717, 499) with delta (0, 0)
Screenshot: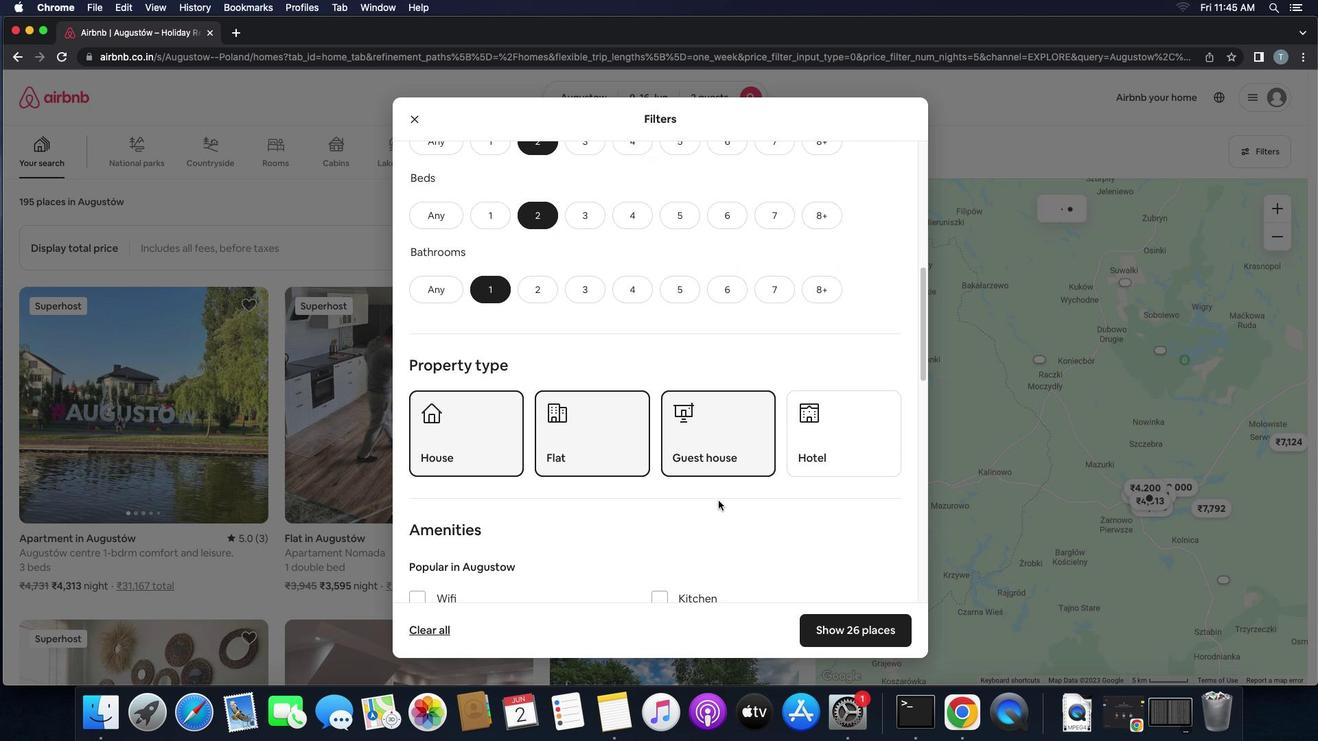 
Action: Mouse scrolled (717, 499) with delta (0, 0)
Screenshot: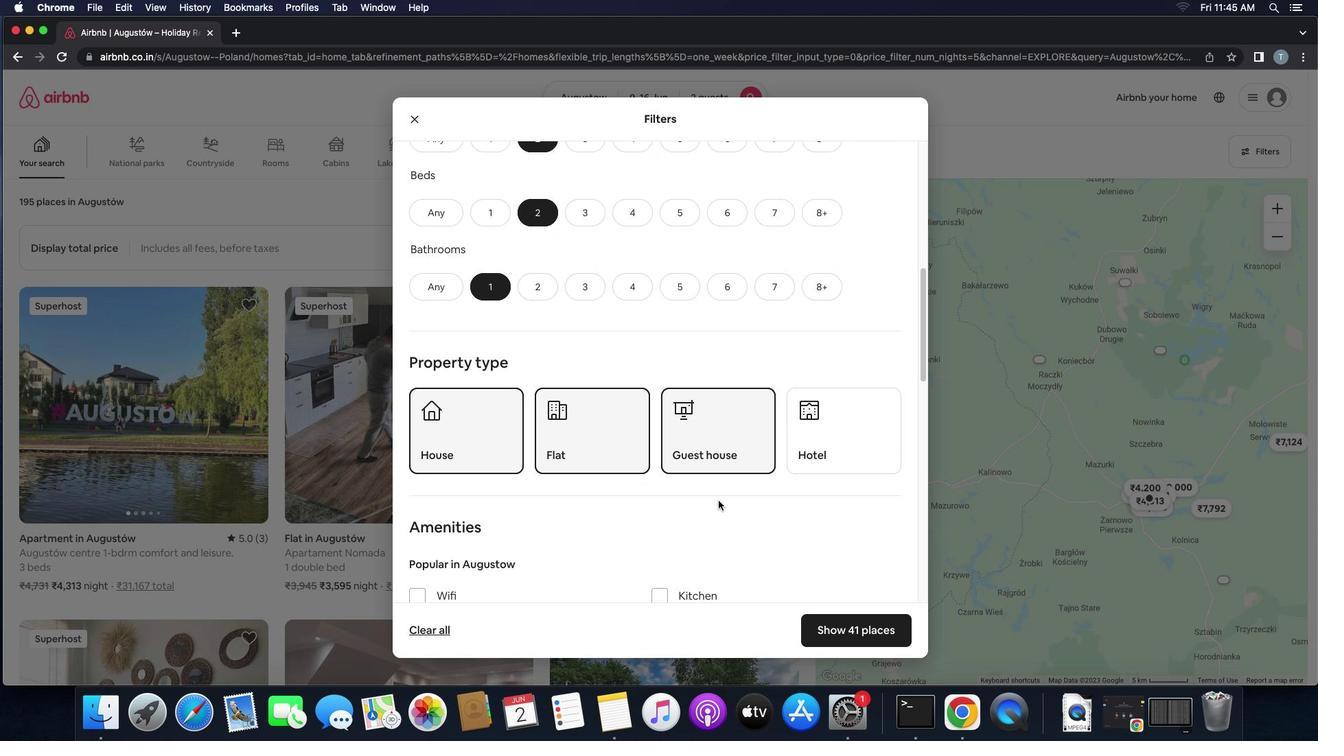 
Action: Mouse scrolled (717, 499) with delta (0, 0)
Screenshot: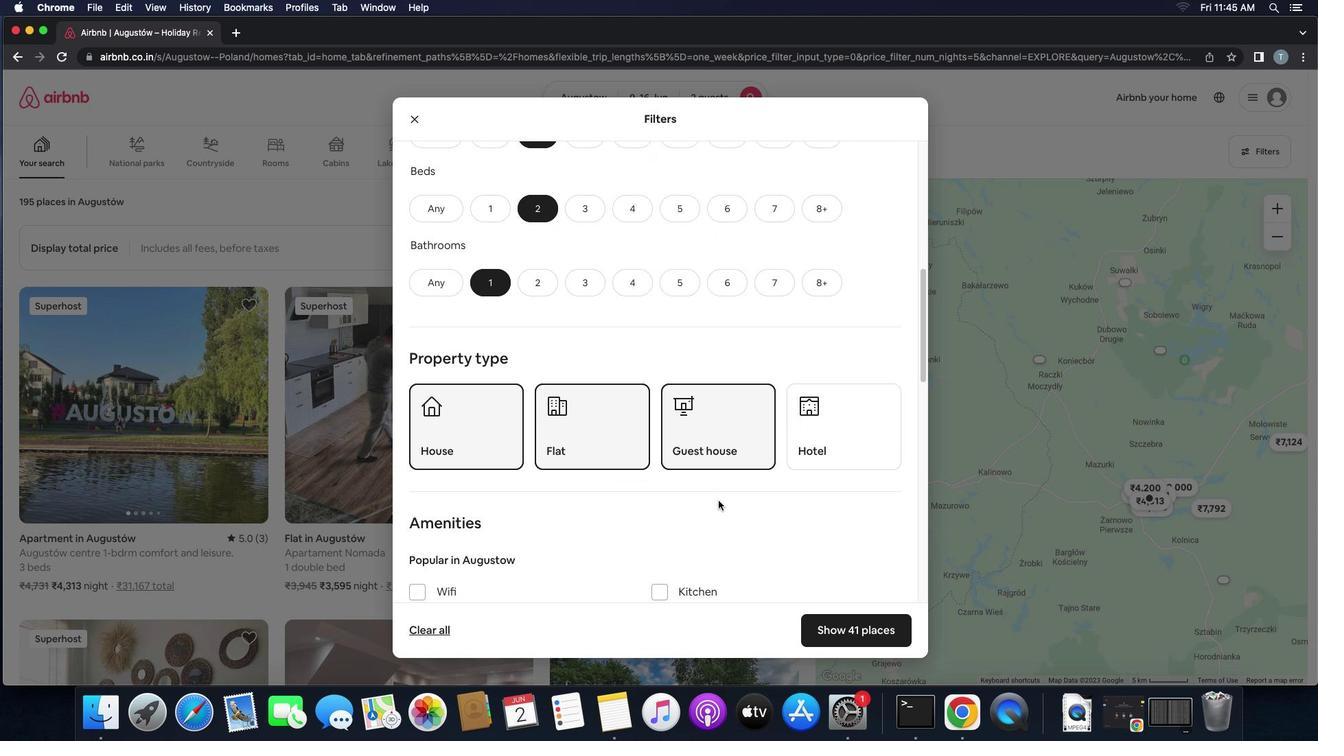 
Action: Mouse scrolled (717, 499) with delta (0, 0)
Screenshot: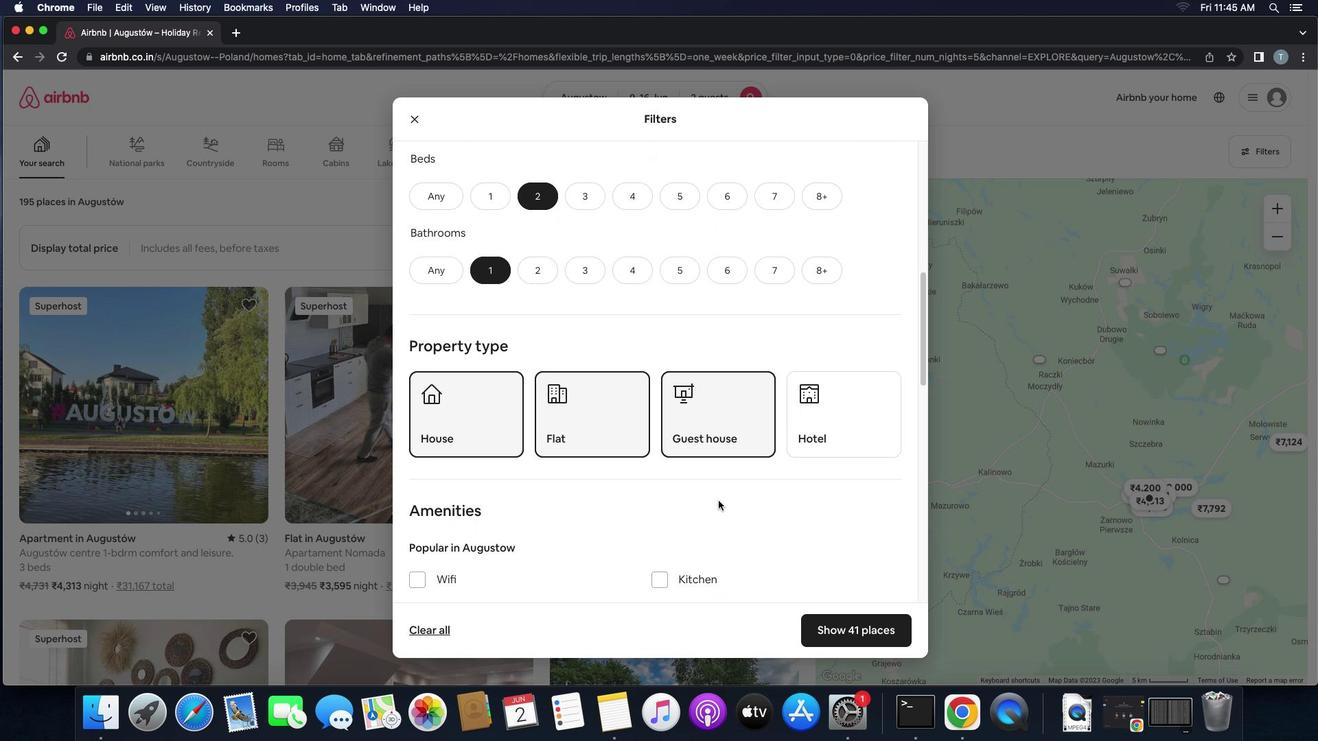 
Action: Mouse scrolled (717, 499) with delta (0, 0)
Screenshot: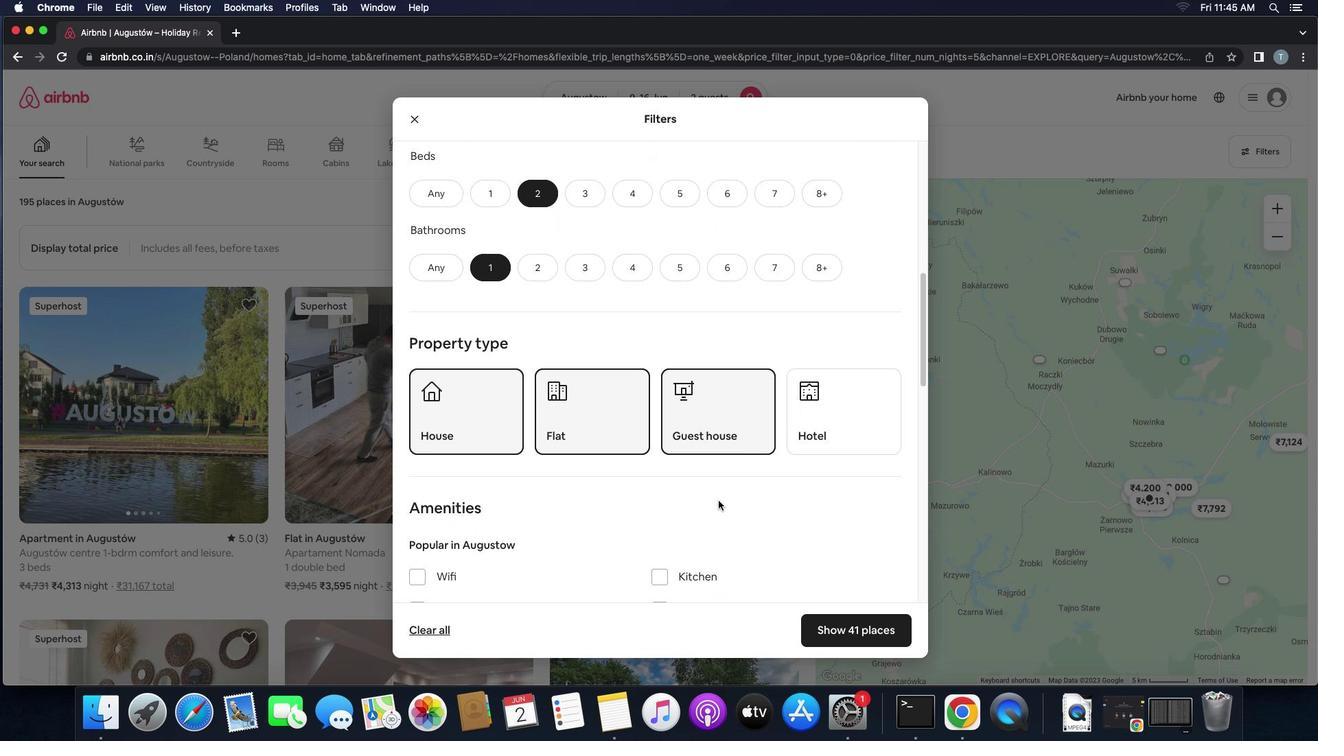 
Action: Mouse scrolled (717, 499) with delta (0, 0)
Screenshot: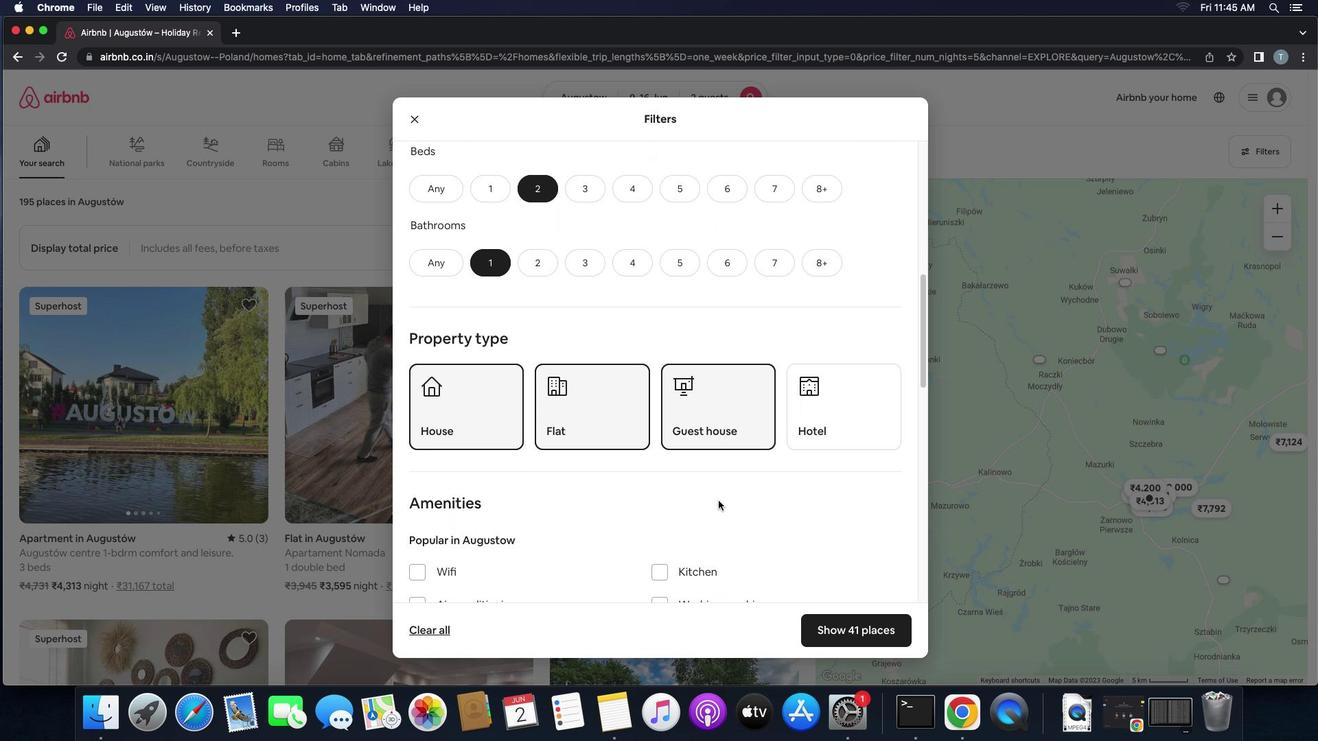 
Action: Mouse scrolled (717, 499) with delta (0, 0)
Screenshot: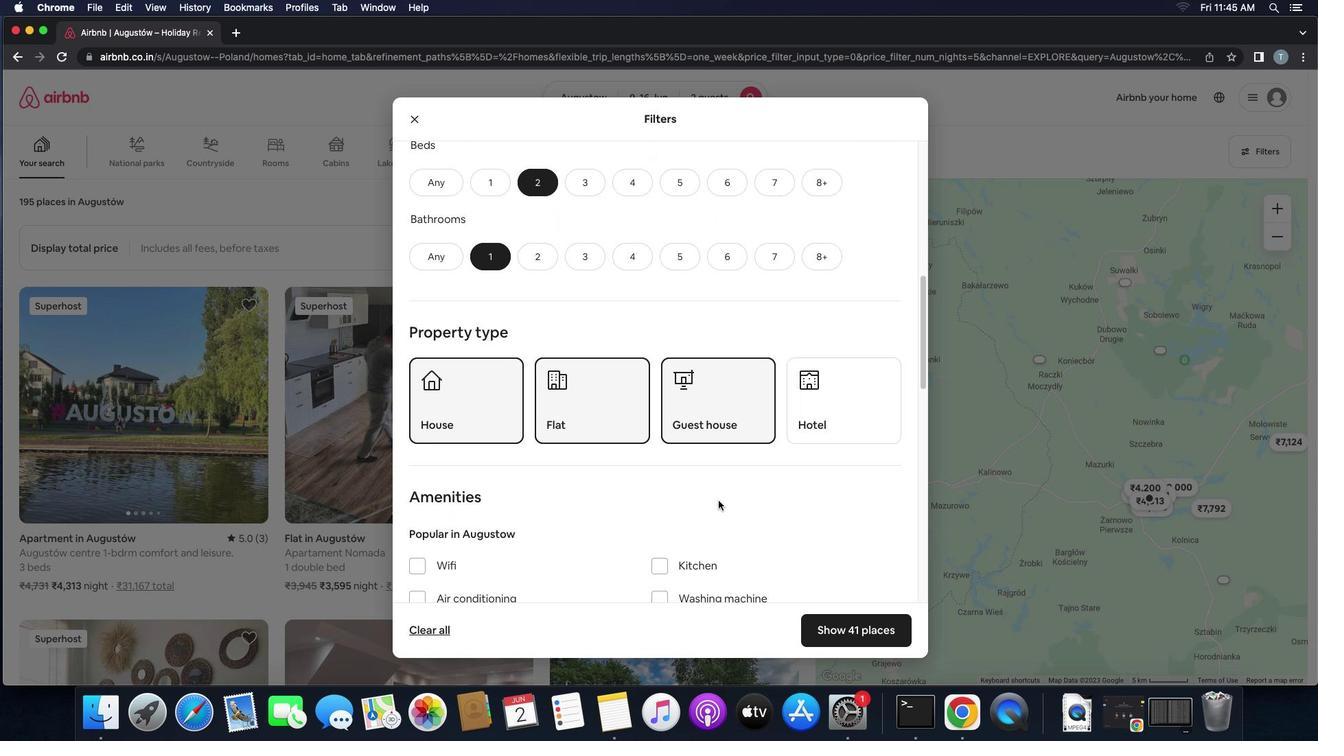 
Action: Mouse scrolled (717, 499) with delta (0, 0)
Screenshot: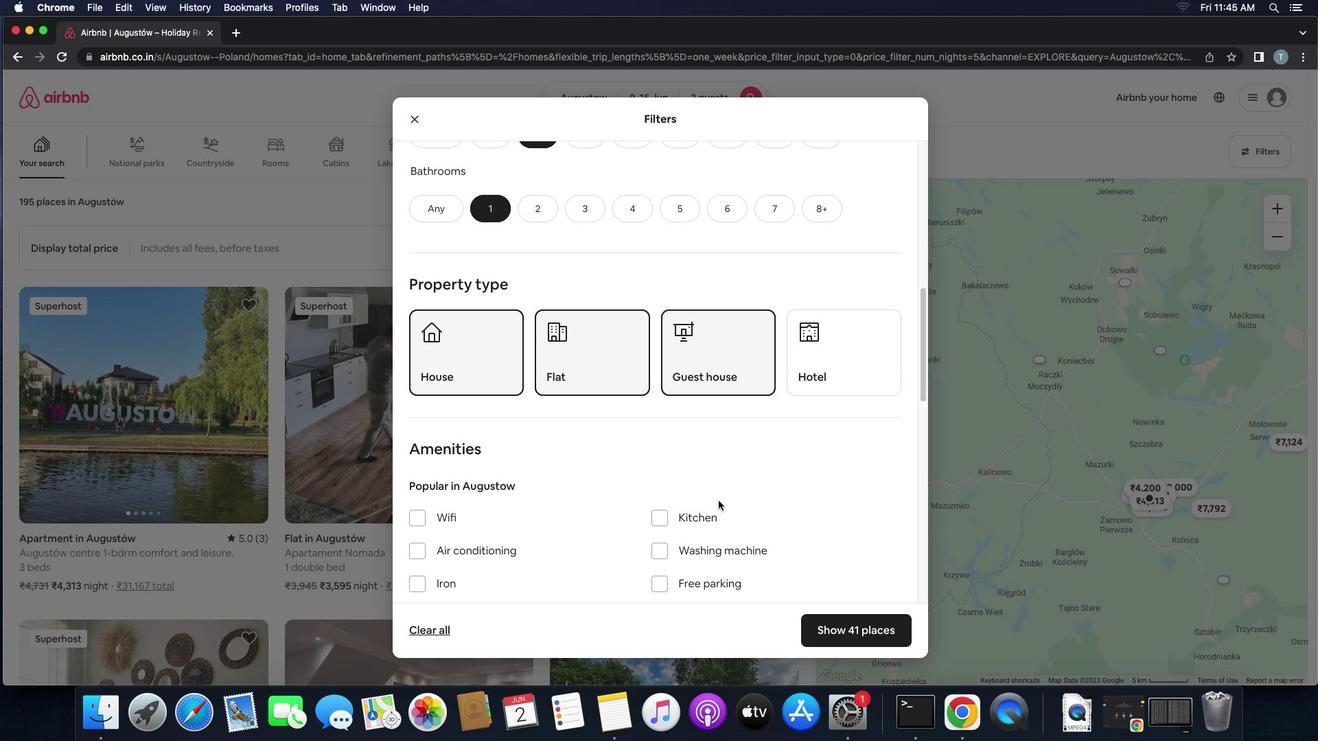
Action: Mouse scrolled (717, 499) with delta (0, 0)
Screenshot: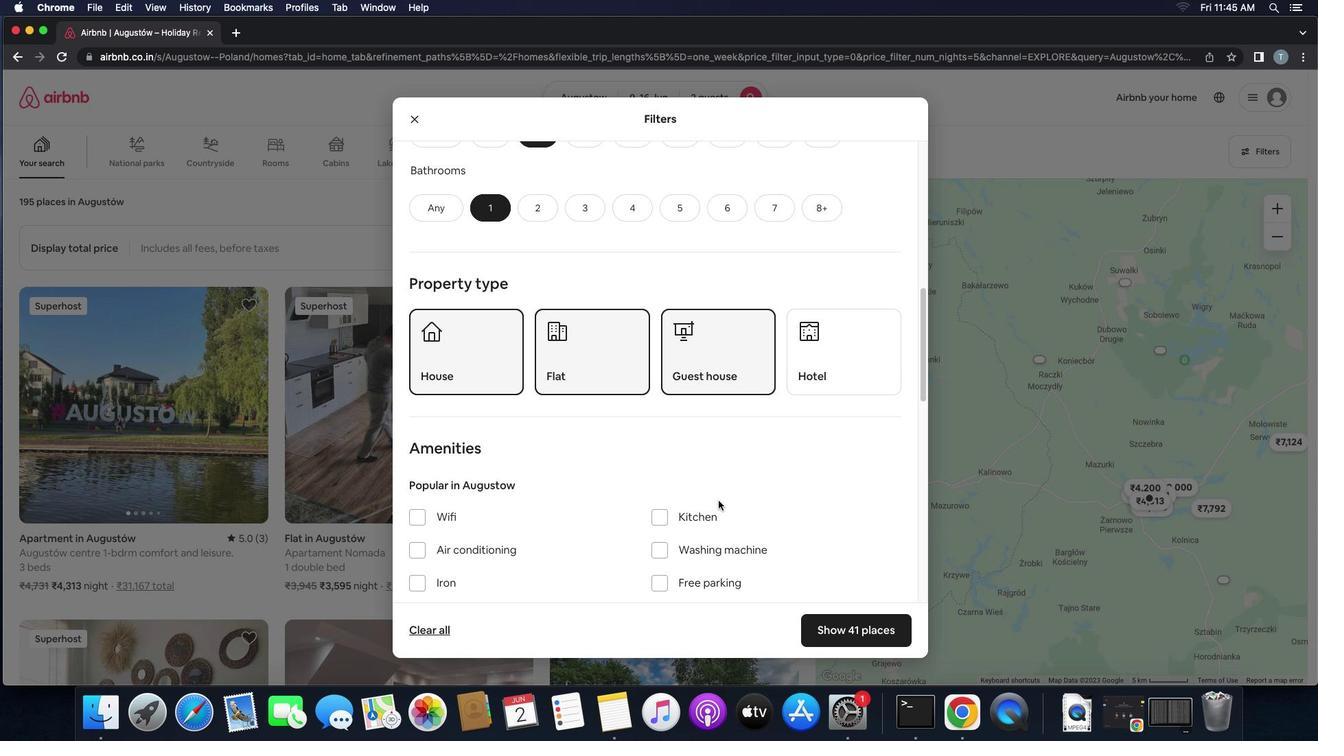 
Action: Mouse scrolled (717, 499) with delta (0, 0)
Screenshot: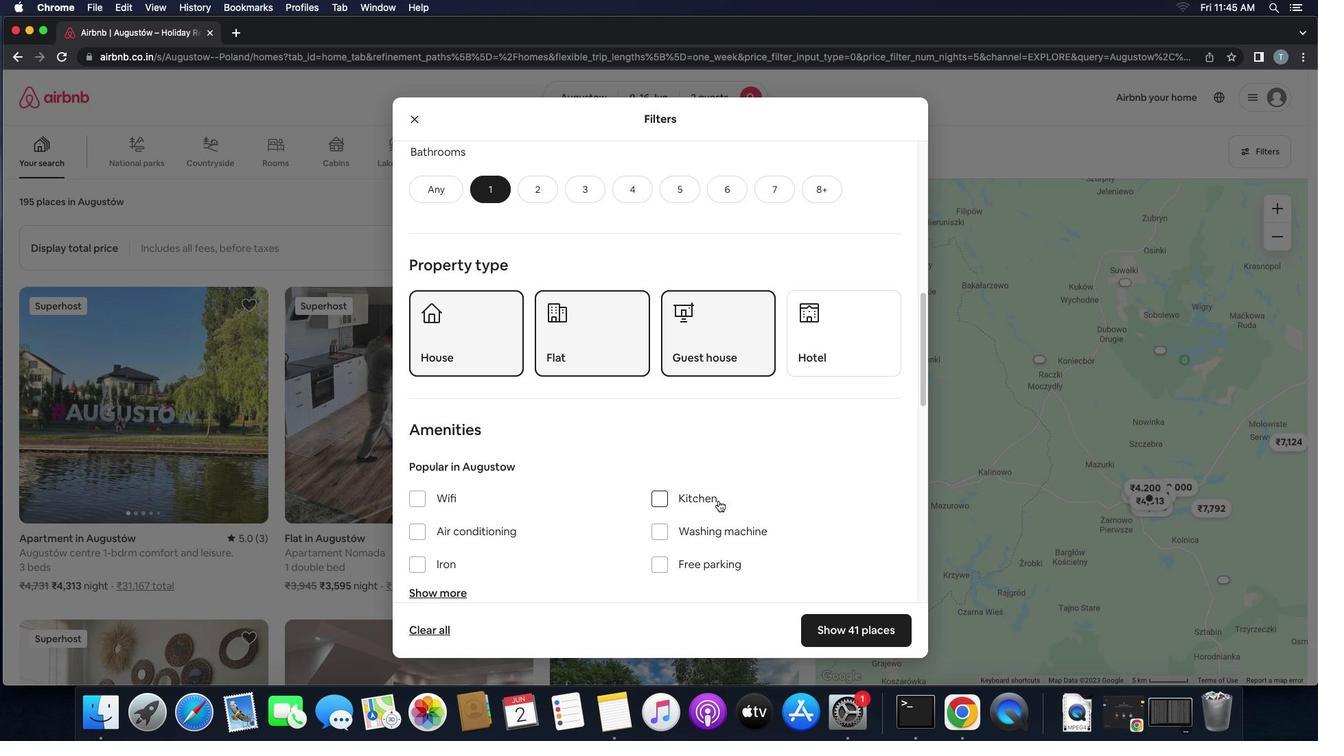 
Action: Mouse scrolled (717, 499) with delta (0, 0)
Screenshot: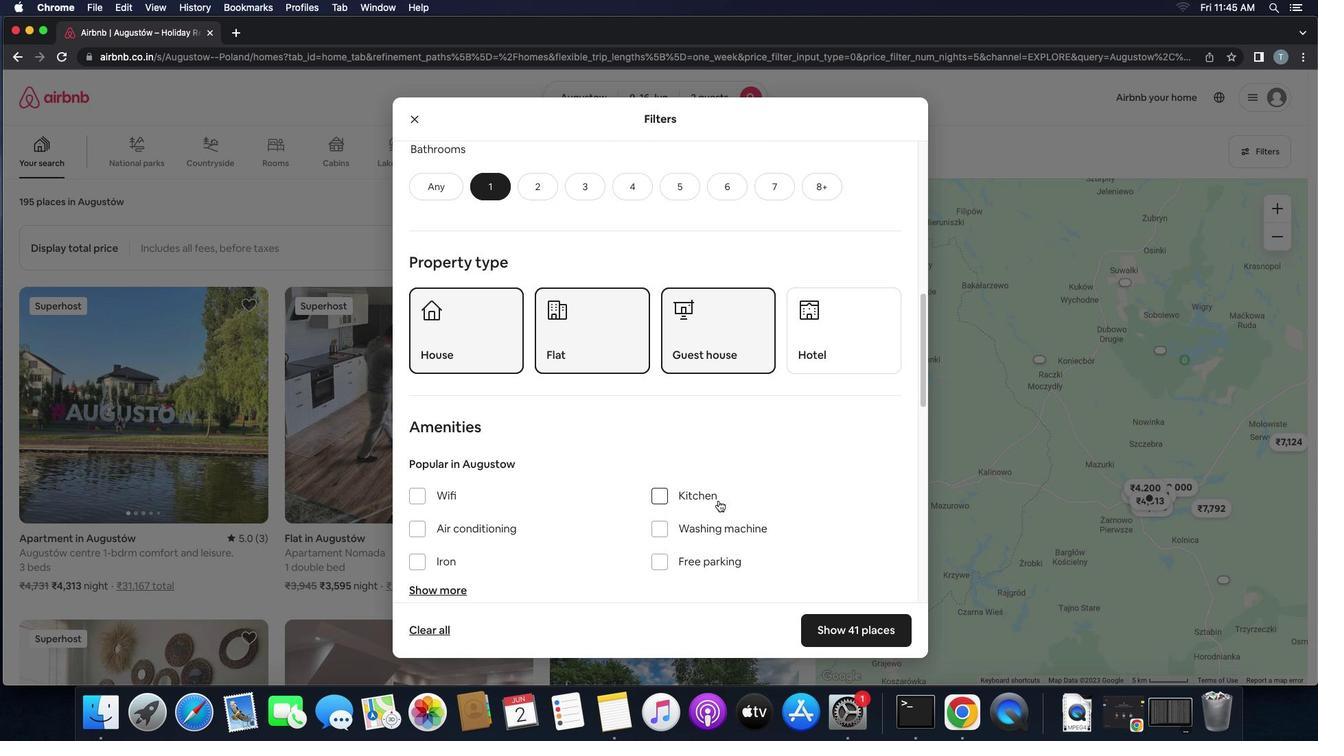 
Action: Mouse scrolled (717, 499) with delta (0, 0)
Screenshot: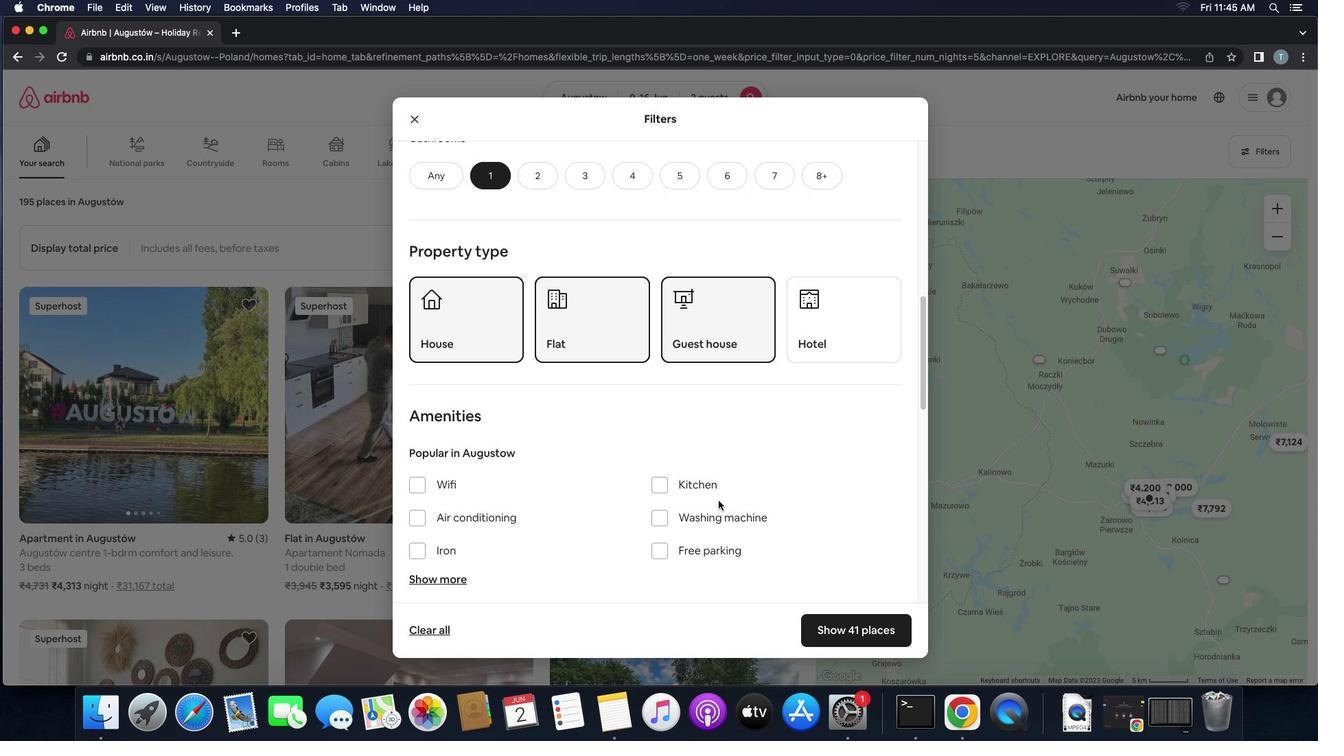 
Action: Mouse scrolled (717, 499) with delta (0, 0)
Screenshot: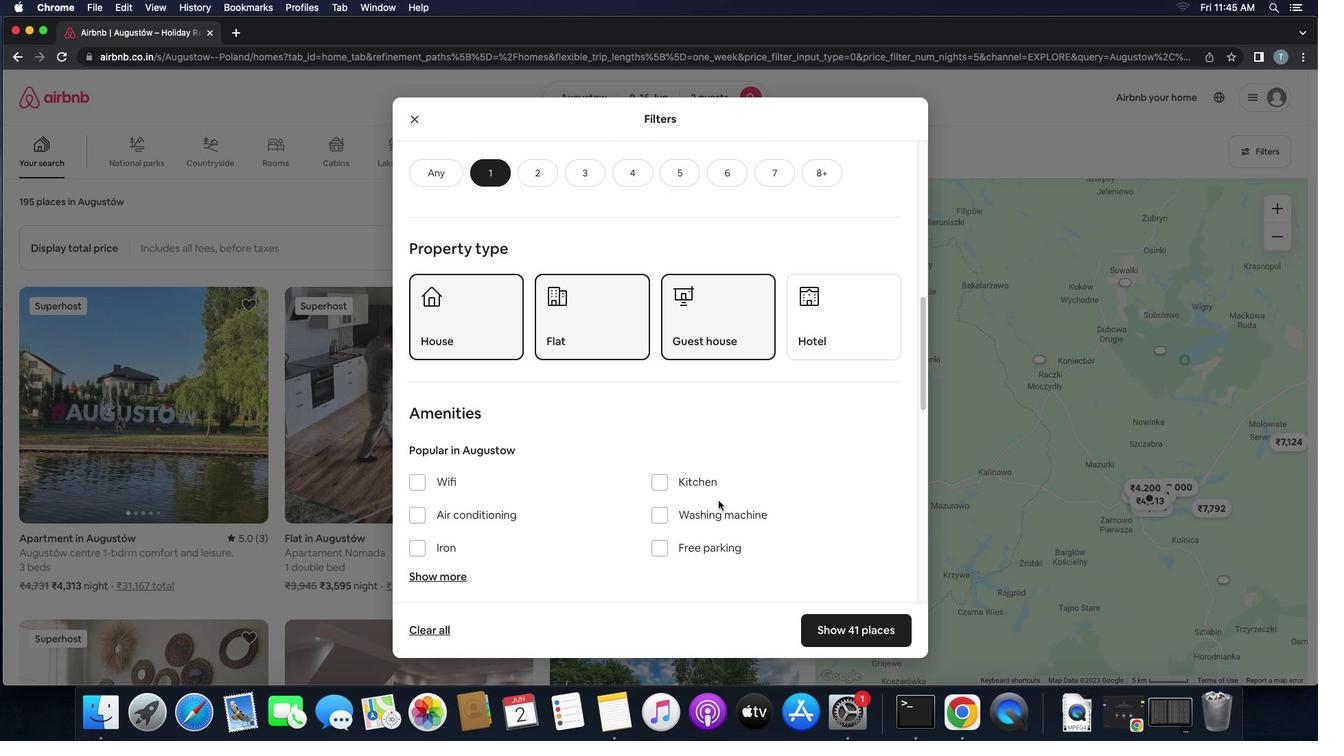 
Action: Mouse scrolled (717, 499) with delta (0, 0)
Screenshot: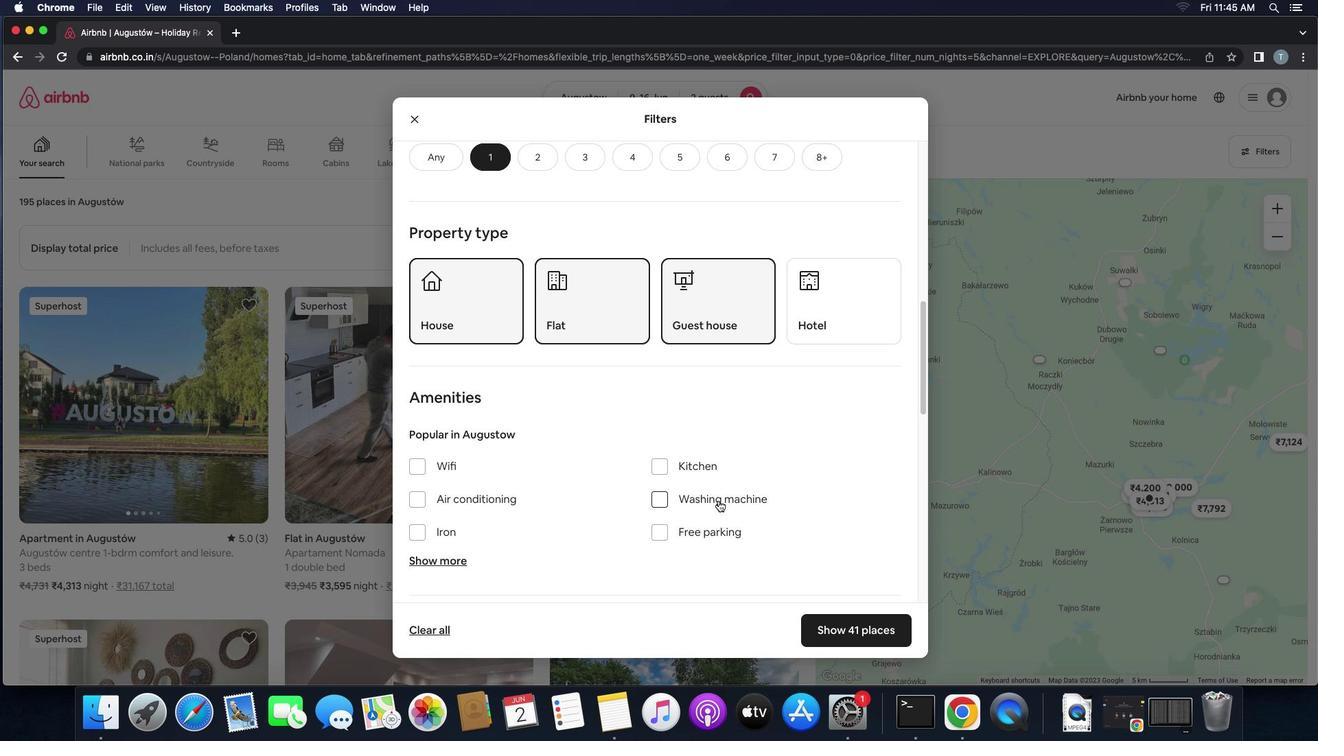 
Action: Mouse scrolled (717, 499) with delta (0, 0)
Screenshot: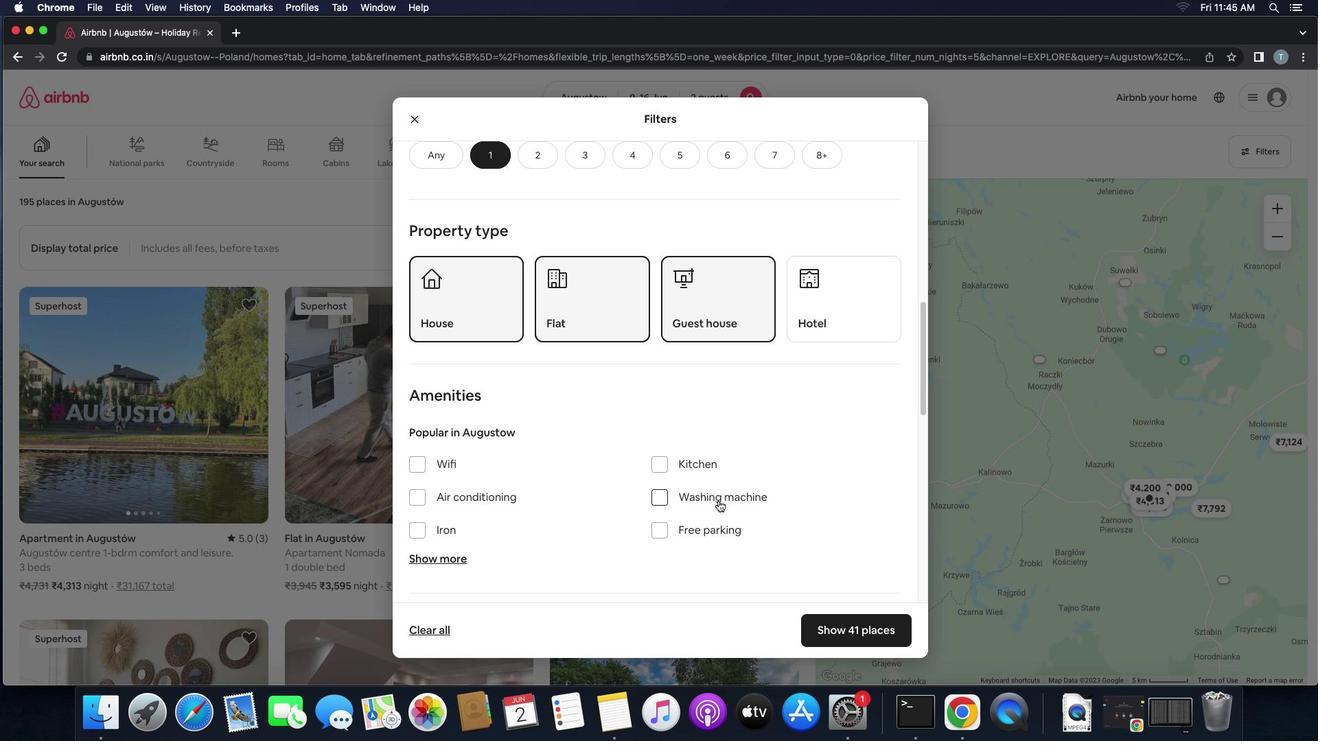 
Action: Mouse scrolled (717, 499) with delta (0, 0)
Screenshot: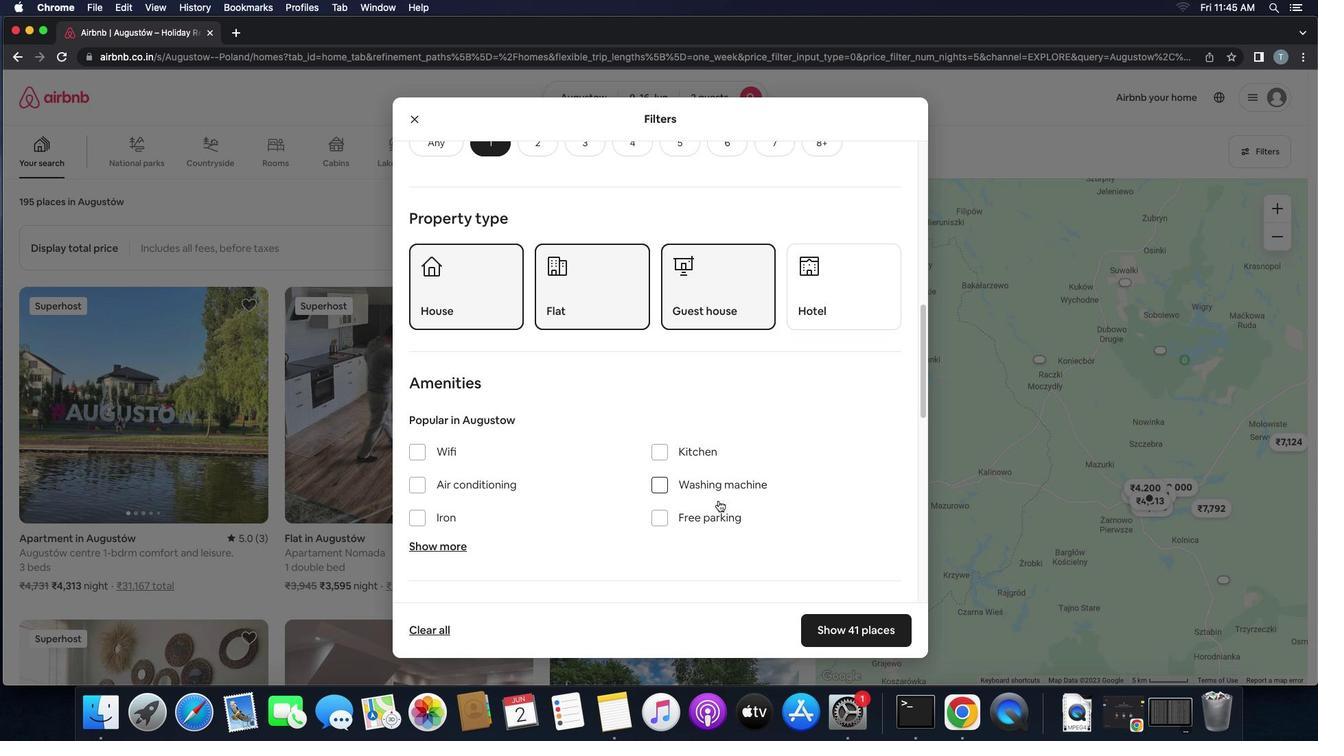 
Action: Mouse scrolled (717, 499) with delta (0, 0)
Screenshot: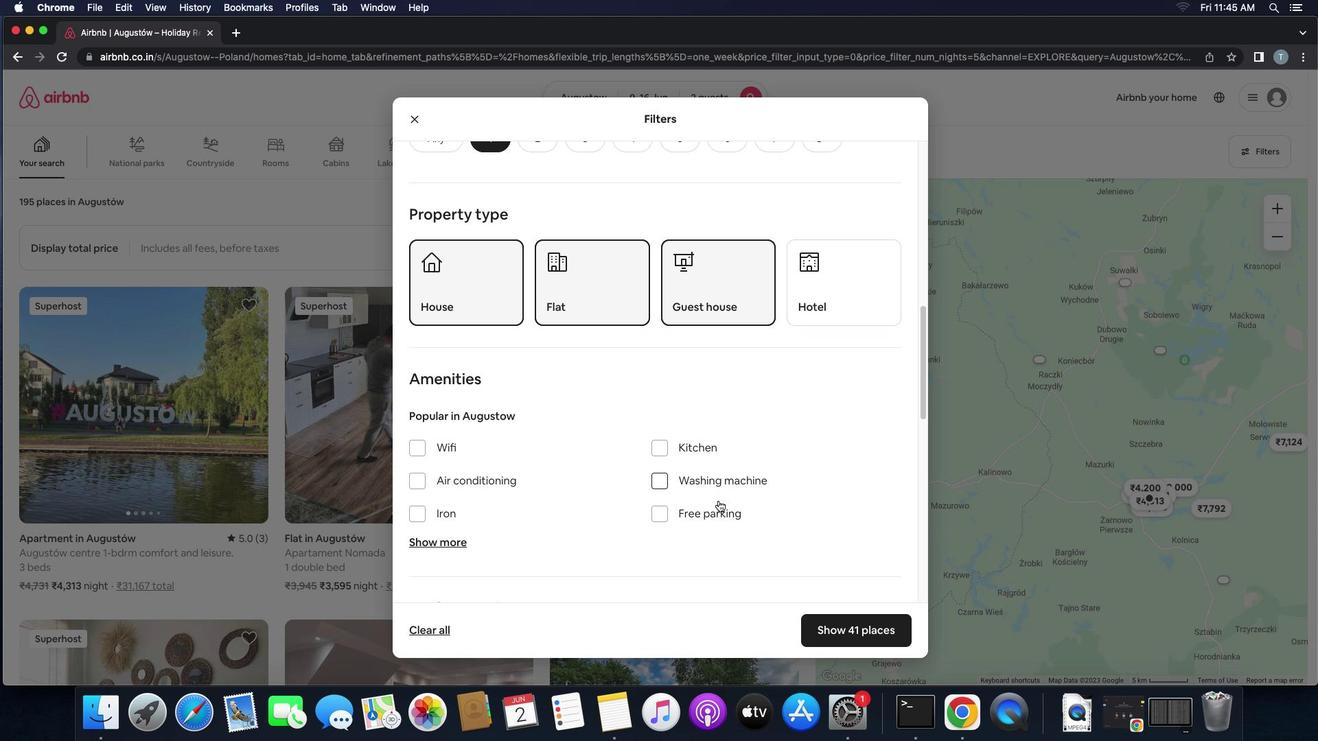 
Action: Mouse scrolled (717, 499) with delta (0, 0)
Screenshot: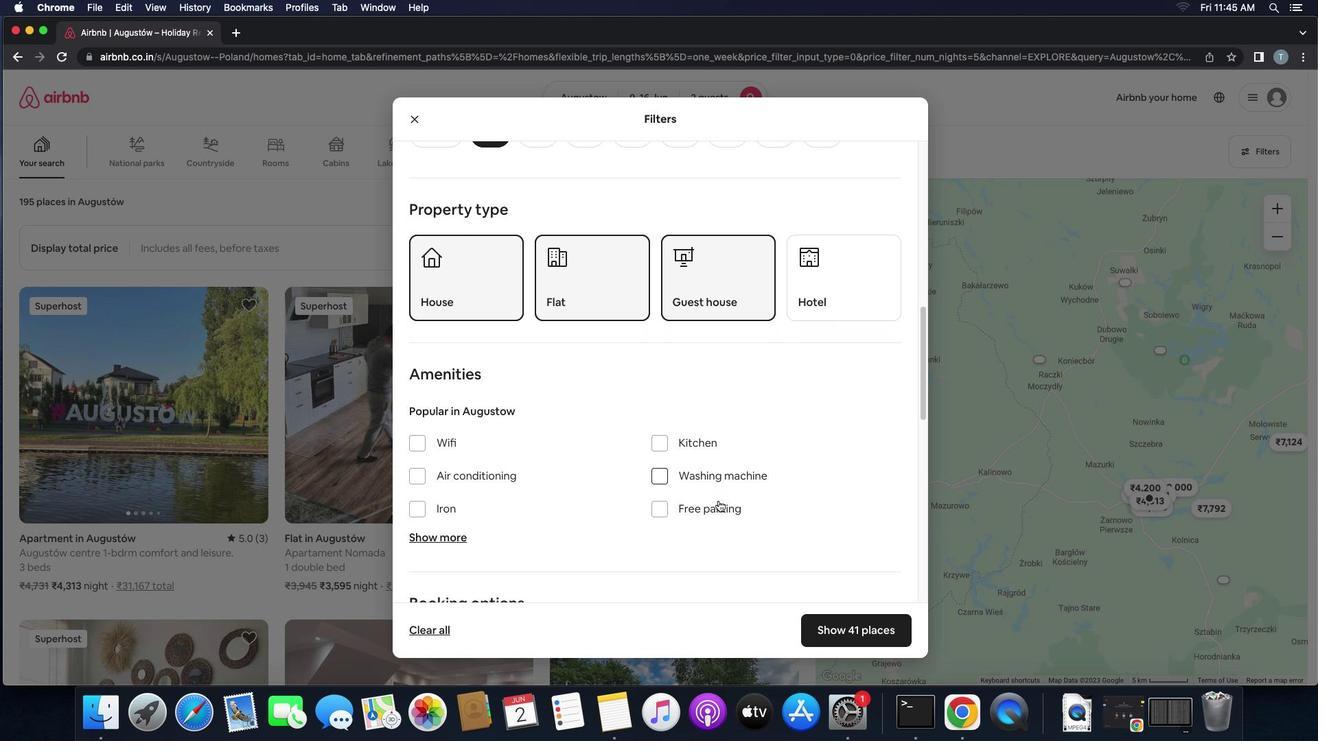
Action: Mouse scrolled (717, 499) with delta (0, -2)
Screenshot: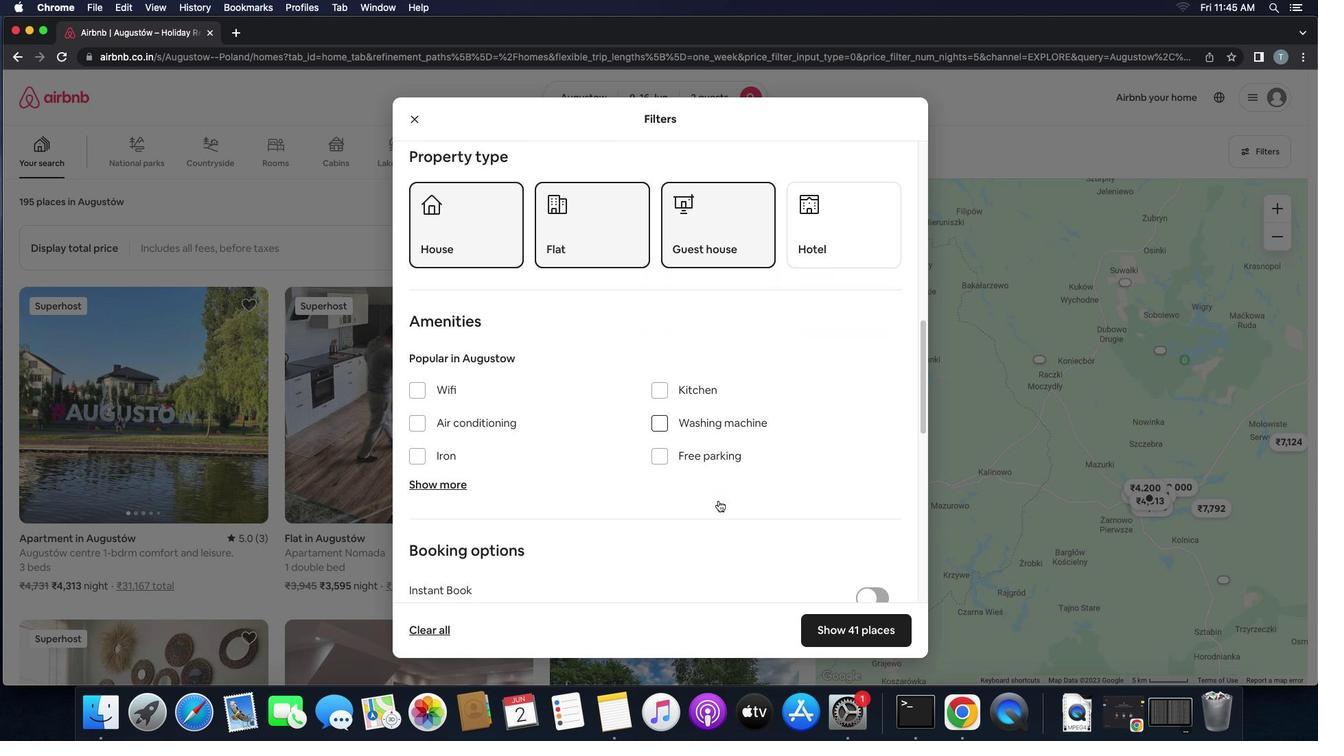
Action: Mouse scrolled (717, 499) with delta (0, -2)
Screenshot: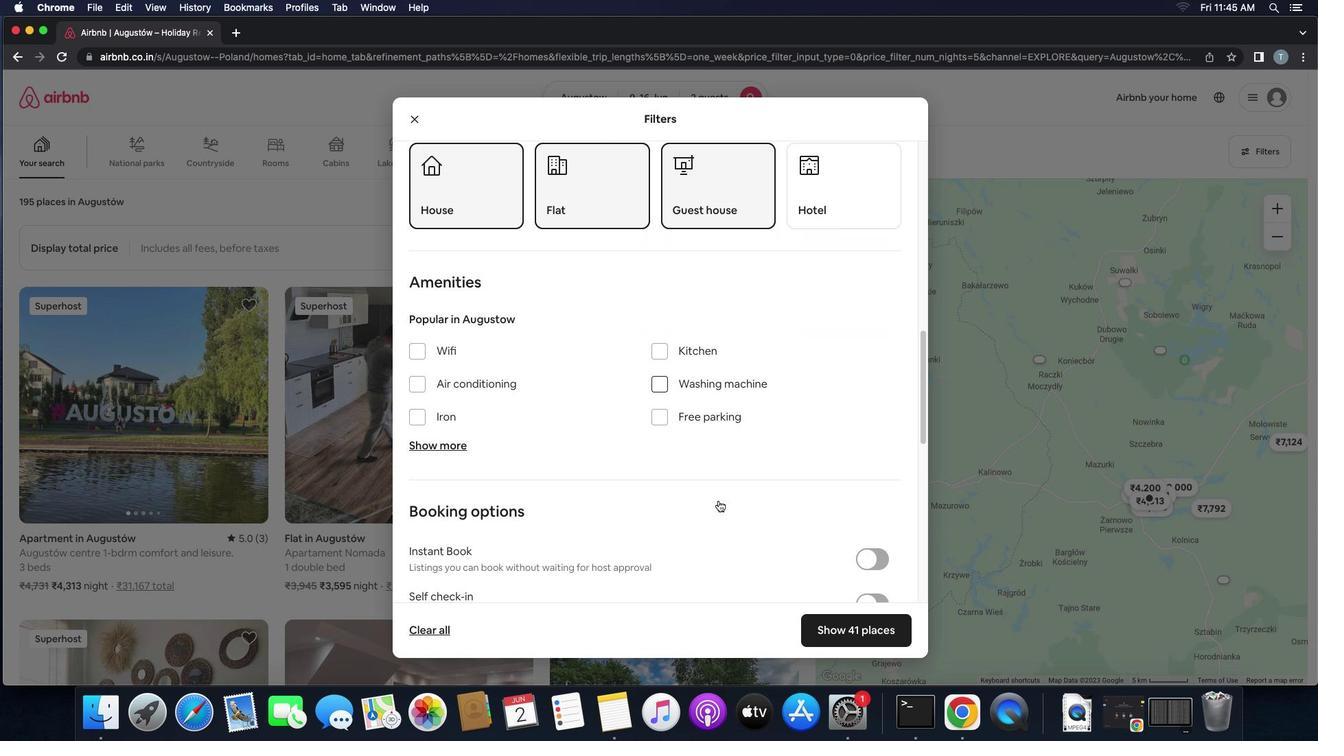 
Action: Mouse moved to (870, 457)
Screenshot: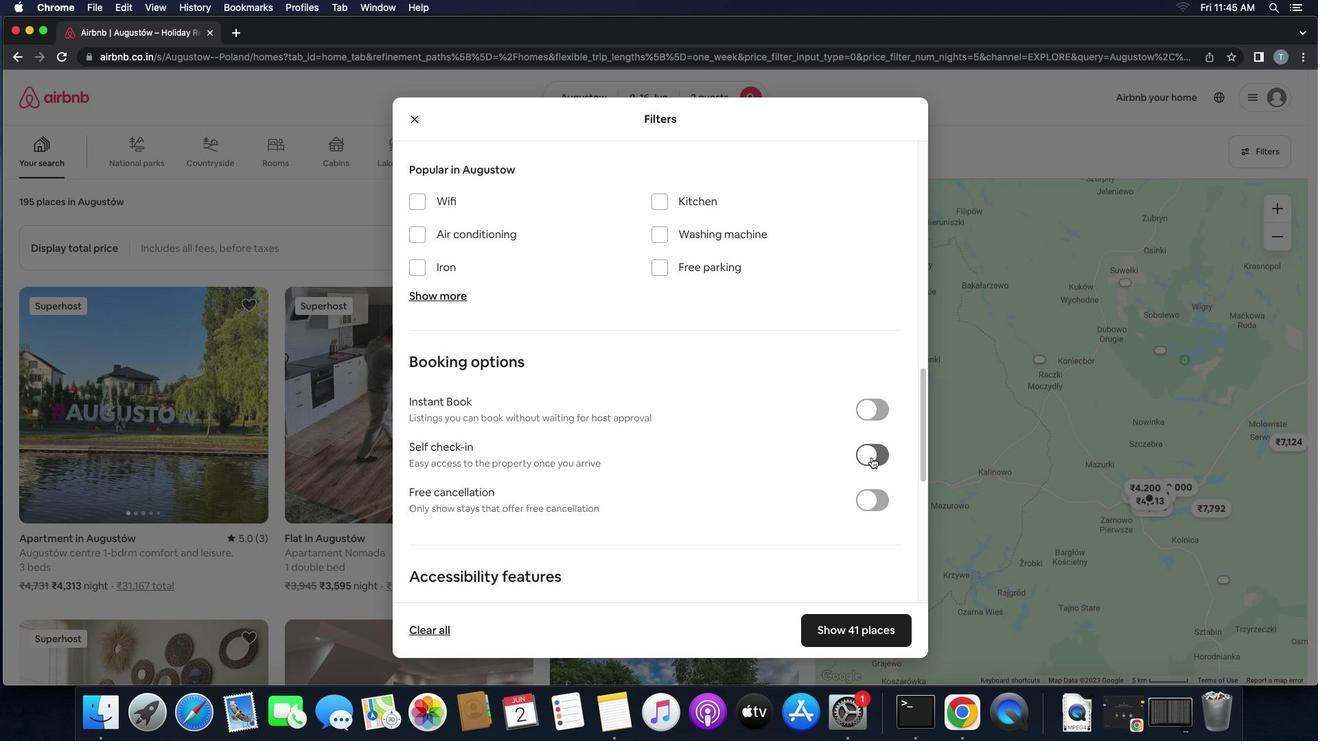 
Action: Mouse pressed left at (870, 457)
Screenshot: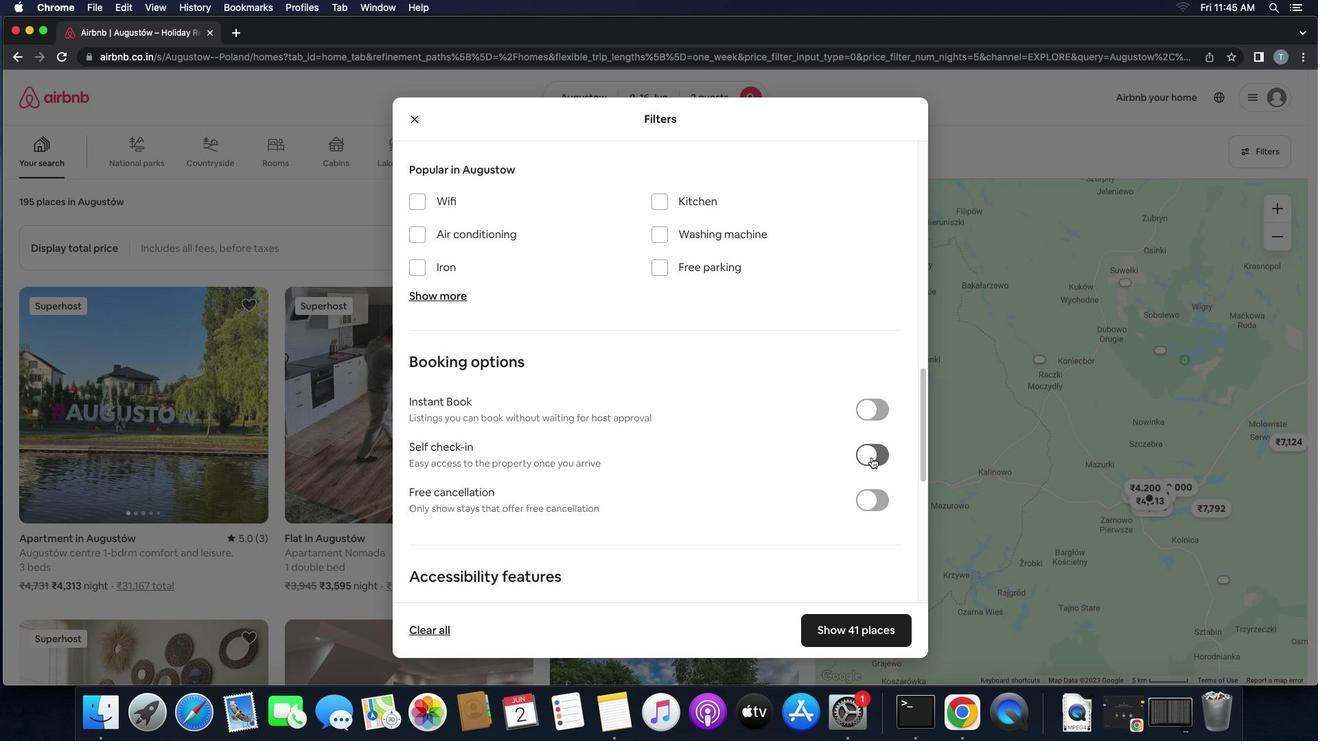 
Action: Mouse moved to (765, 501)
Screenshot: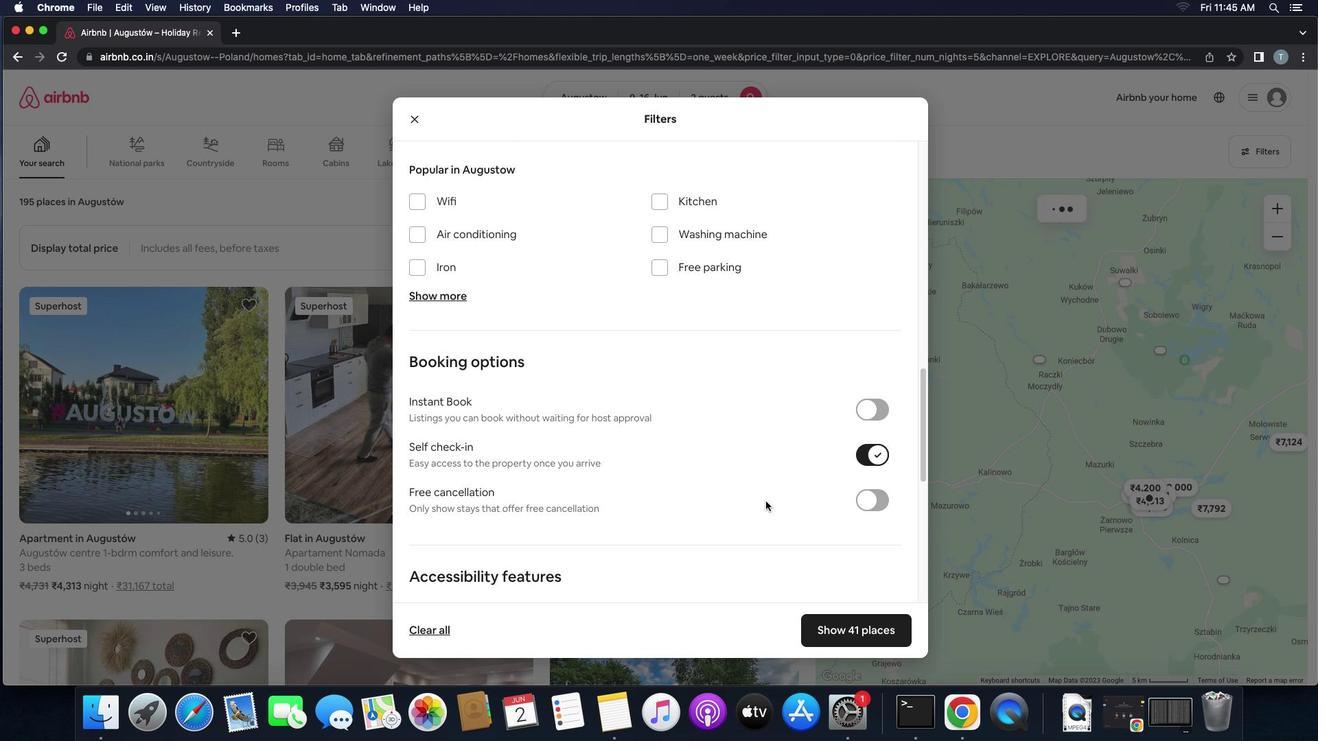 
Action: Mouse scrolled (765, 501) with delta (0, 0)
Screenshot: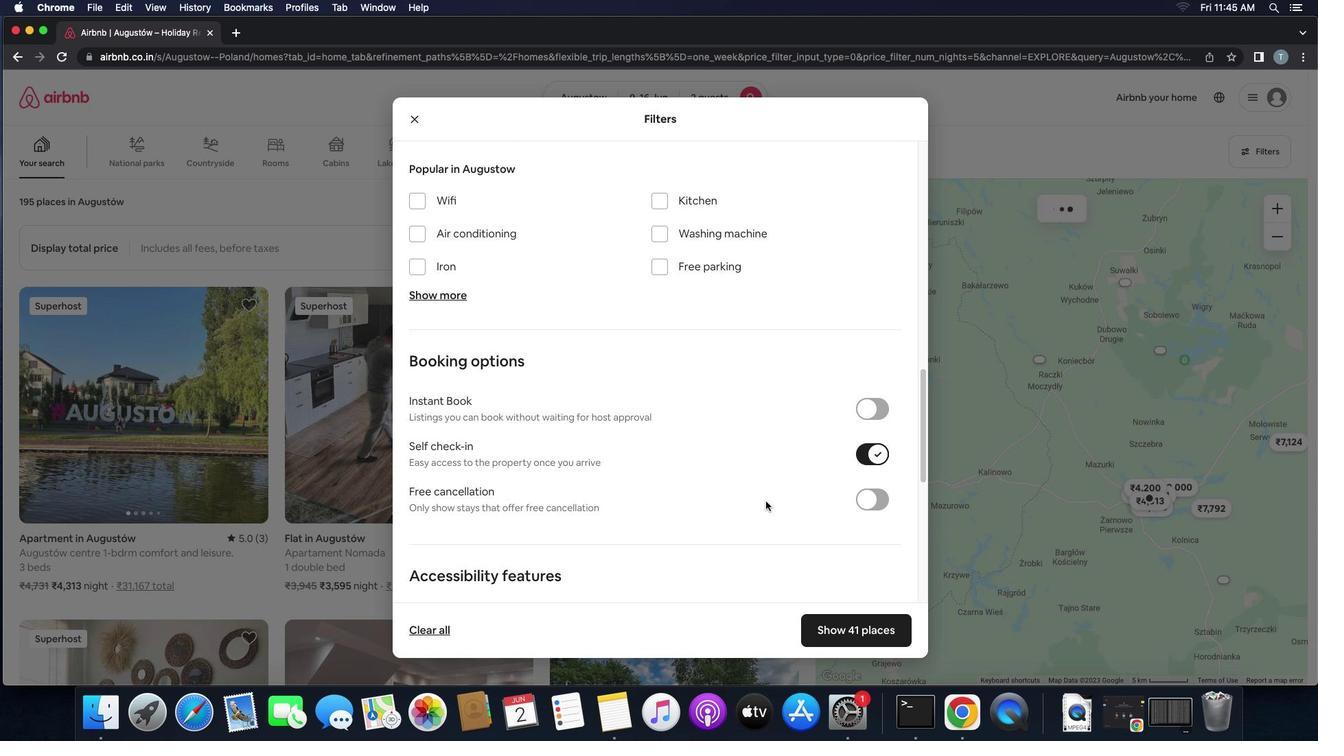 
Action: Mouse scrolled (765, 501) with delta (0, 0)
Screenshot: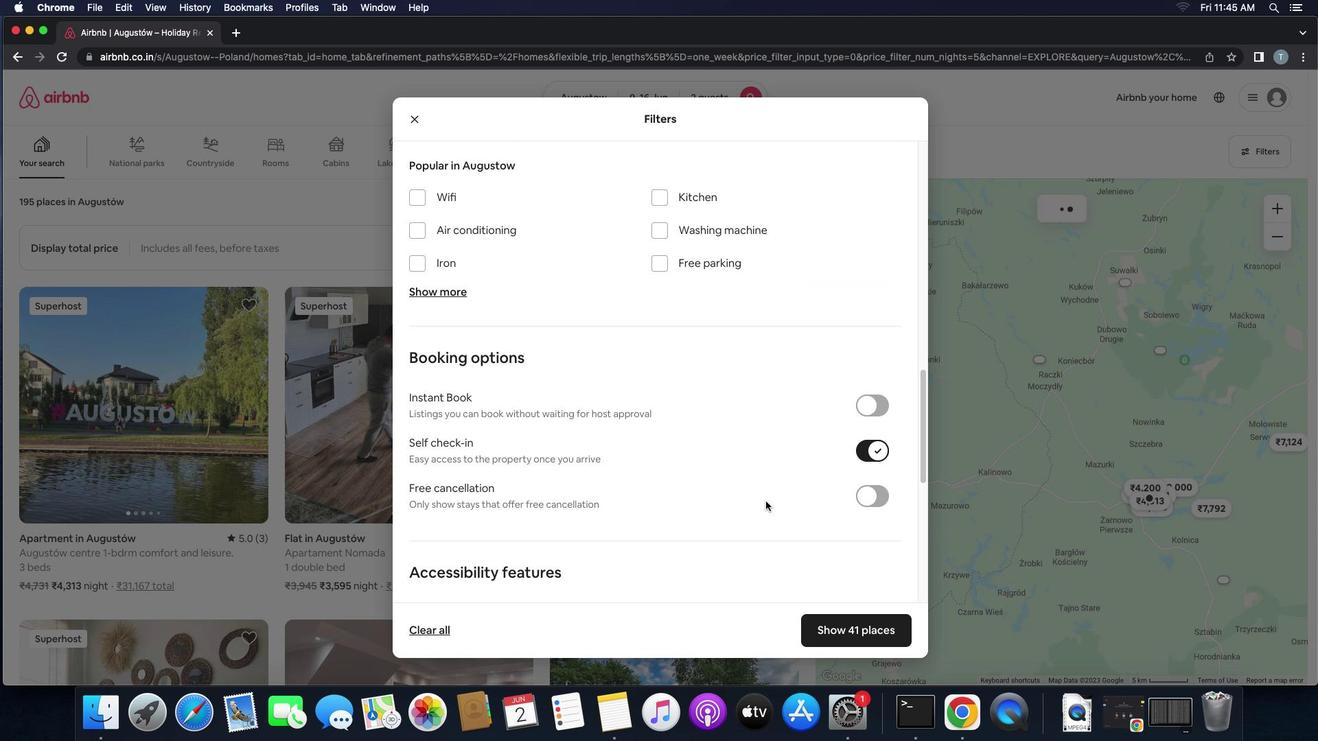 
Action: Mouse scrolled (765, 501) with delta (0, -2)
Screenshot: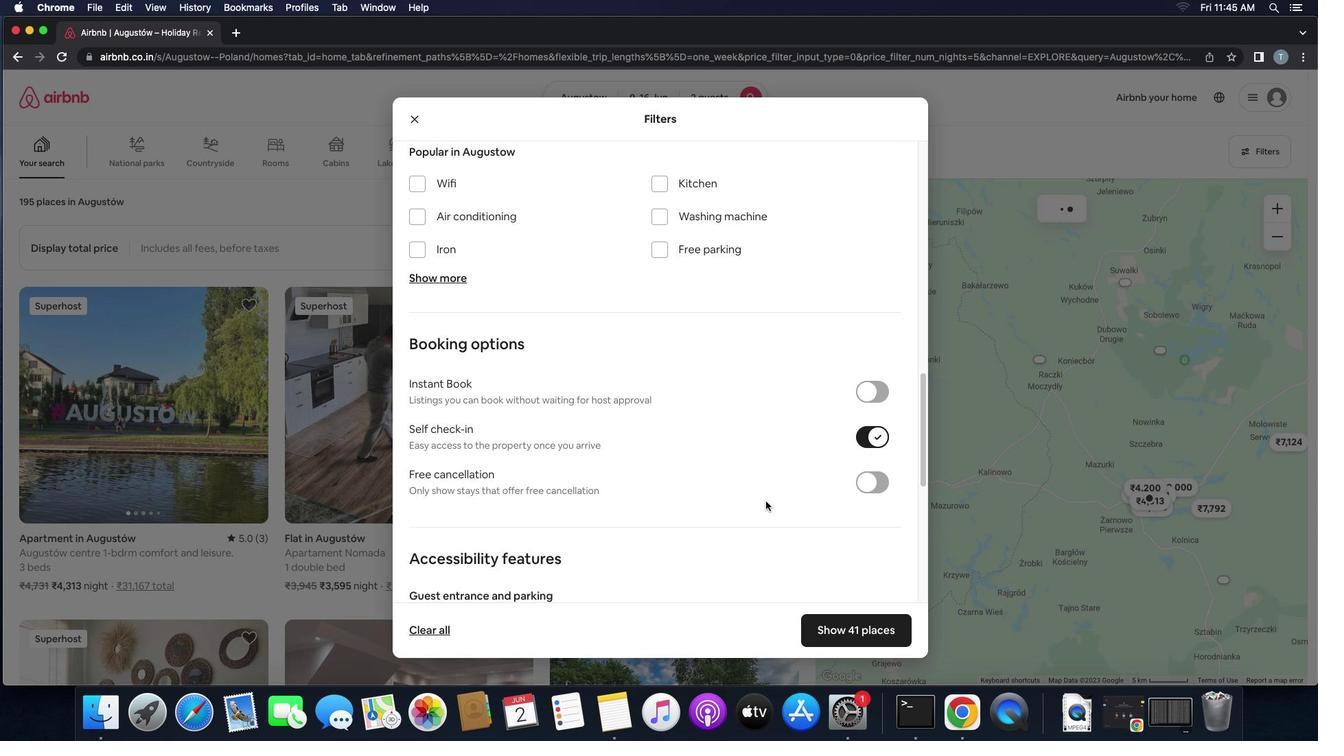
Action: Mouse scrolled (765, 501) with delta (0, 0)
Screenshot: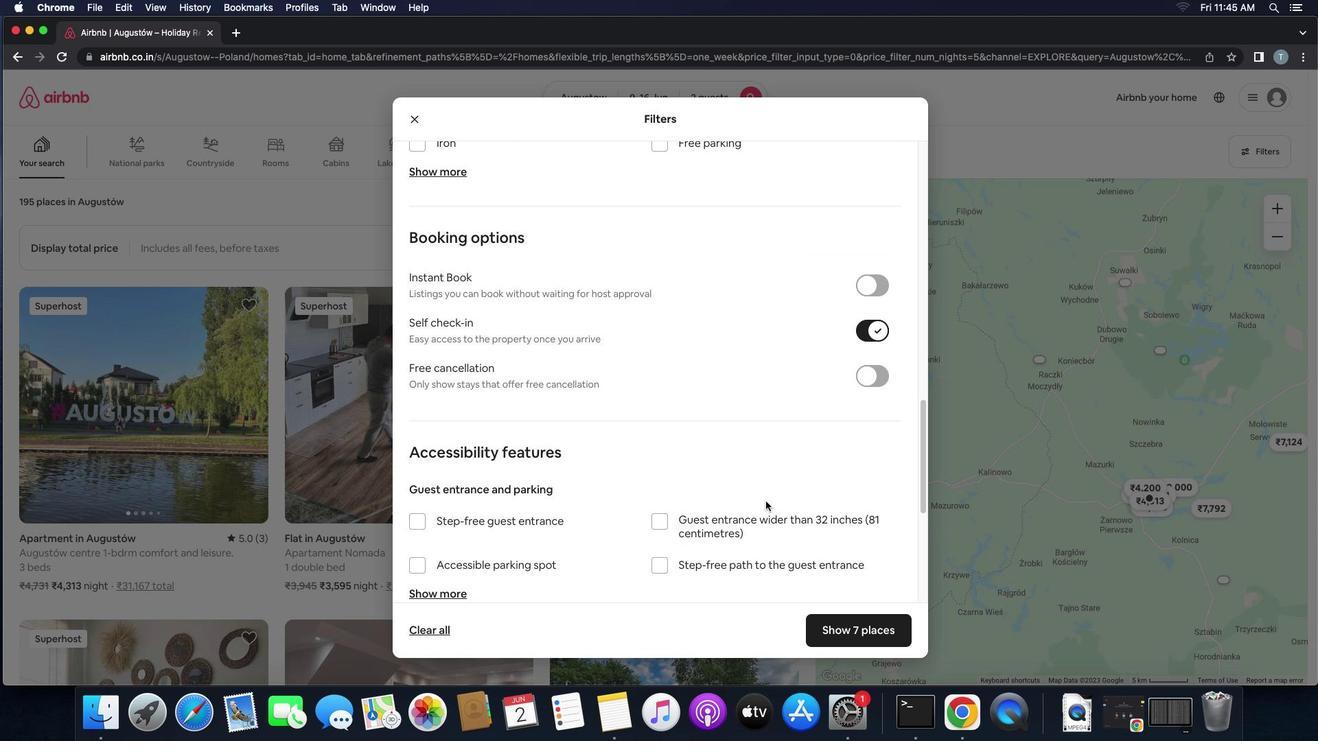
Action: Mouse scrolled (765, 501) with delta (0, 0)
Screenshot: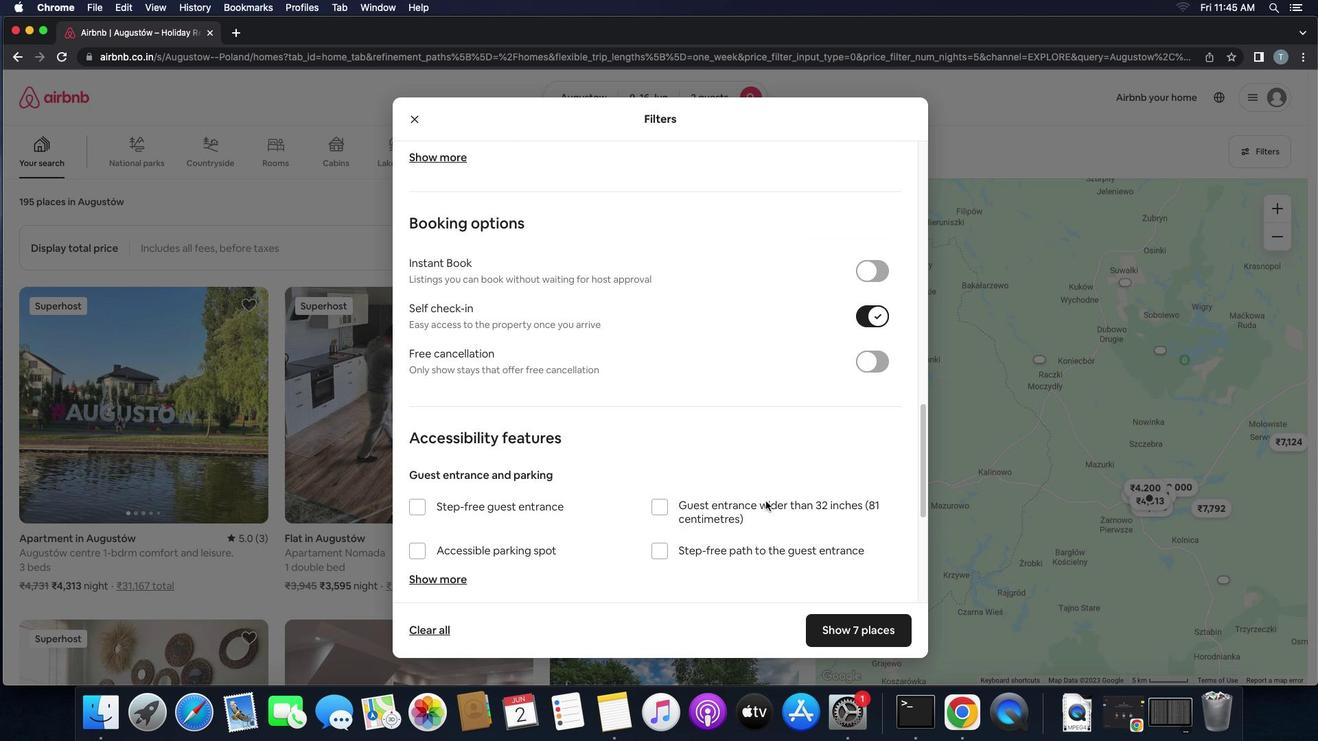
Action: Mouse scrolled (765, 501) with delta (0, -2)
Screenshot: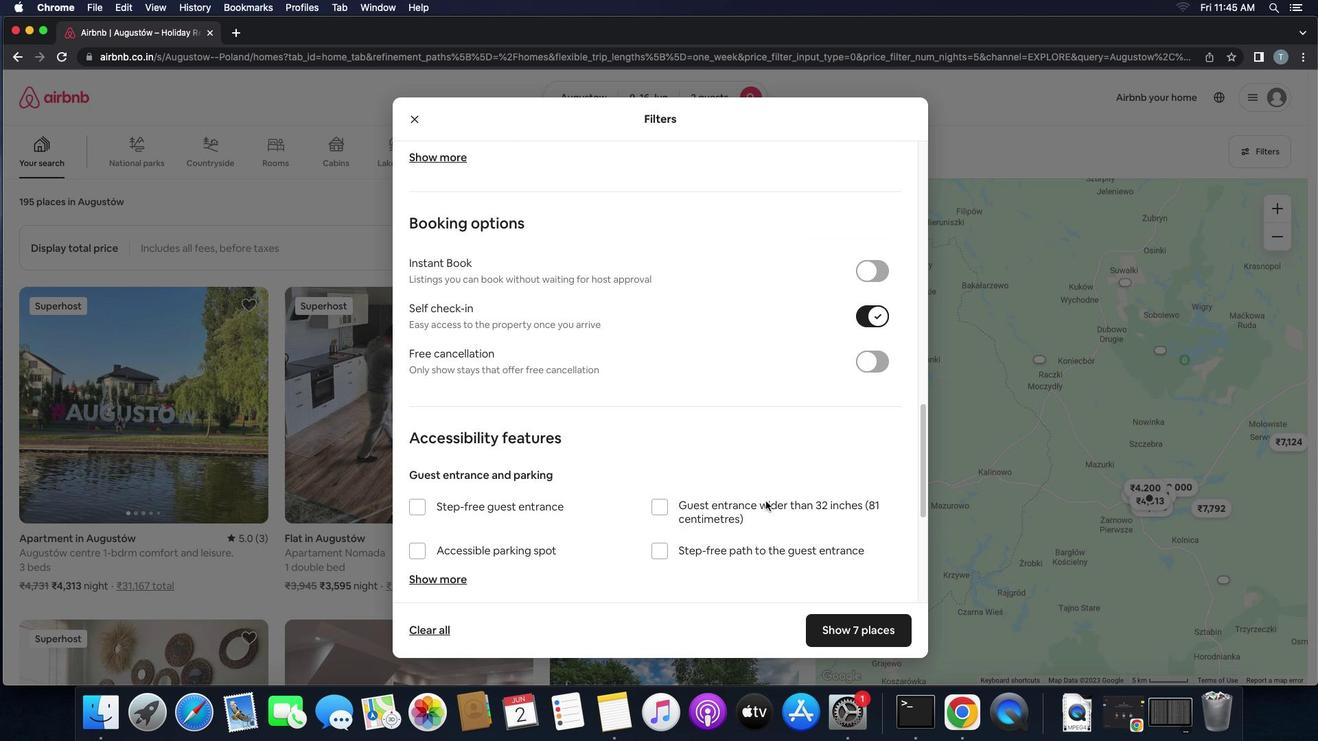 
Action: Mouse scrolled (765, 501) with delta (0, 0)
Screenshot: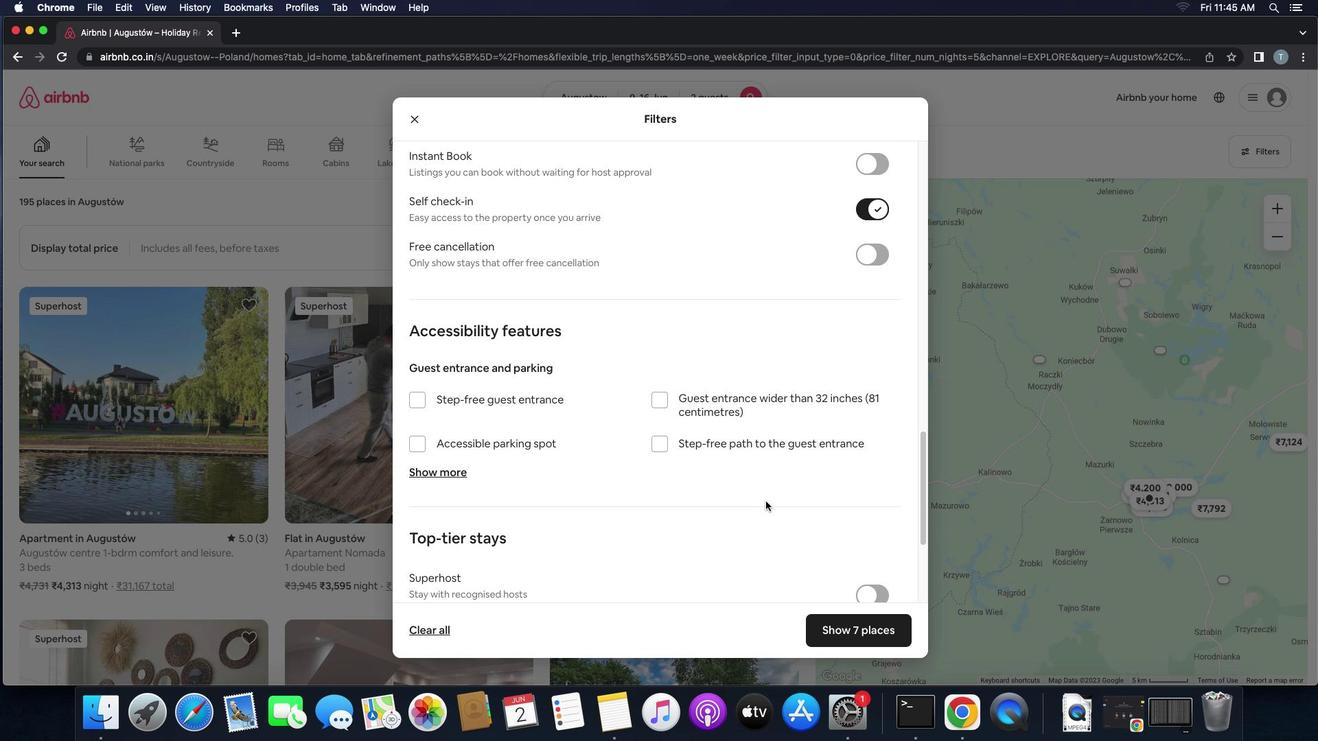 
Action: Mouse scrolled (765, 501) with delta (0, 0)
Screenshot: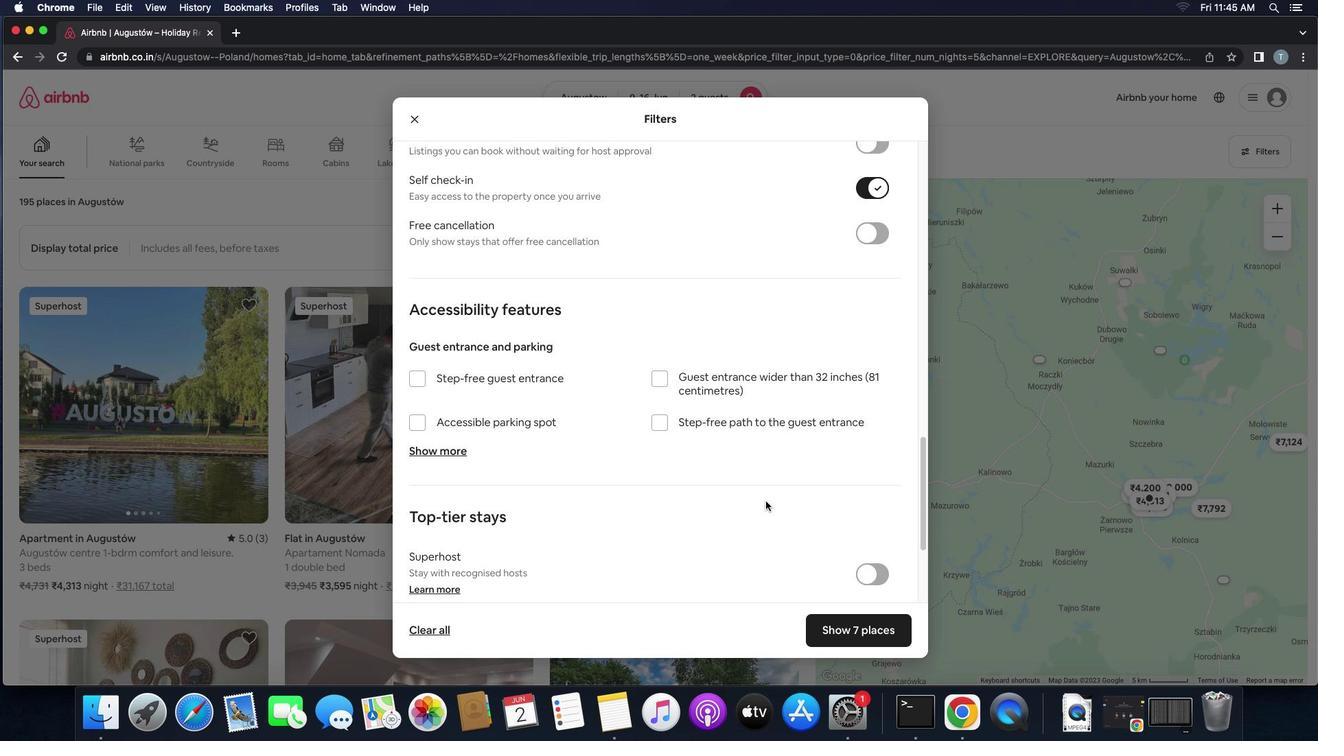 
Action: Mouse scrolled (765, 501) with delta (0, -2)
Screenshot: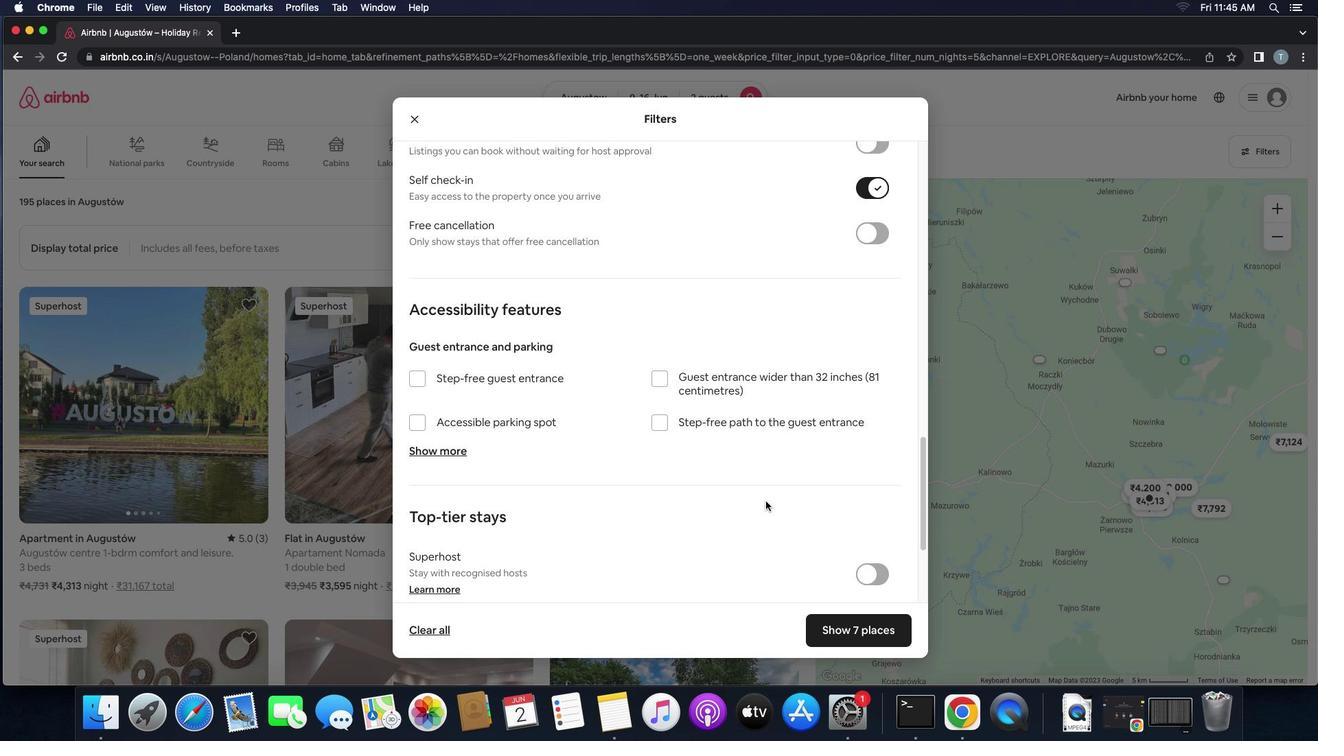 
Action: Mouse scrolled (765, 501) with delta (0, -3)
Screenshot: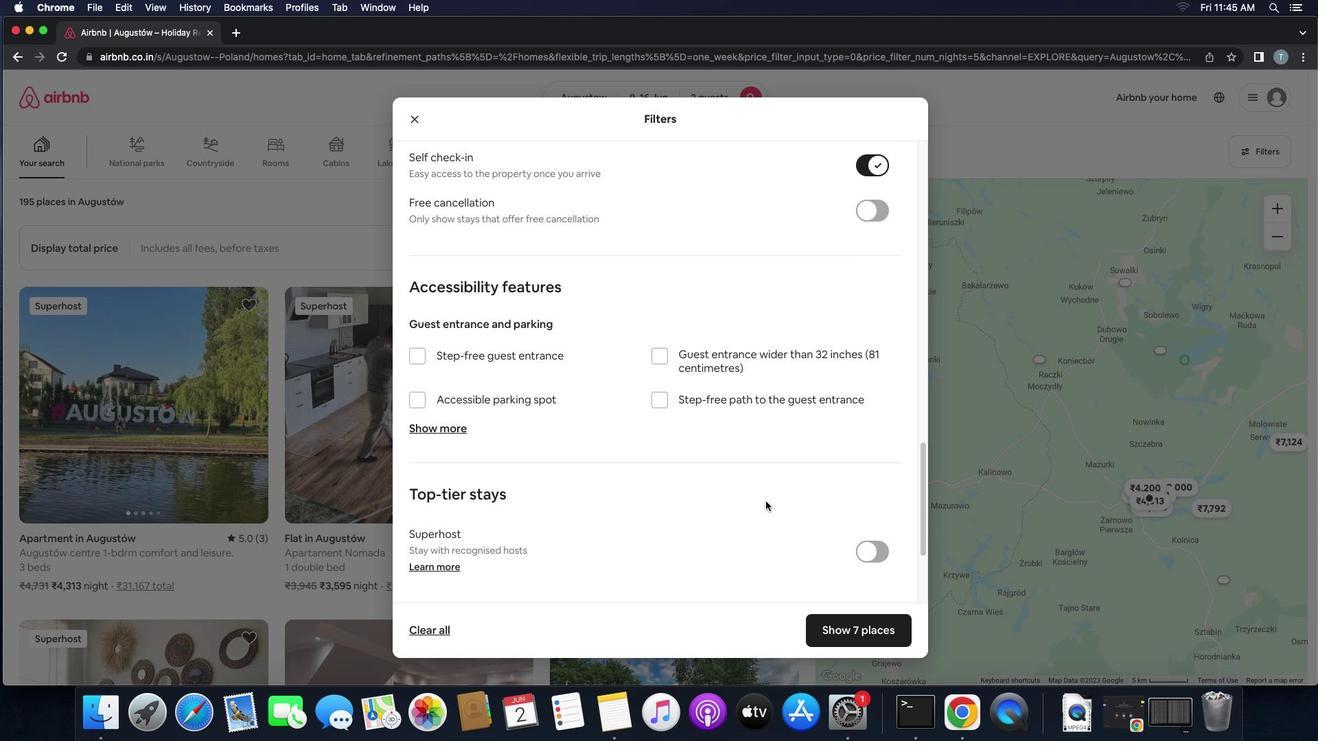 
Action: Mouse moved to (763, 501)
Screenshot: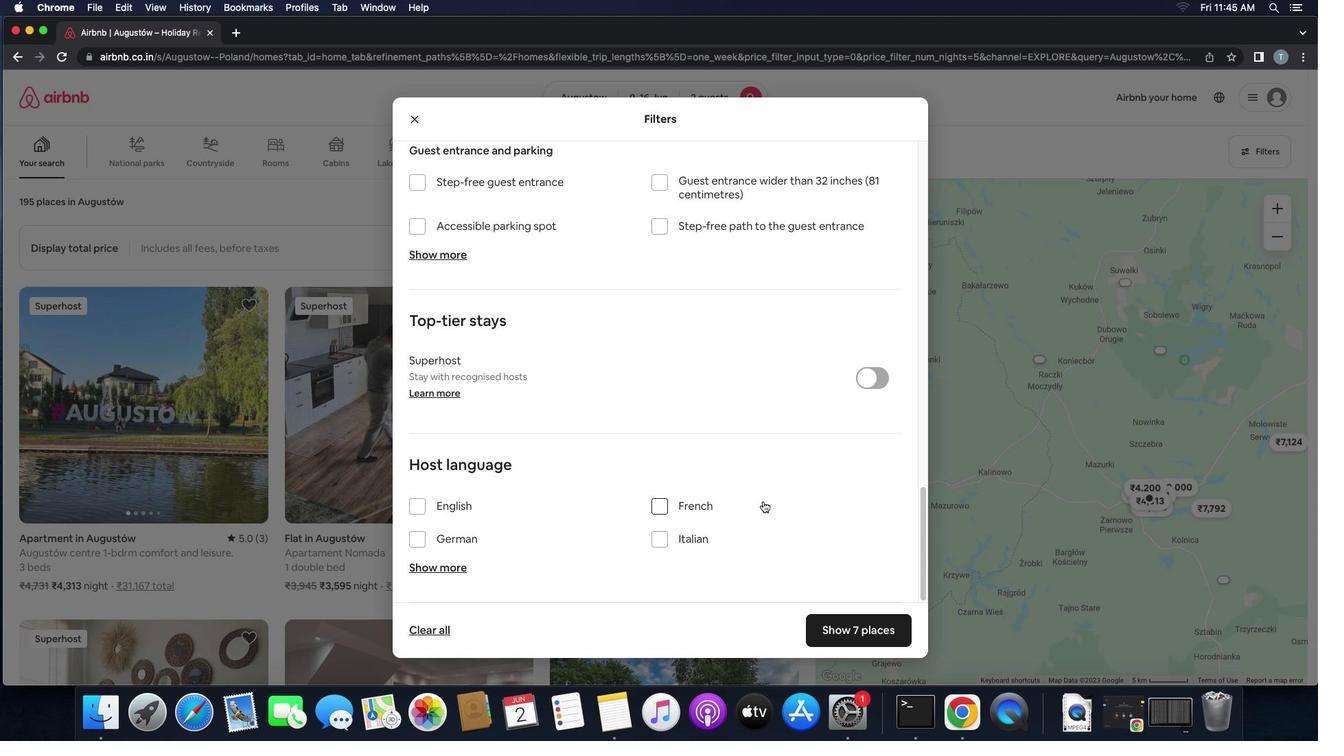
Action: Mouse scrolled (763, 501) with delta (0, 0)
Screenshot: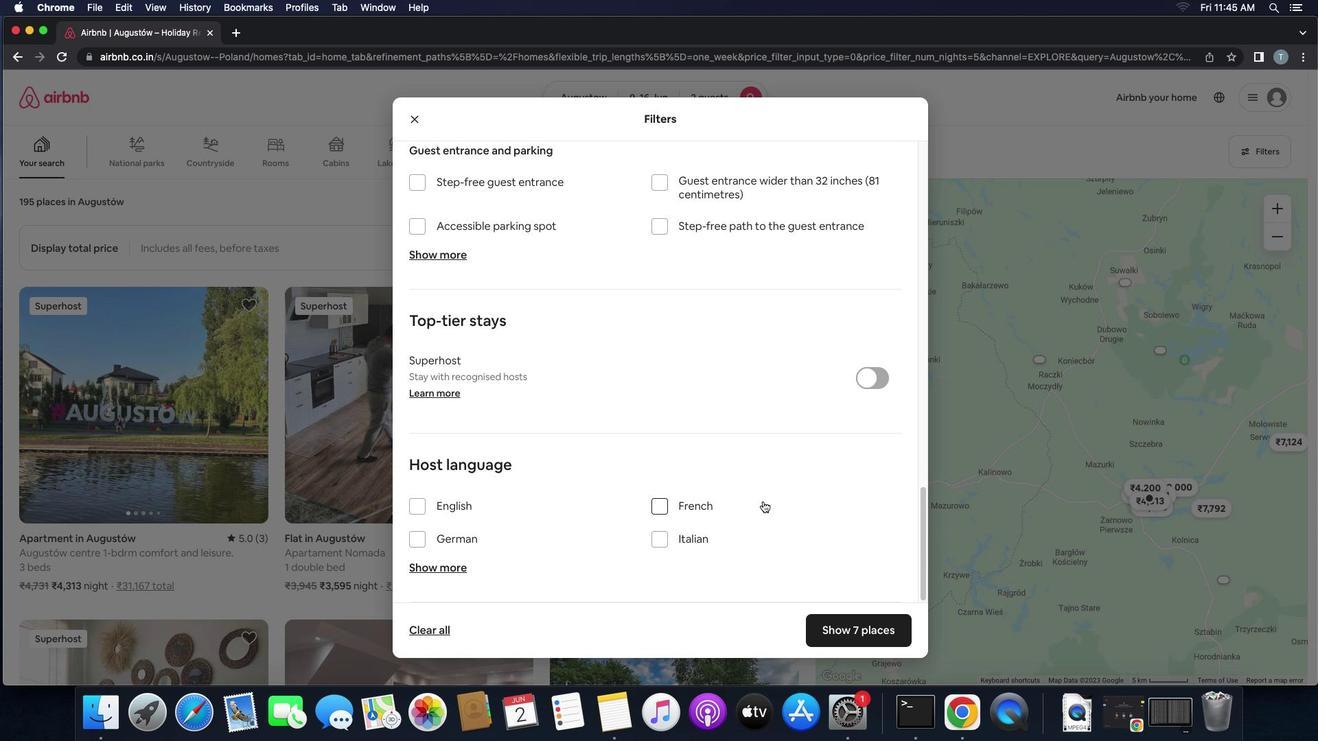 
Action: Mouse scrolled (763, 501) with delta (0, 0)
Screenshot: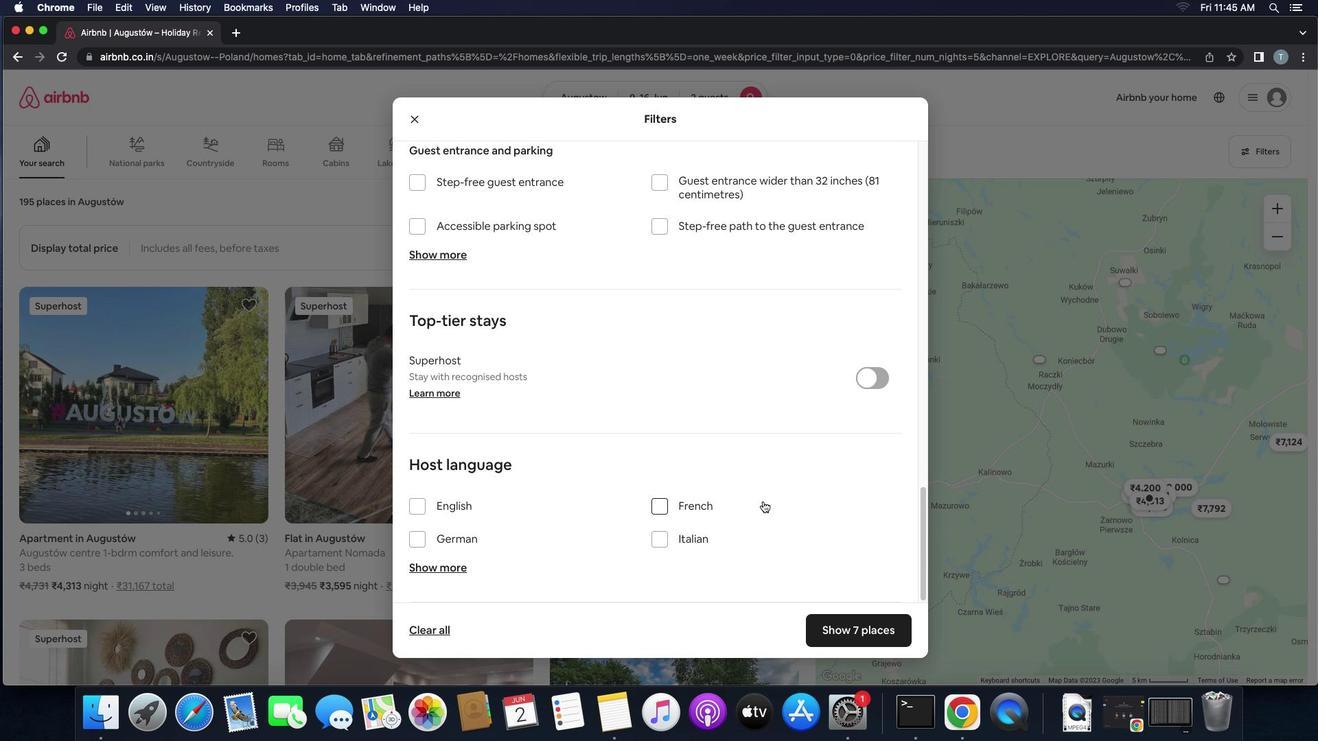 
Action: Mouse scrolled (763, 501) with delta (0, -2)
Screenshot: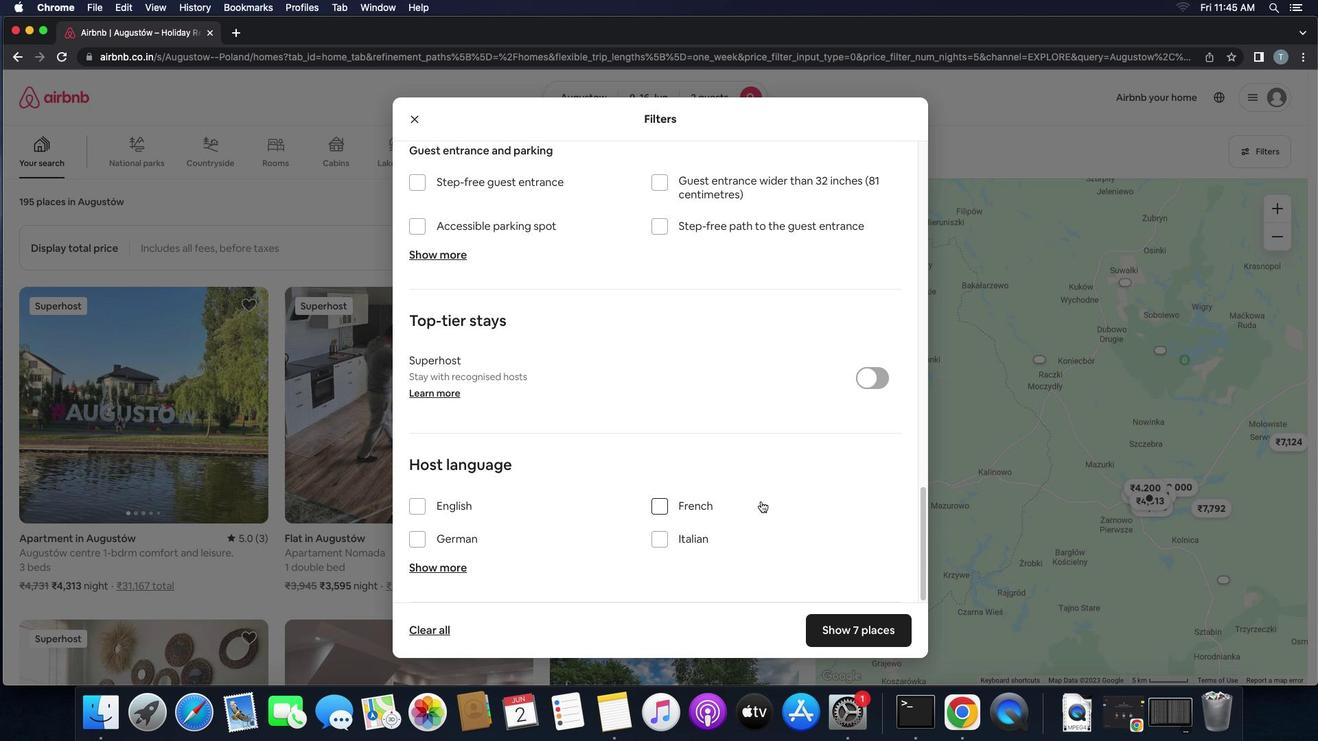 
Action: Mouse moved to (416, 502)
Screenshot: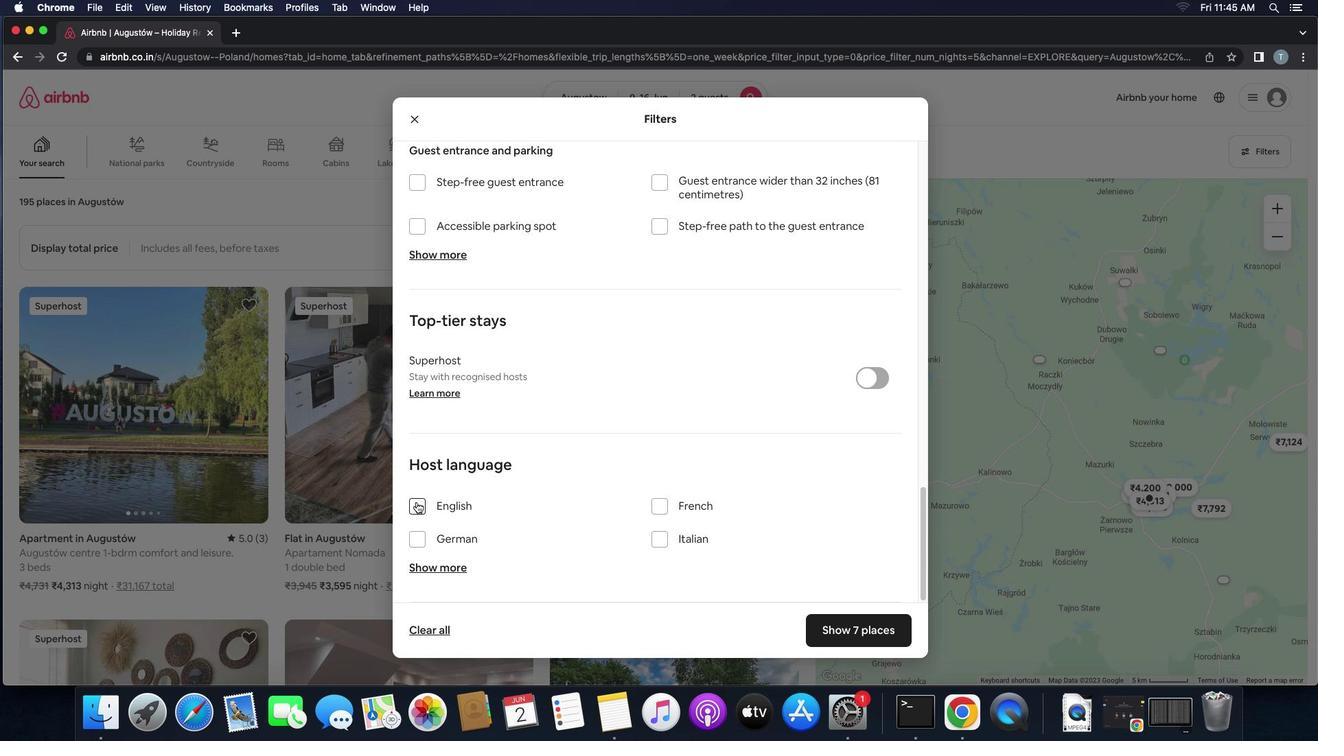 
Action: Mouse pressed left at (416, 502)
Screenshot: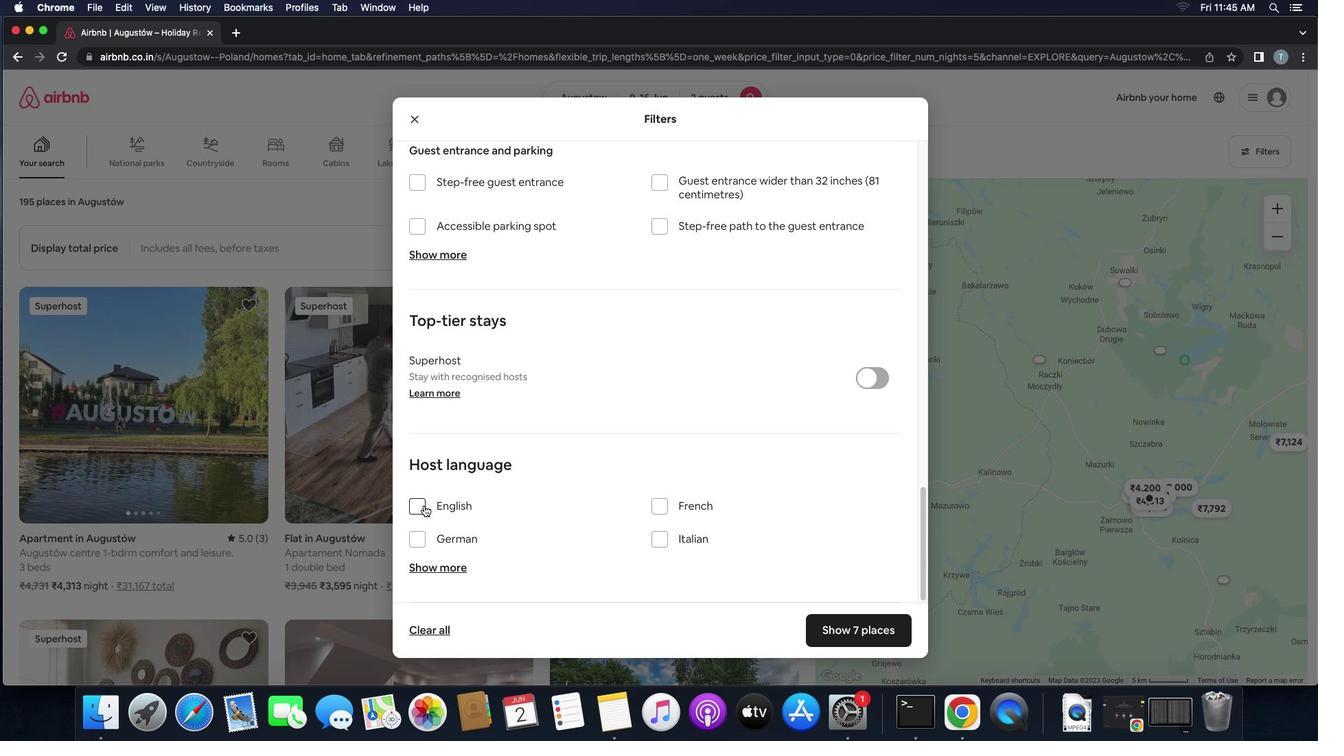 
Action: Mouse moved to (836, 622)
Screenshot: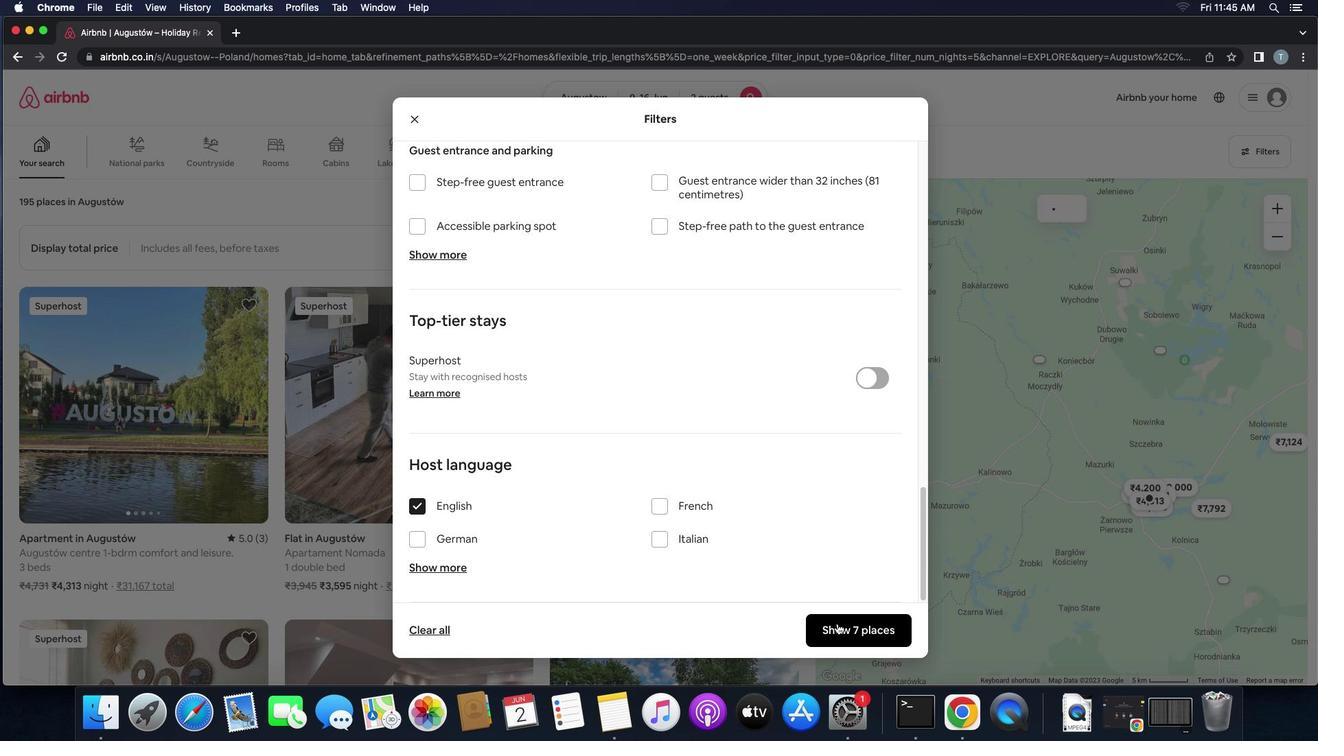 
Action: Mouse pressed left at (836, 622)
Screenshot: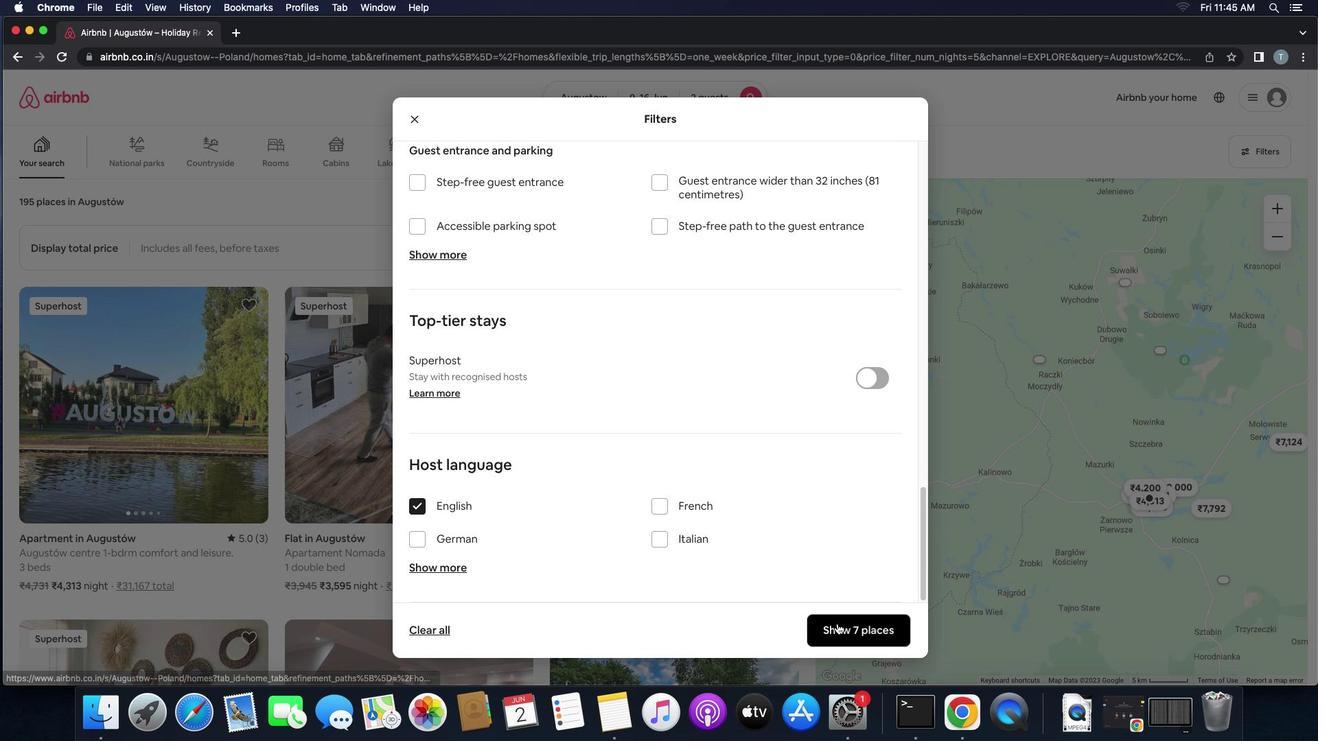 
Action: Mouse moved to (836, 623)
Screenshot: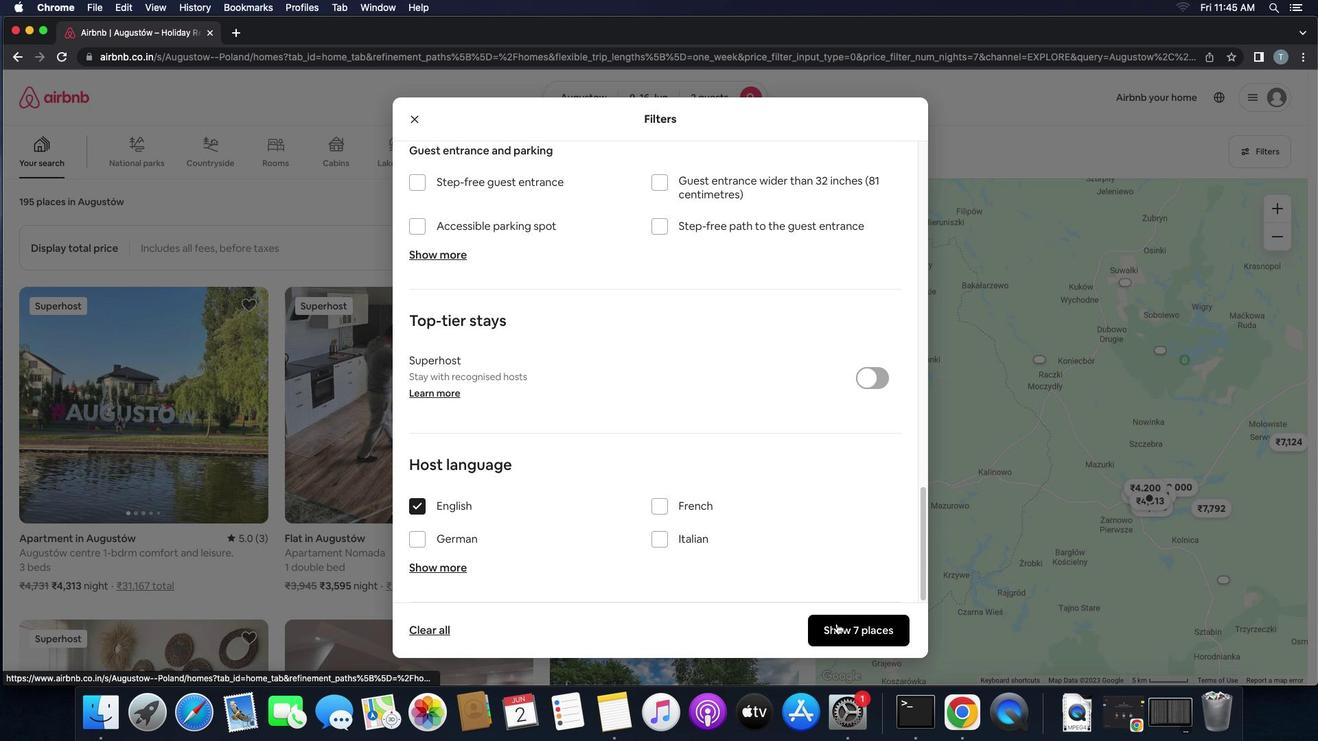 
